 Task: Find connections with filter location Clacton-on-Sea with filter topic  #socialnetworkingwith filter profile language Potuguese with filter current company Trilegal with filter school Jadavpur University, Kolkata with filter industry Strategic Management Services with filter service category Bankruptcy Law with filter keywords title Travel Writer
Action: Mouse moved to (636, 92)
Screenshot: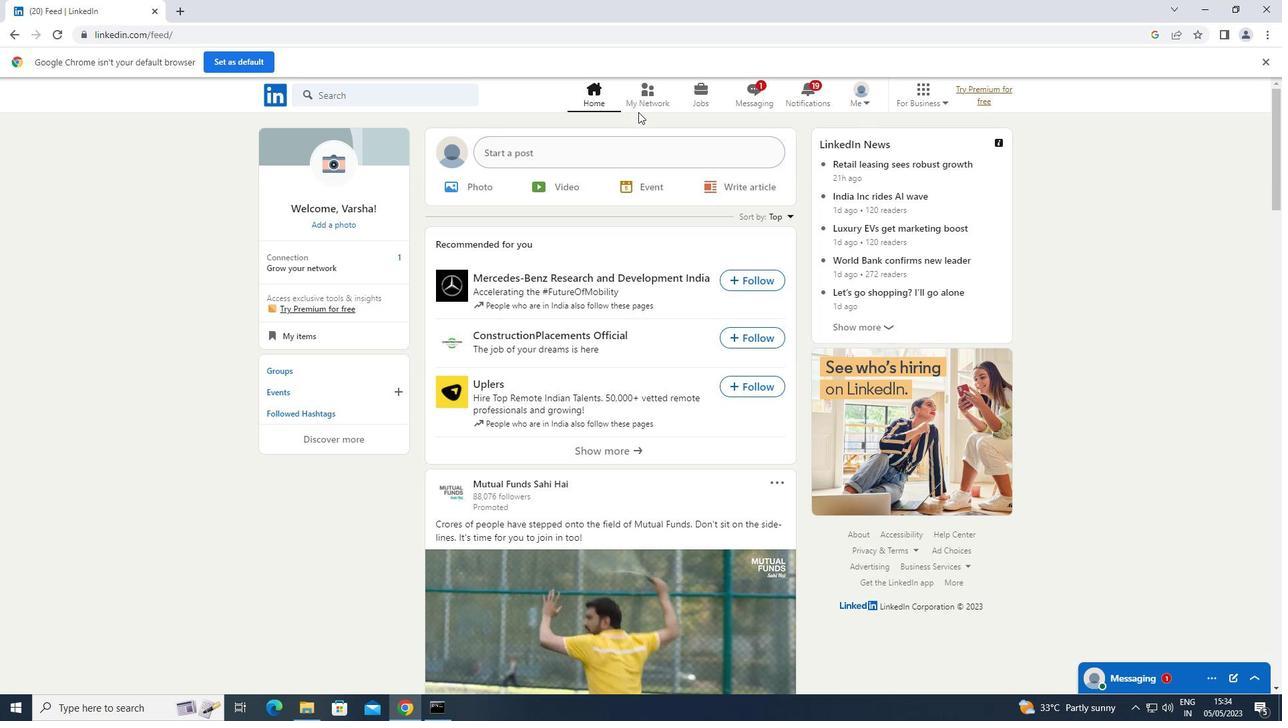 
Action: Mouse pressed left at (636, 92)
Screenshot: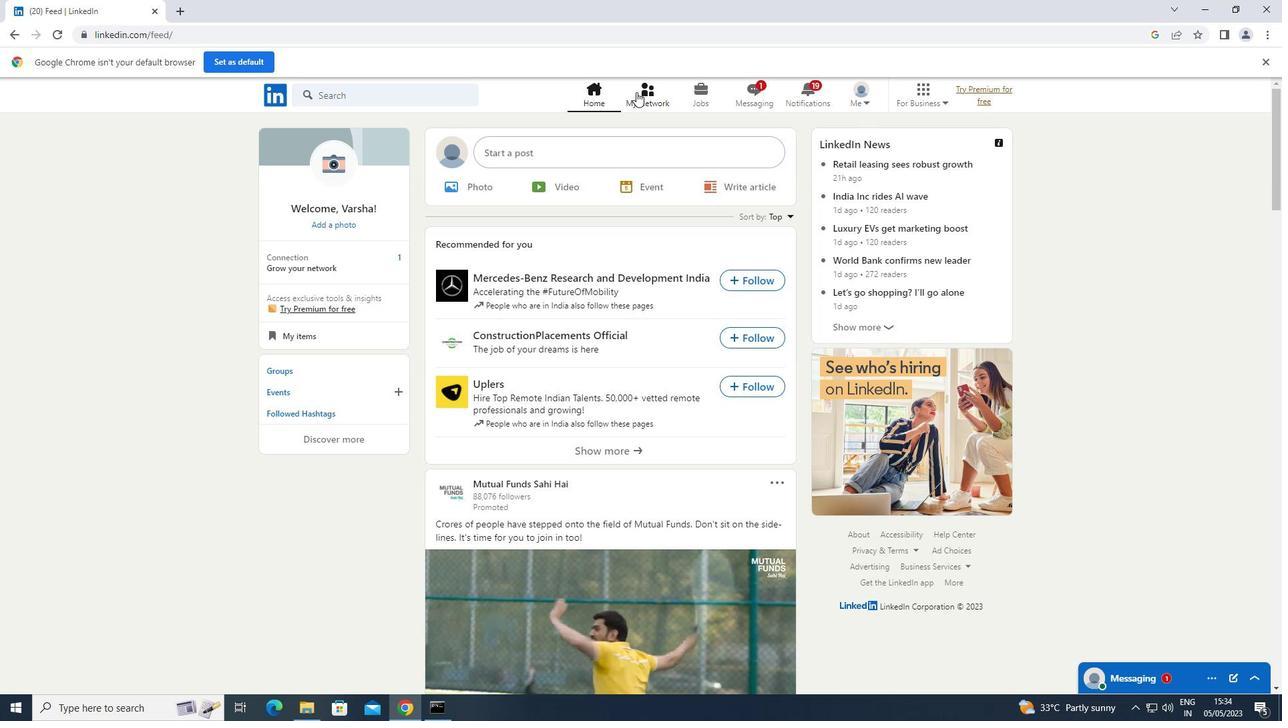 
Action: Mouse moved to (345, 166)
Screenshot: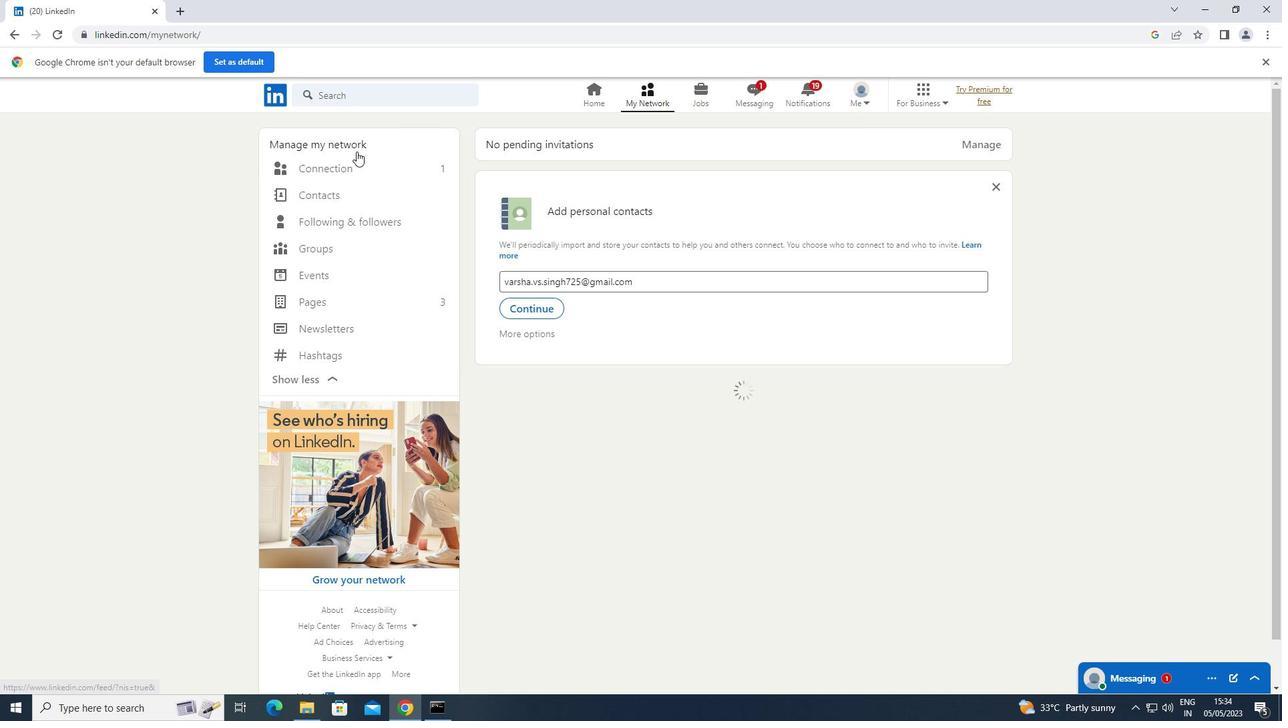 
Action: Mouse pressed left at (345, 166)
Screenshot: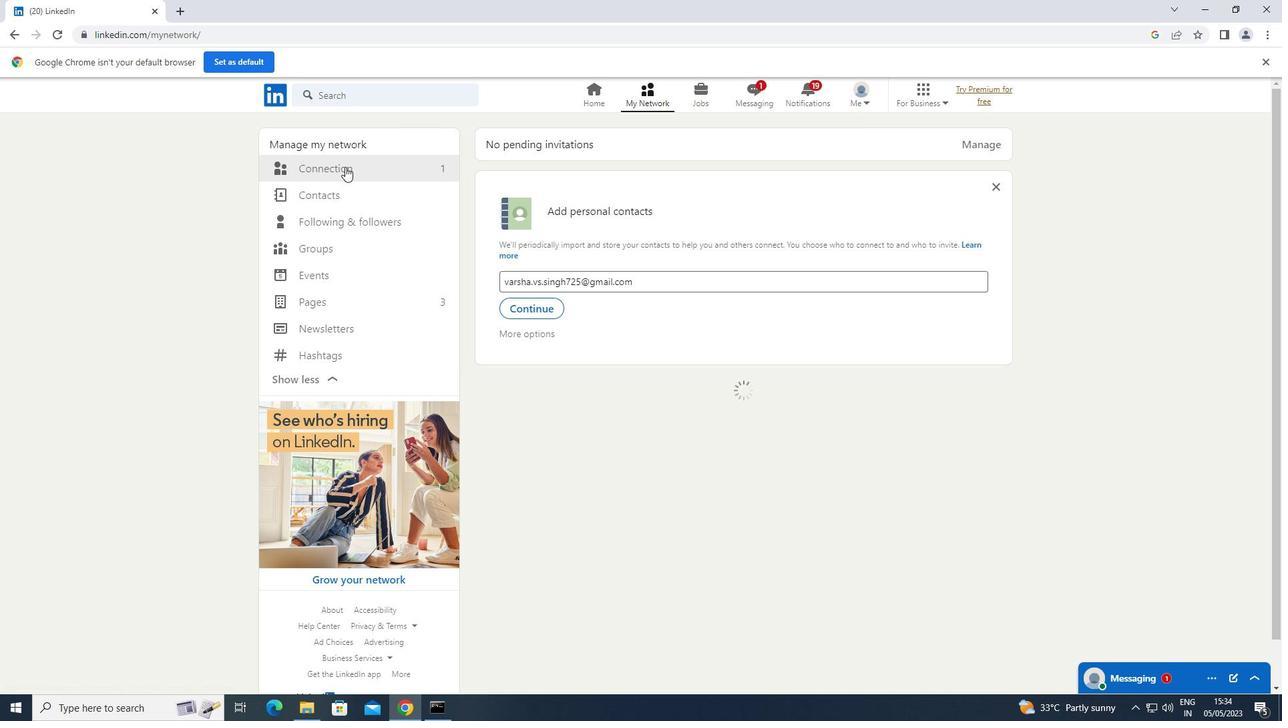 
Action: Mouse moved to (746, 163)
Screenshot: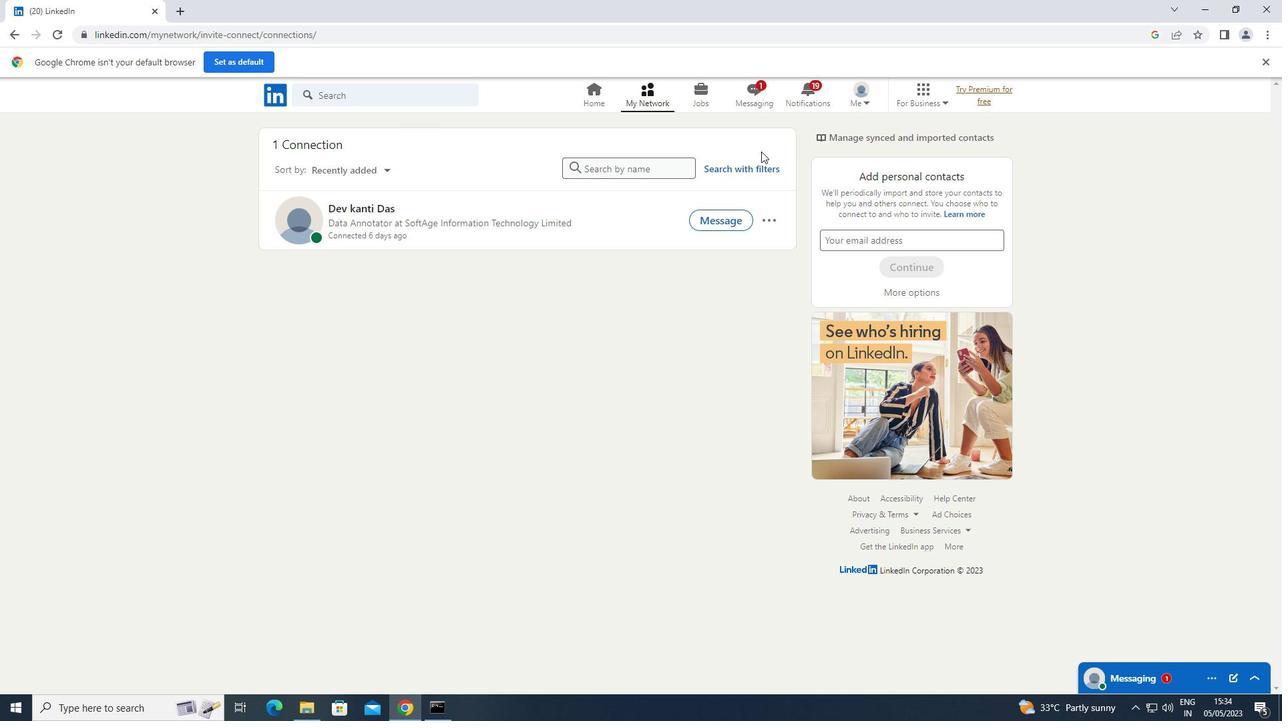 
Action: Mouse pressed left at (746, 163)
Screenshot: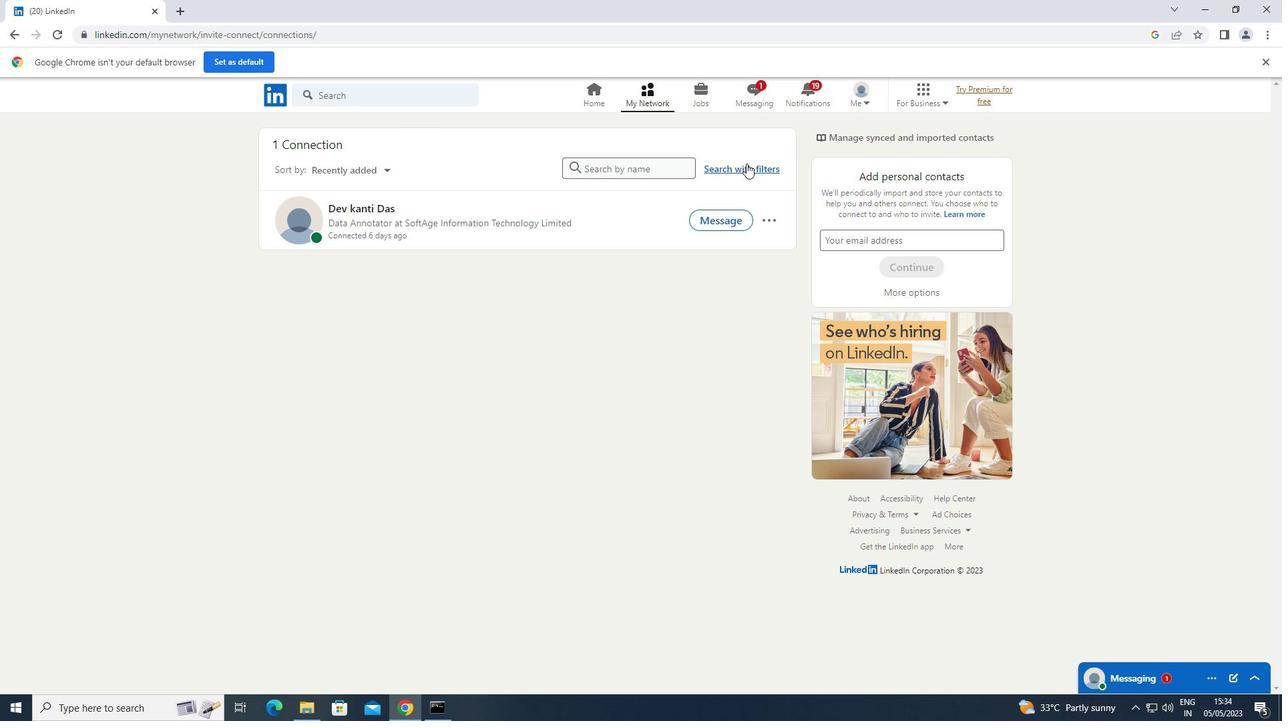 
Action: Mouse moved to (683, 128)
Screenshot: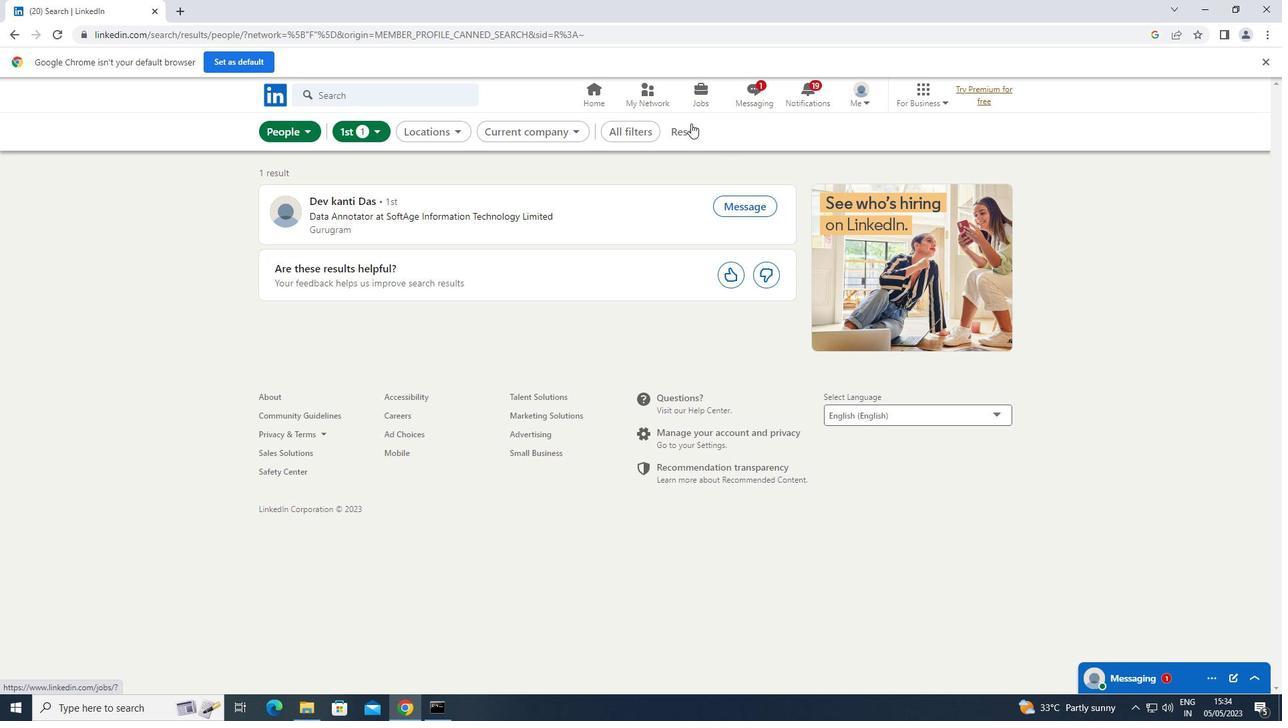 
Action: Mouse pressed left at (683, 128)
Screenshot: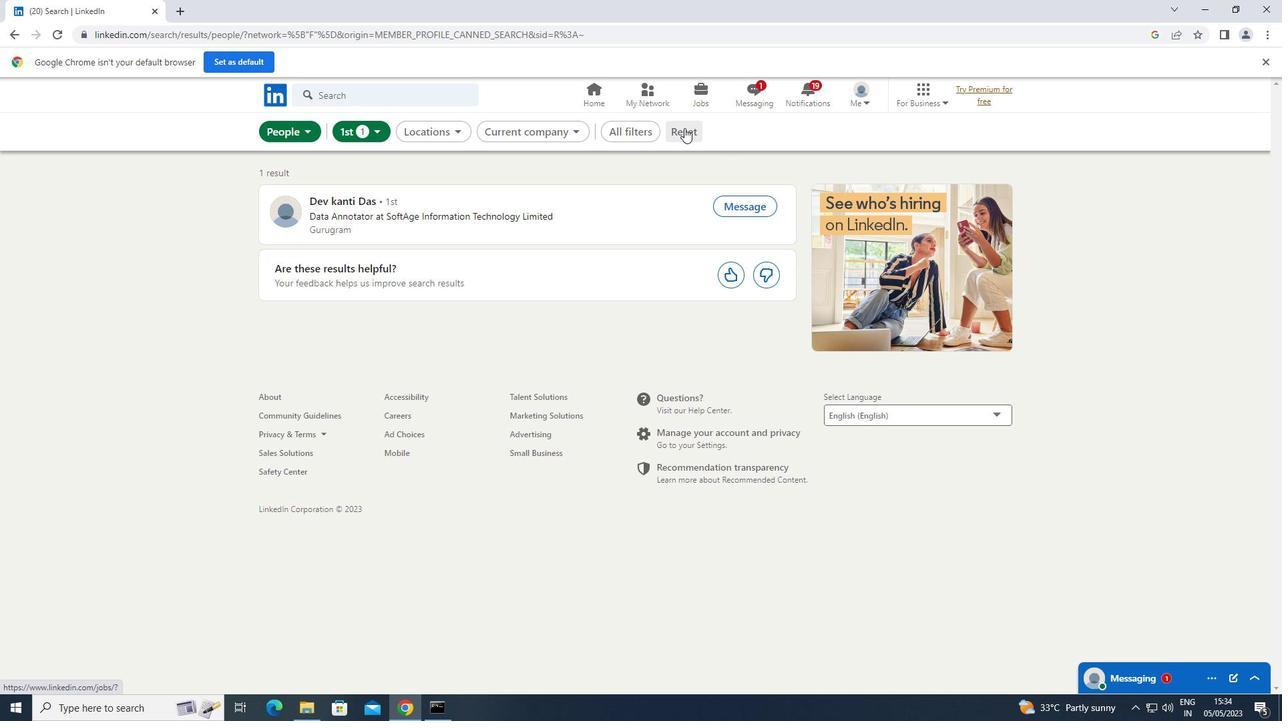 
Action: Mouse moved to (658, 129)
Screenshot: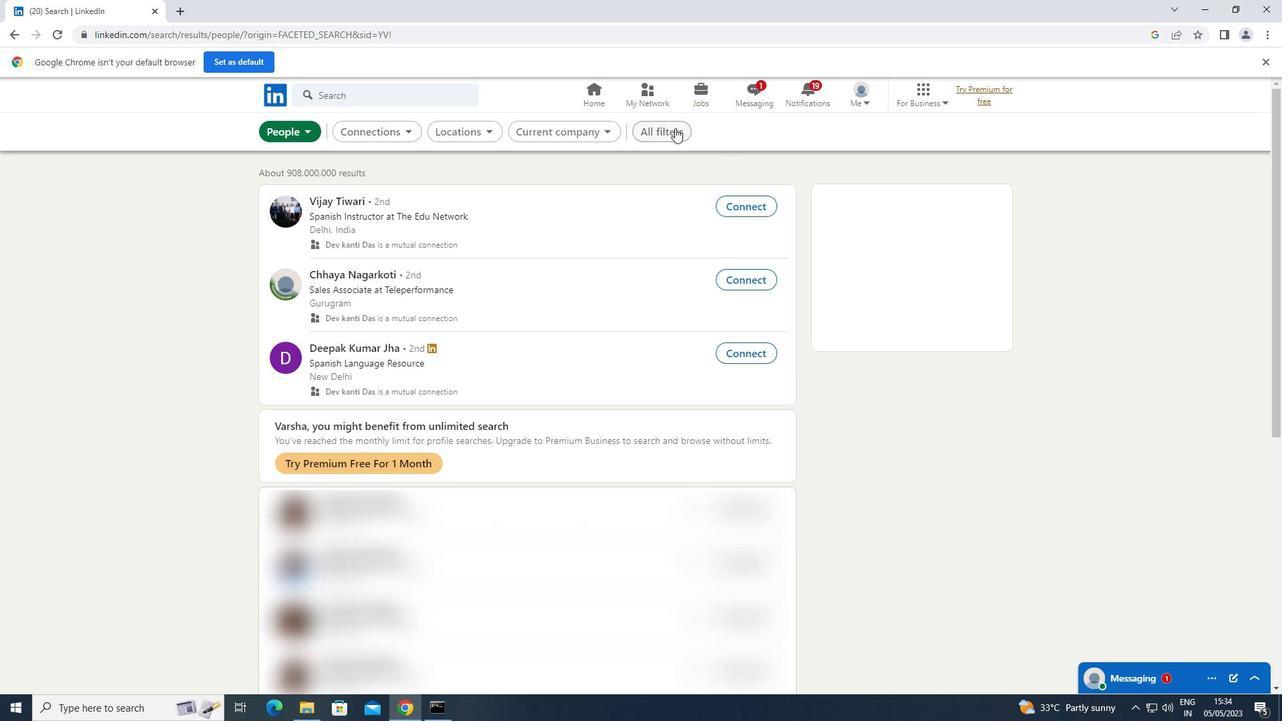 
Action: Mouse pressed left at (658, 129)
Screenshot: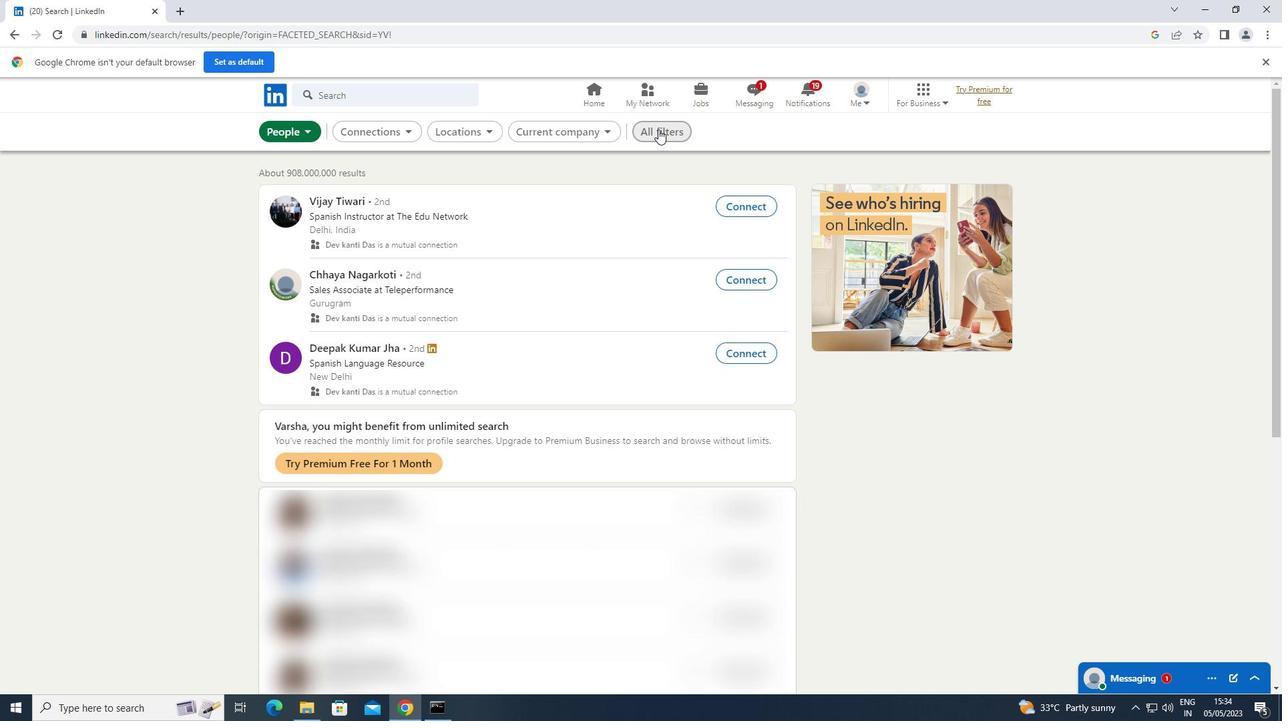 
Action: Mouse moved to (976, 306)
Screenshot: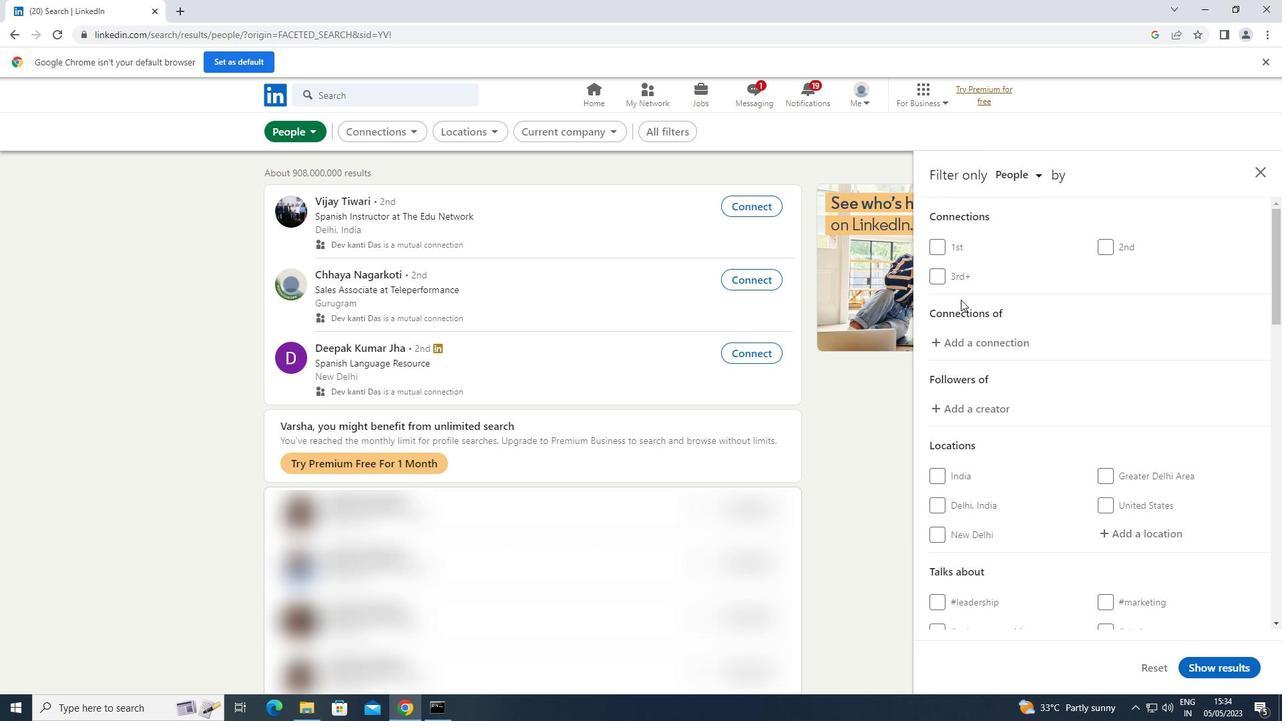 
Action: Mouse scrolled (976, 305) with delta (0, 0)
Screenshot: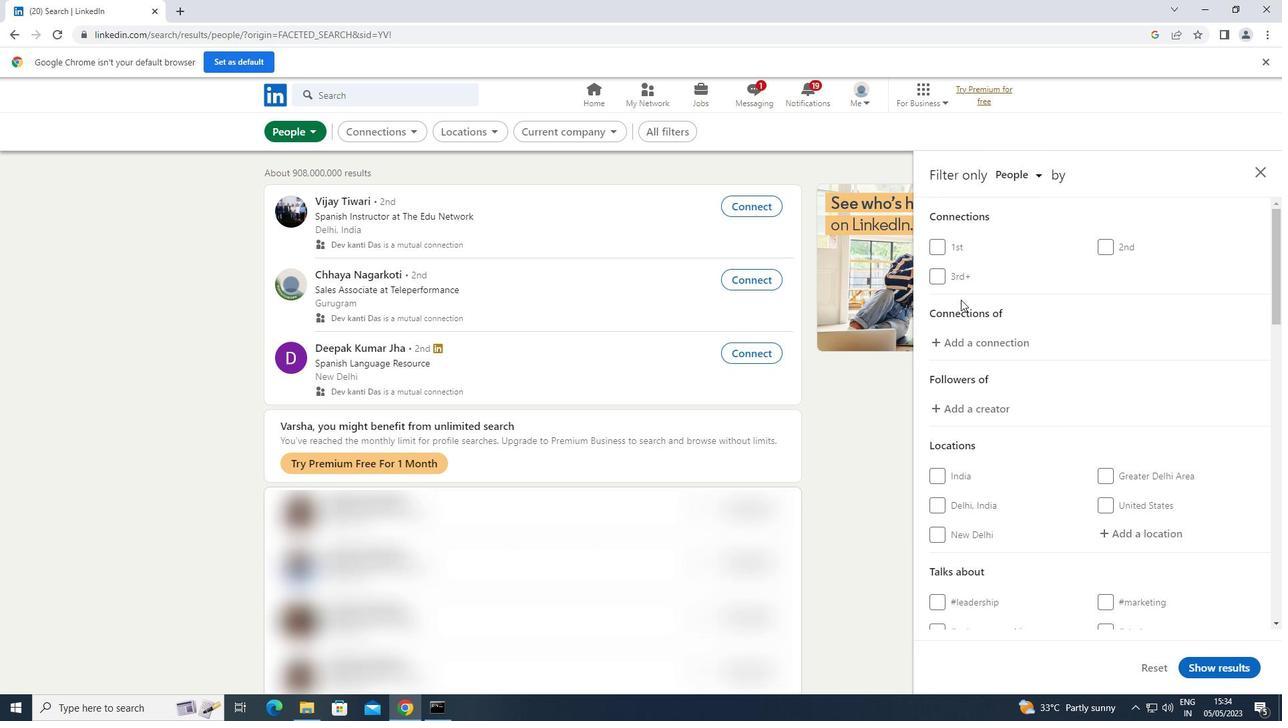 
Action: Mouse moved to (978, 308)
Screenshot: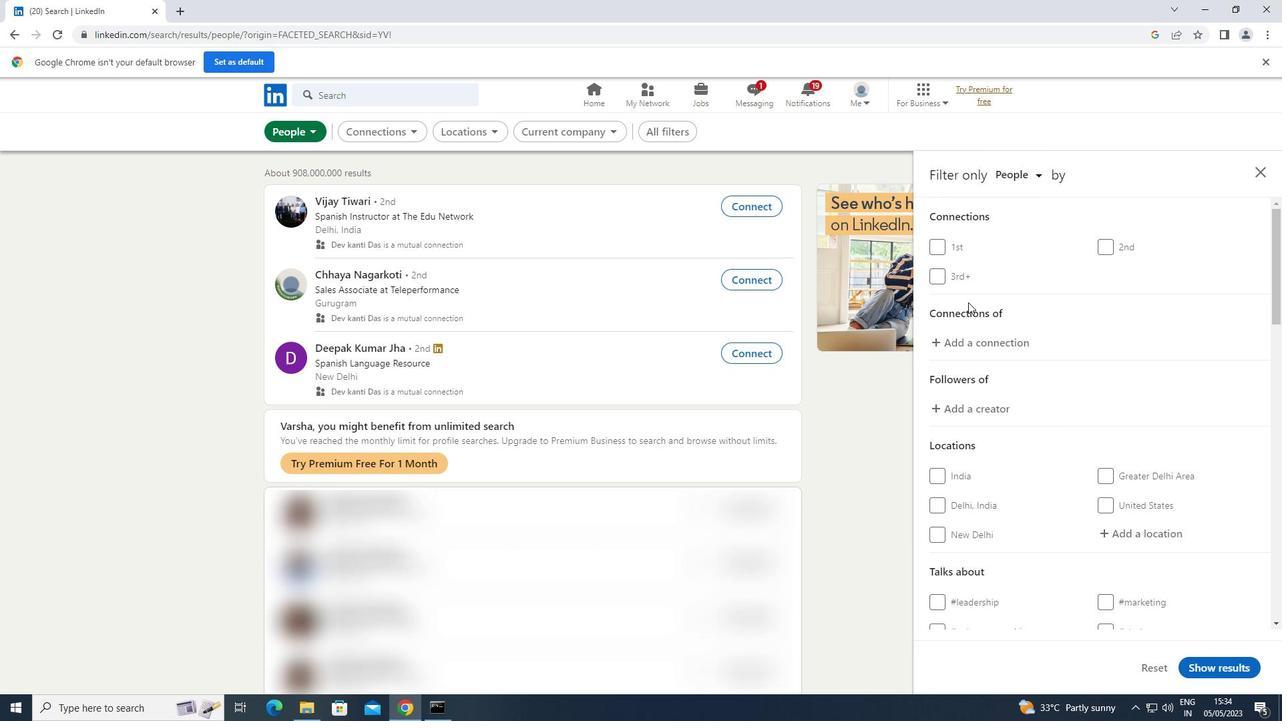 
Action: Mouse scrolled (978, 307) with delta (0, 0)
Screenshot: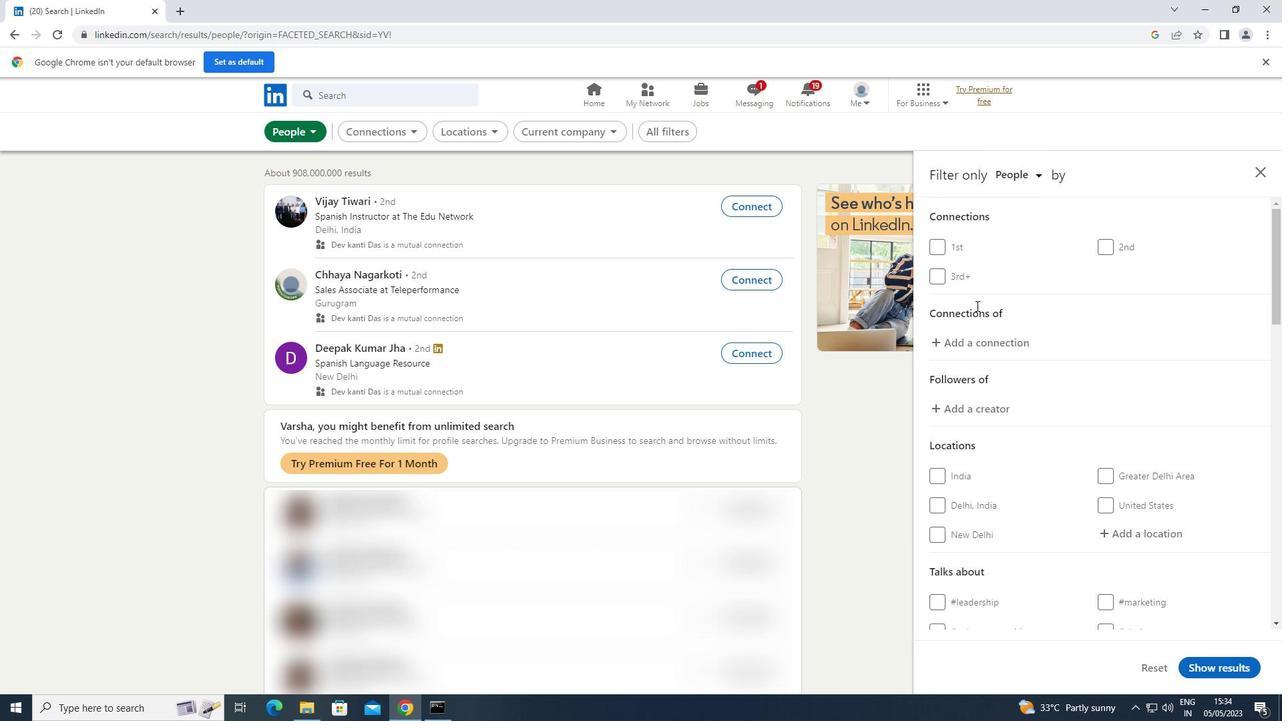 
Action: Mouse moved to (1113, 387)
Screenshot: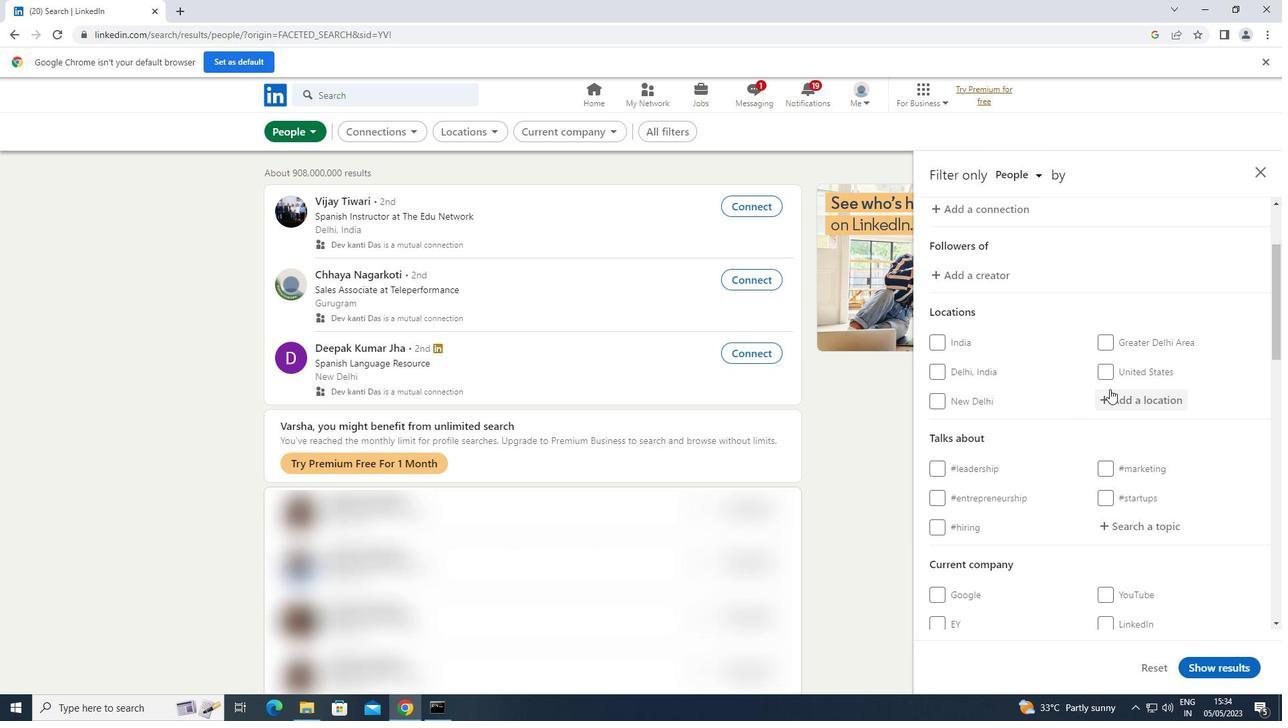 
Action: Mouse pressed left at (1113, 387)
Screenshot: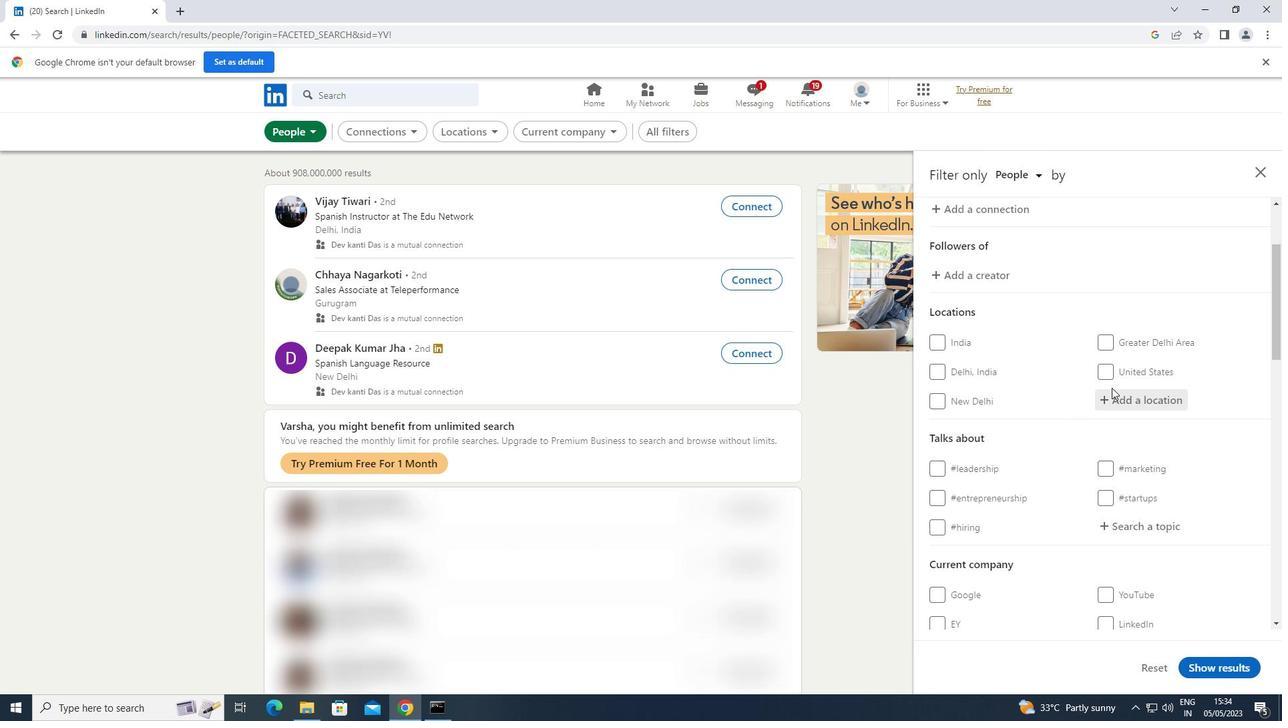
Action: Mouse moved to (1113, 391)
Screenshot: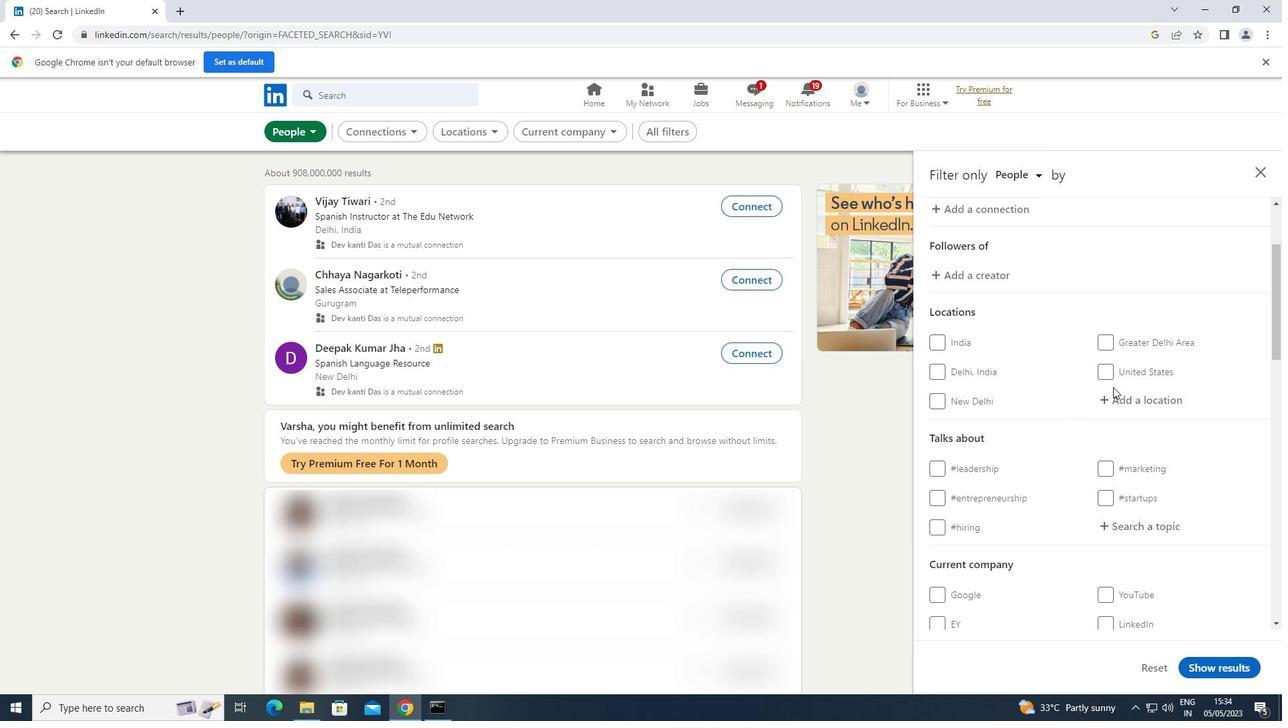
Action: Mouse pressed left at (1113, 391)
Screenshot: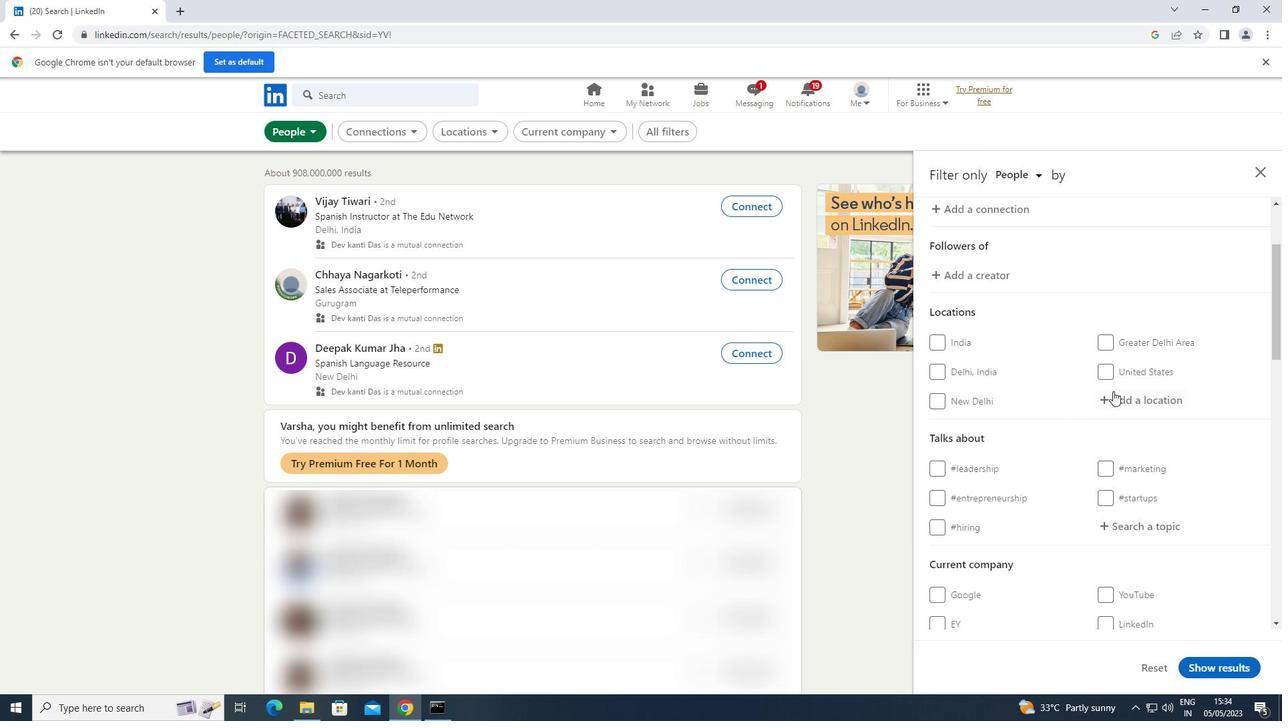 
Action: Key pressed <Key.shift>CLACTON-ON-<Key.shift>SEA
Screenshot: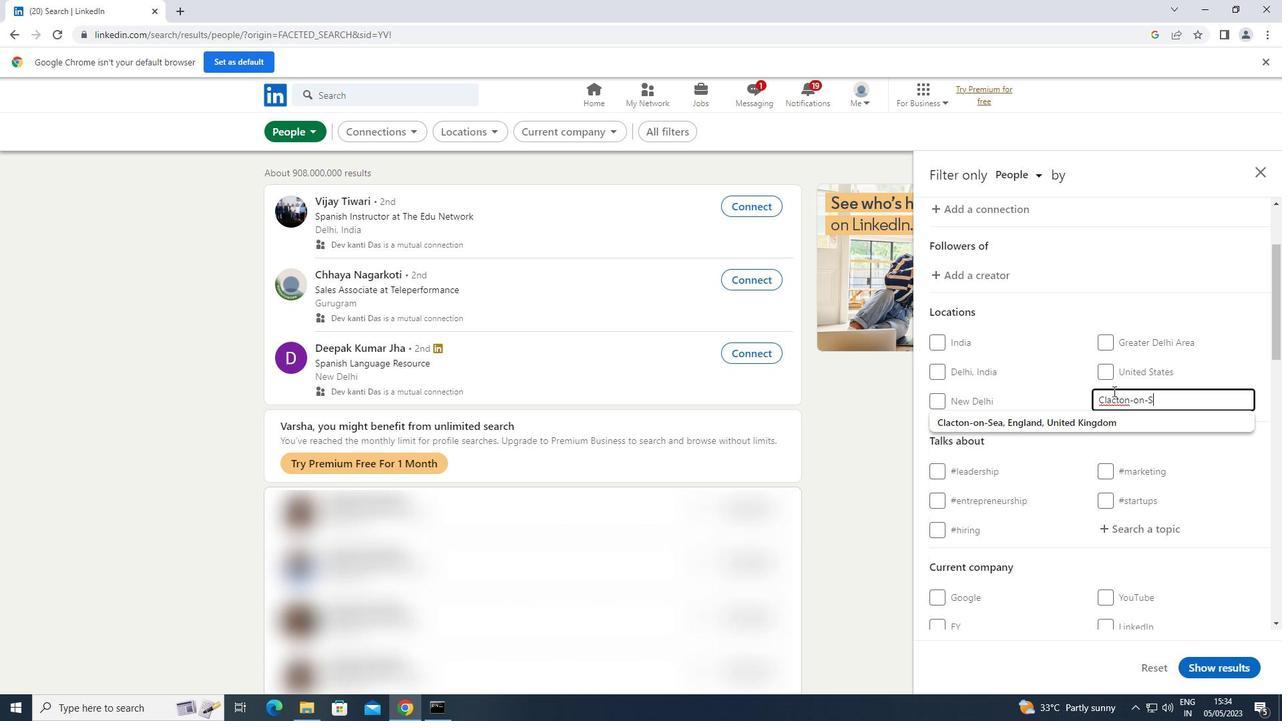 
Action: Mouse moved to (1157, 529)
Screenshot: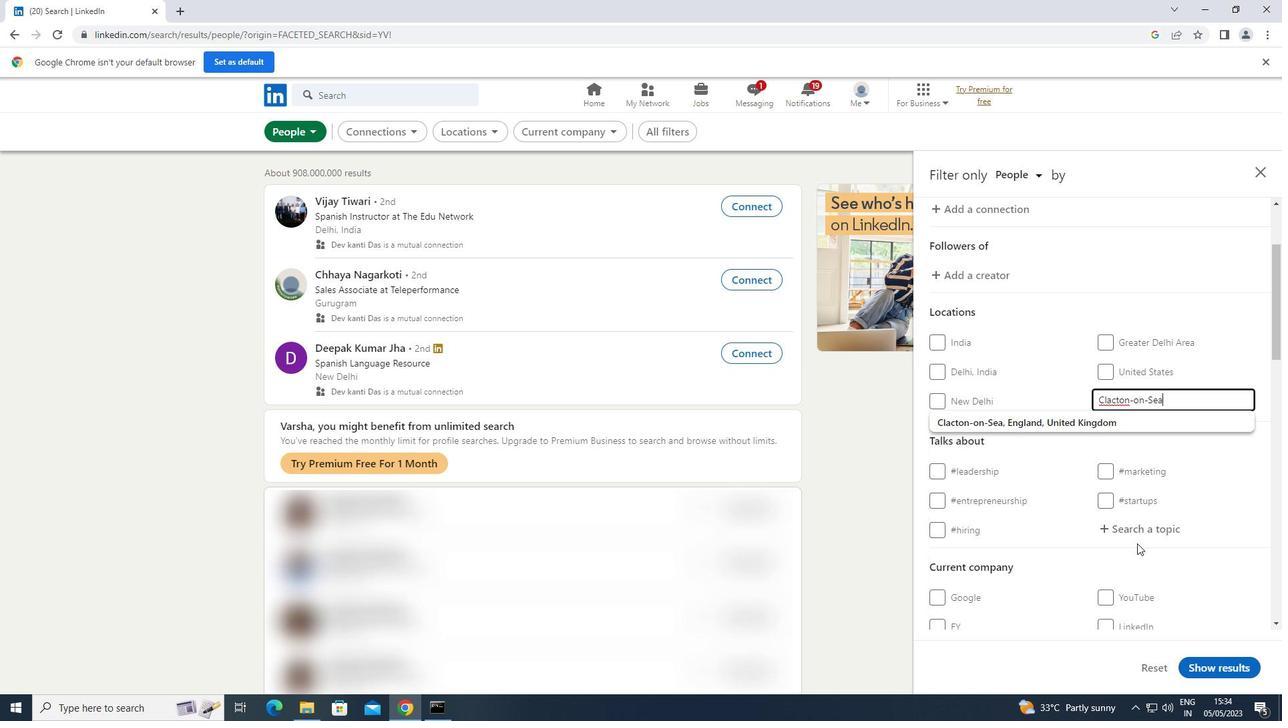 
Action: Mouse pressed left at (1157, 529)
Screenshot: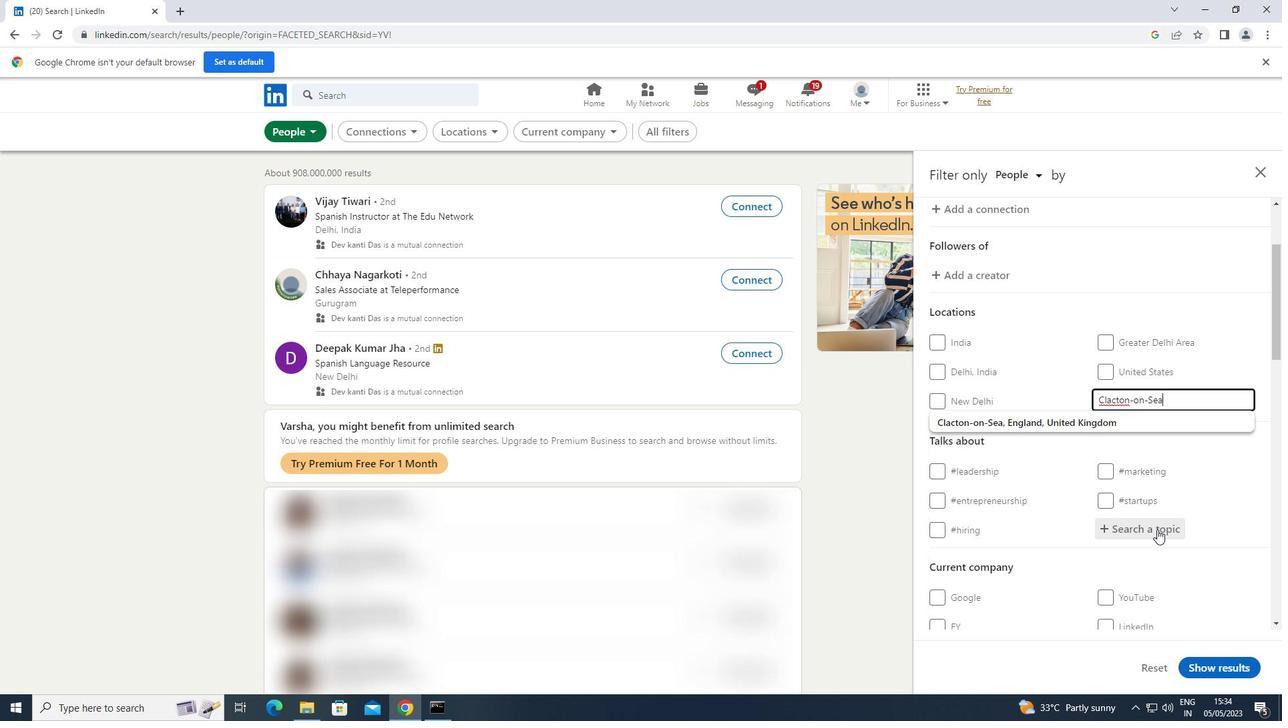 
Action: Key pressed SOCIALNET
Screenshot: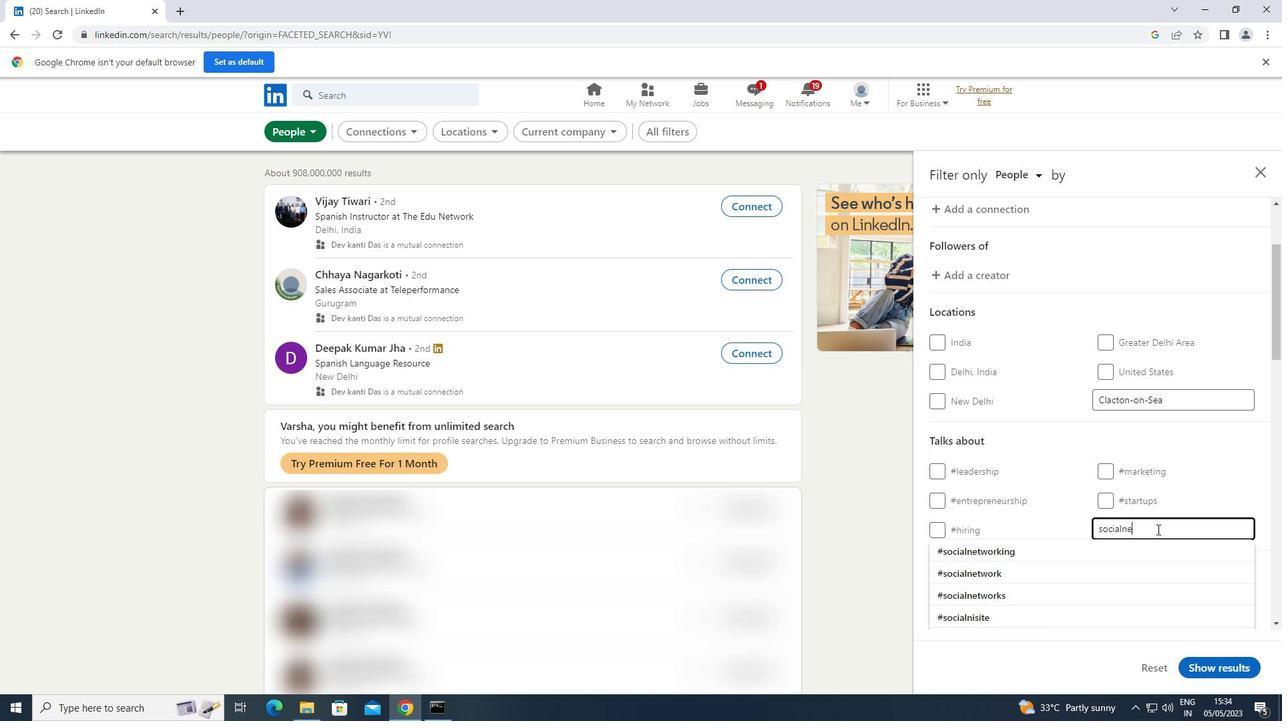 
Action: Mouse moved to (1055, 553)
Screenshot: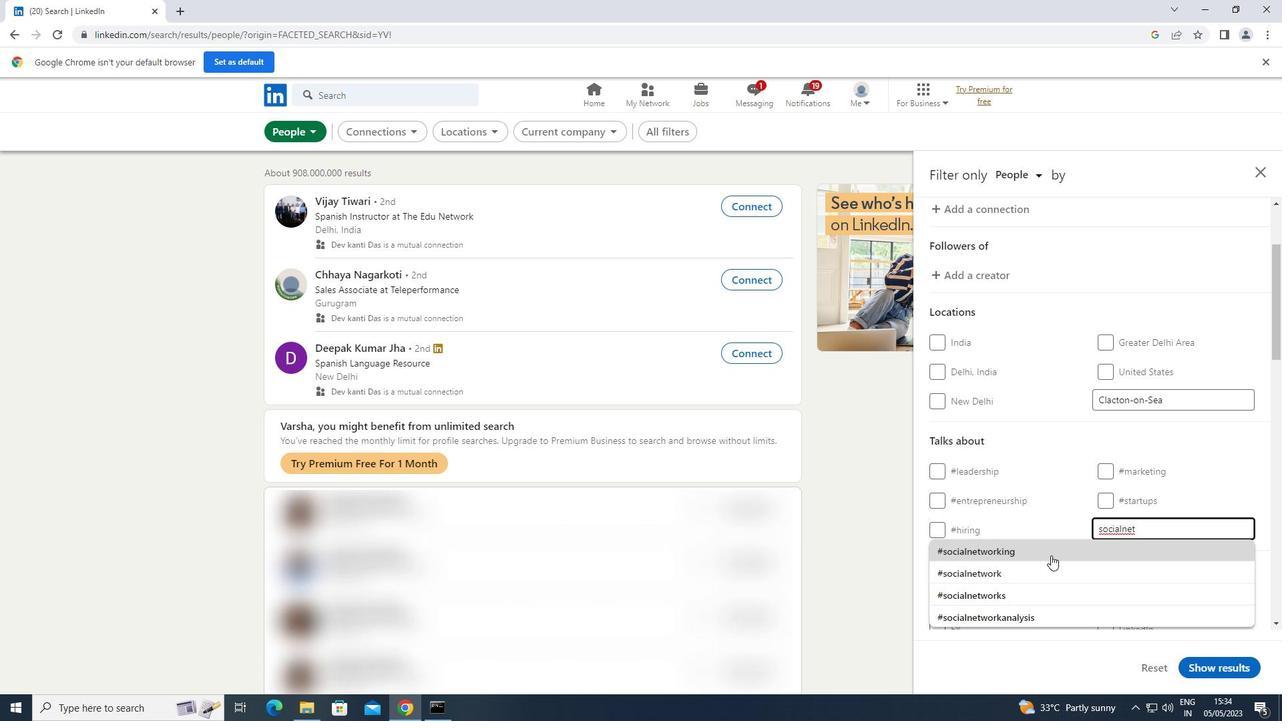 
Action: Mouse pressed left at (1055, 553)
Screenshot: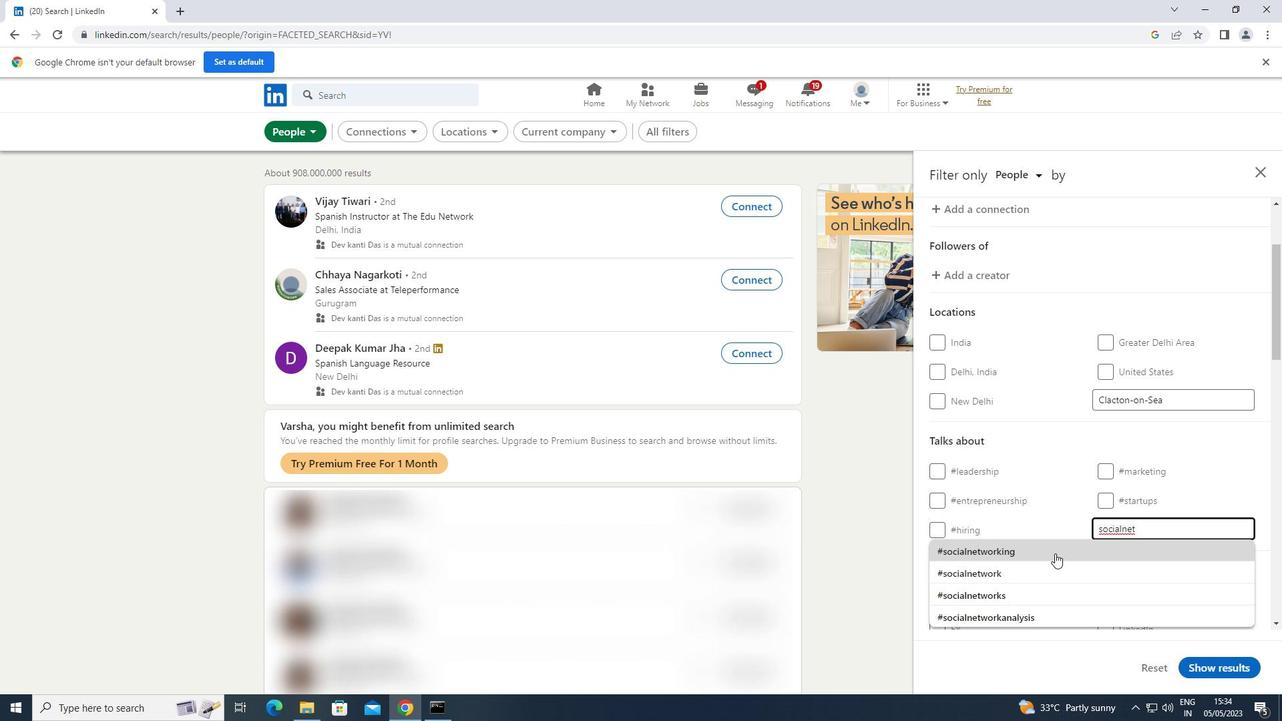 
Action: Mouse moved to (1060, 553)
Screenshot: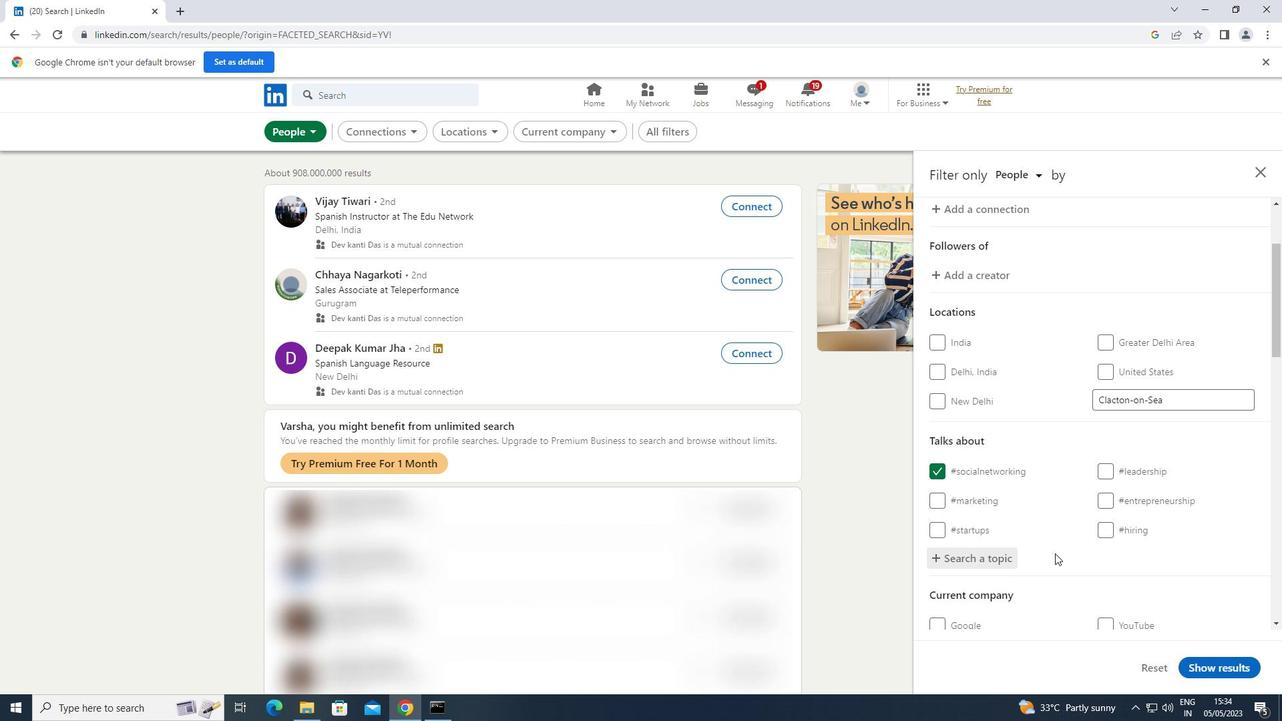 
Action: Mouse scrolled (1060, 552) with delta (0, 0)
Screenshot: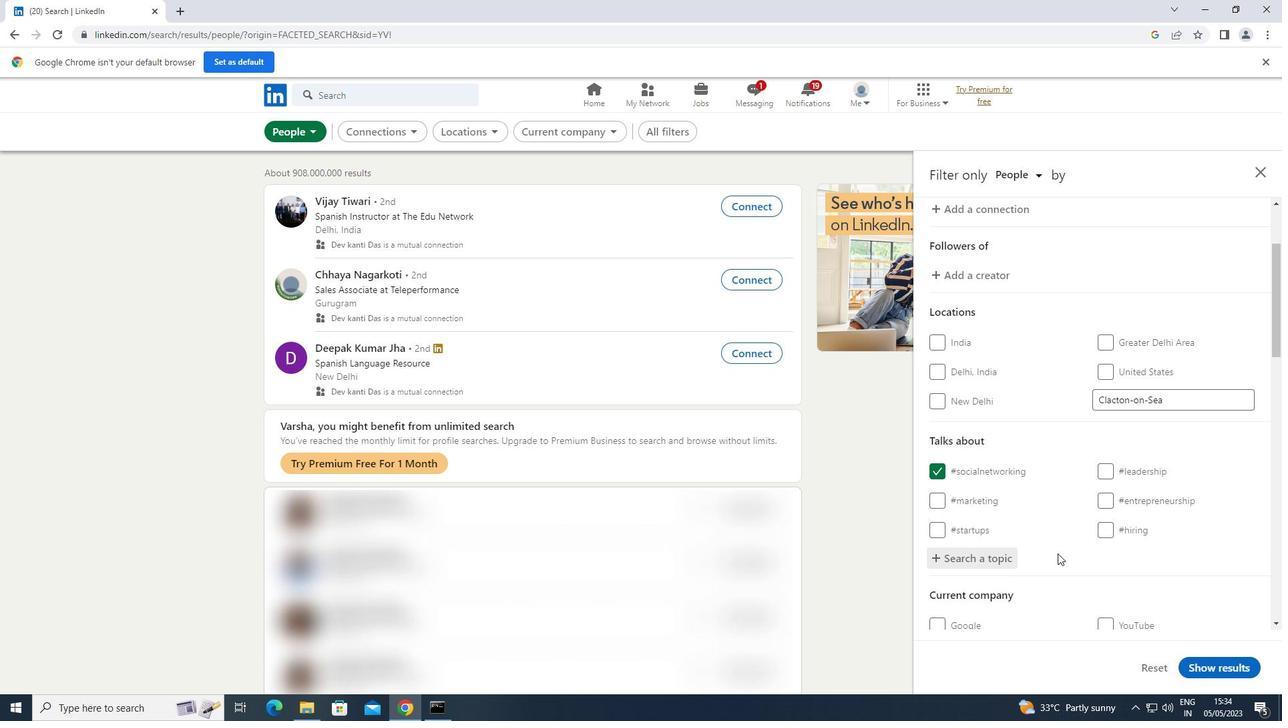 
Action: Mouse scrolled (1060, 552) with delta (0, 0)
Screenshot: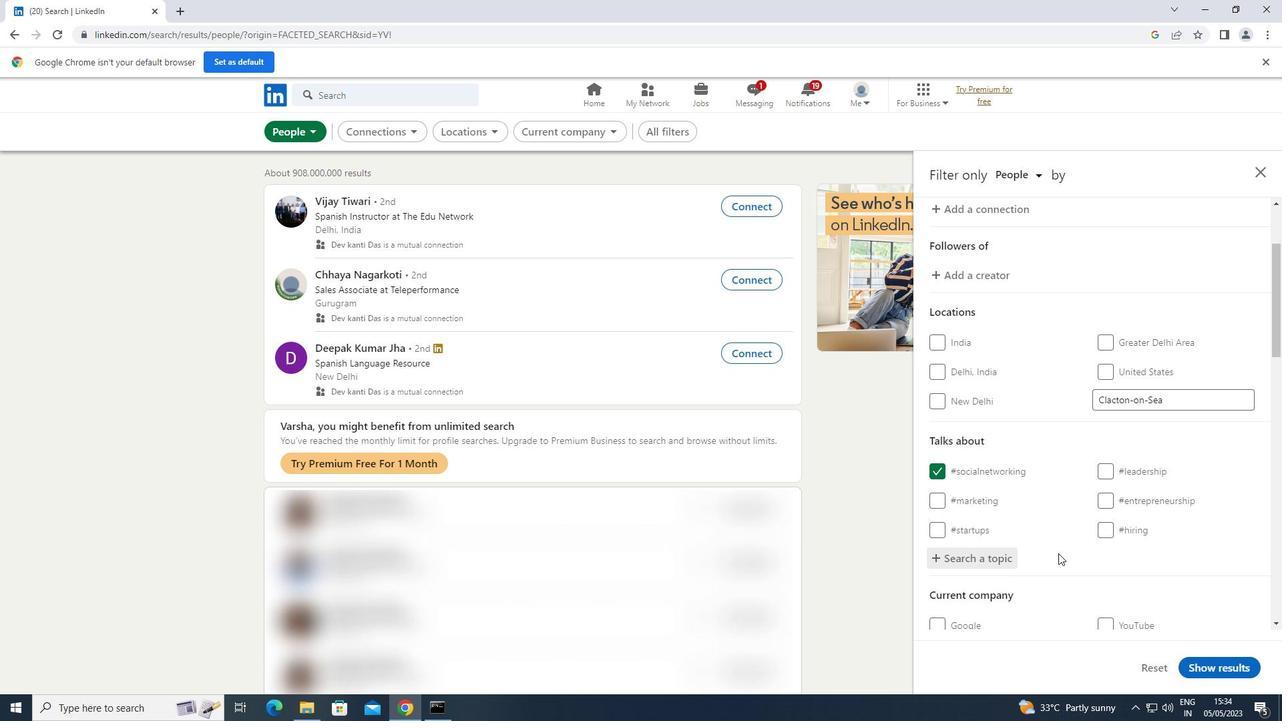 
Action: Mouse scrolled (1060, 552) with delta (0, 0)
Screenshot: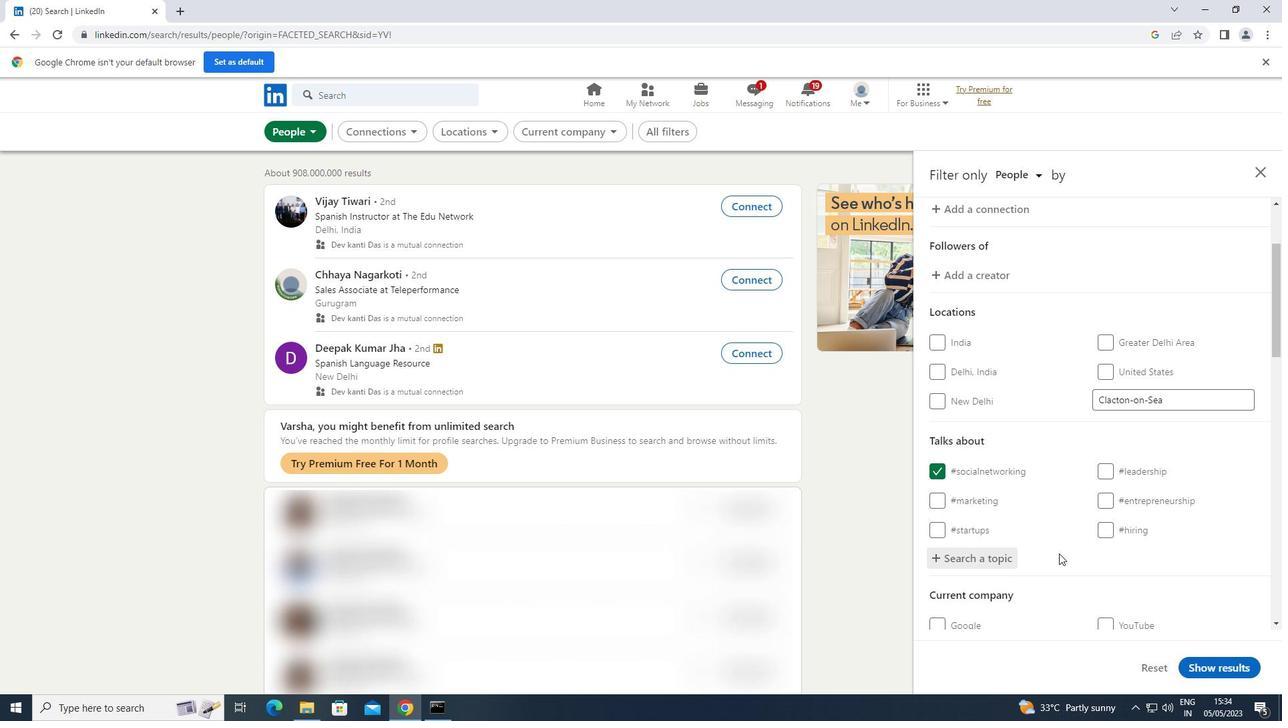 
Action: Mouse scrolled (1060, 552) with delta (0, 0)
Screenshot: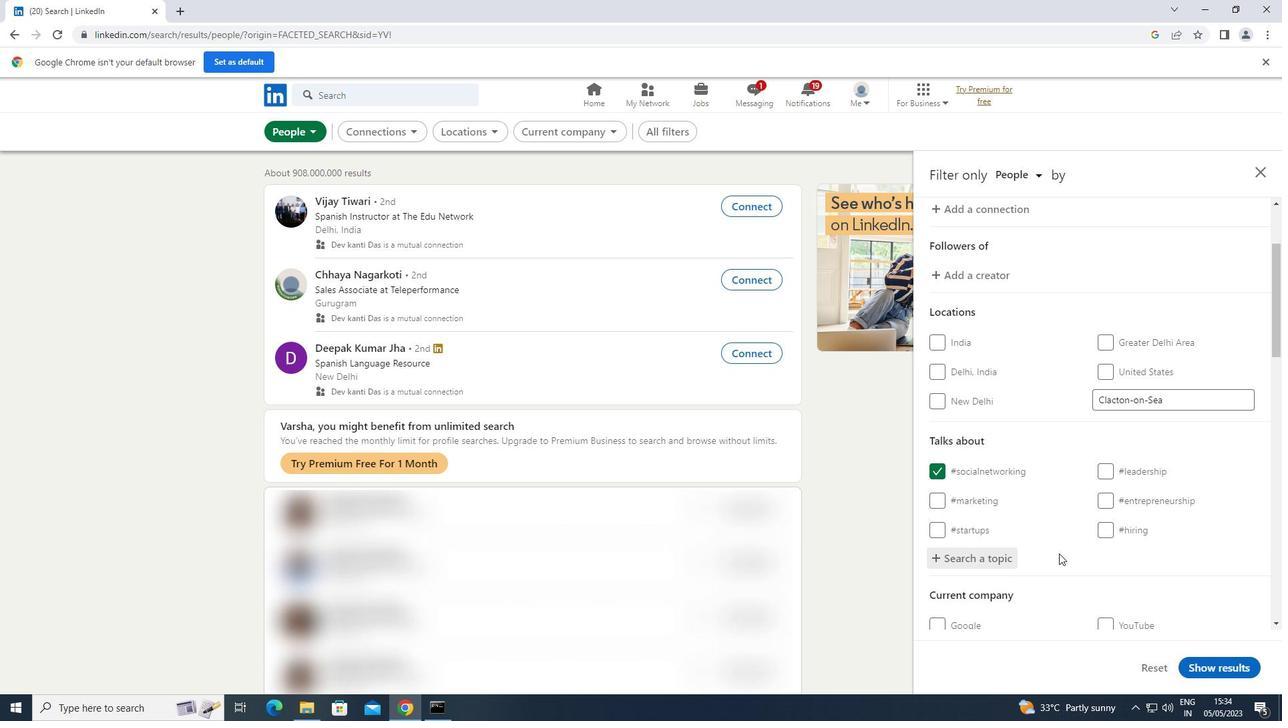 
Action: Mouse scrolled (1060, 552) with delta (0, 0)
Screenshot: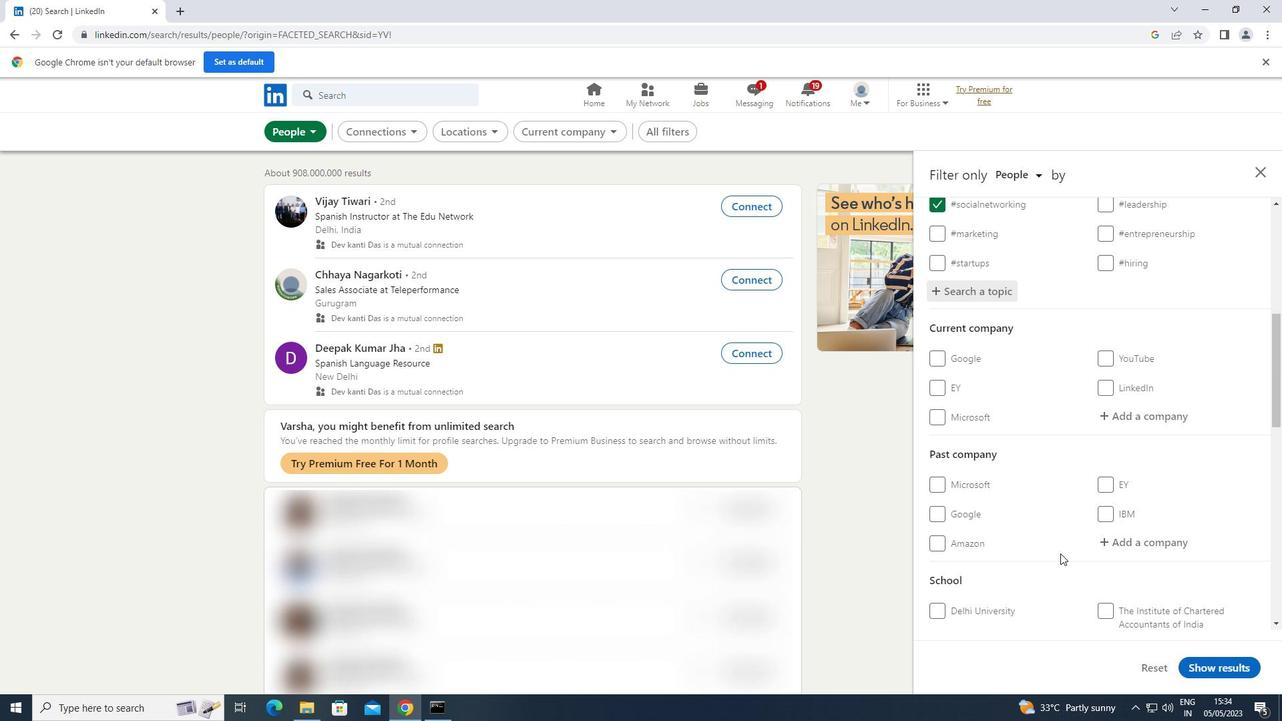 
Action: Mouse scrolled (1060, 552) with delta (0, 0)
Screenshot: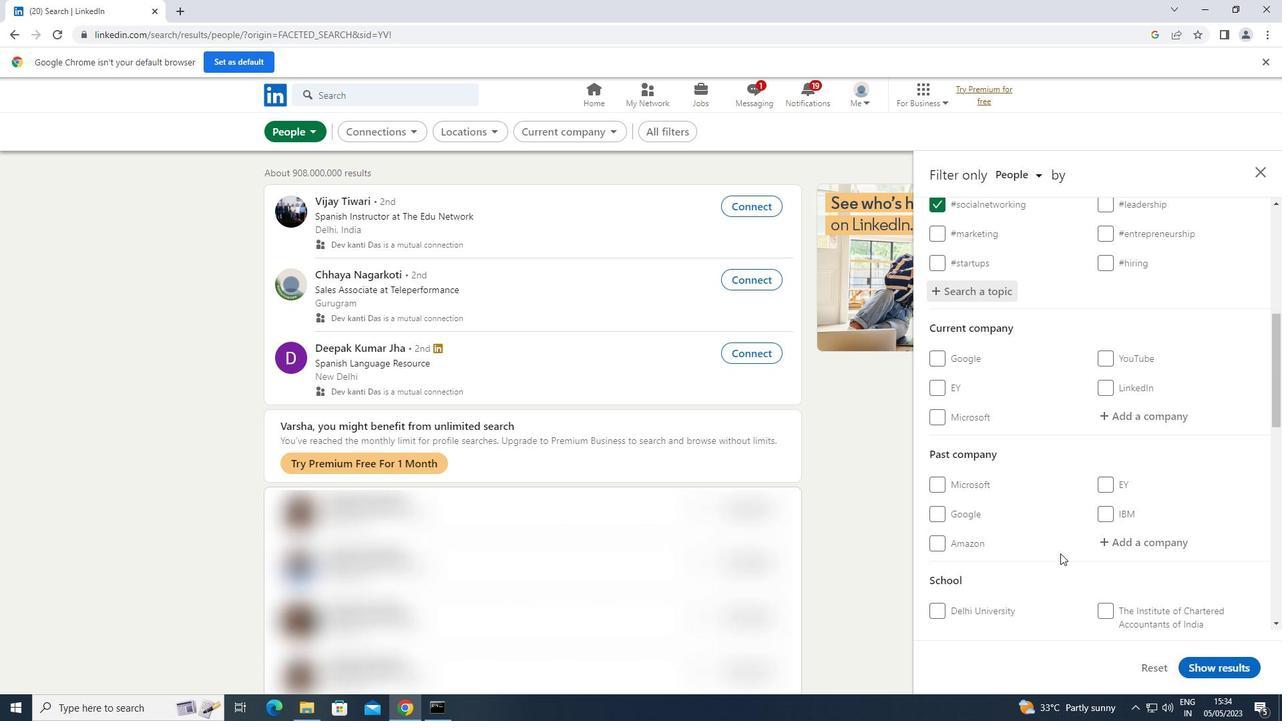 
Action: Mouse scrolled (1060, 552) with delta (0, 0)
Screenshot: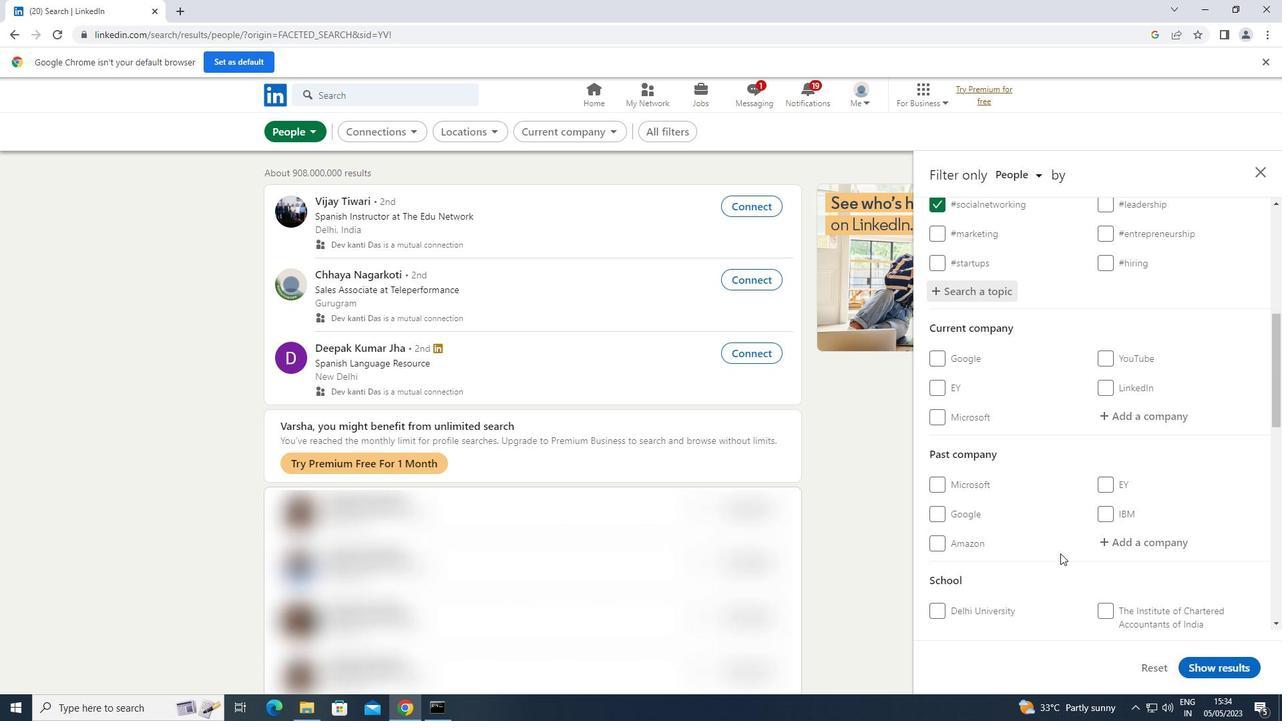 
Action: Mouse scrolled (1060, 552) with delta (0, 0)
Screenshot: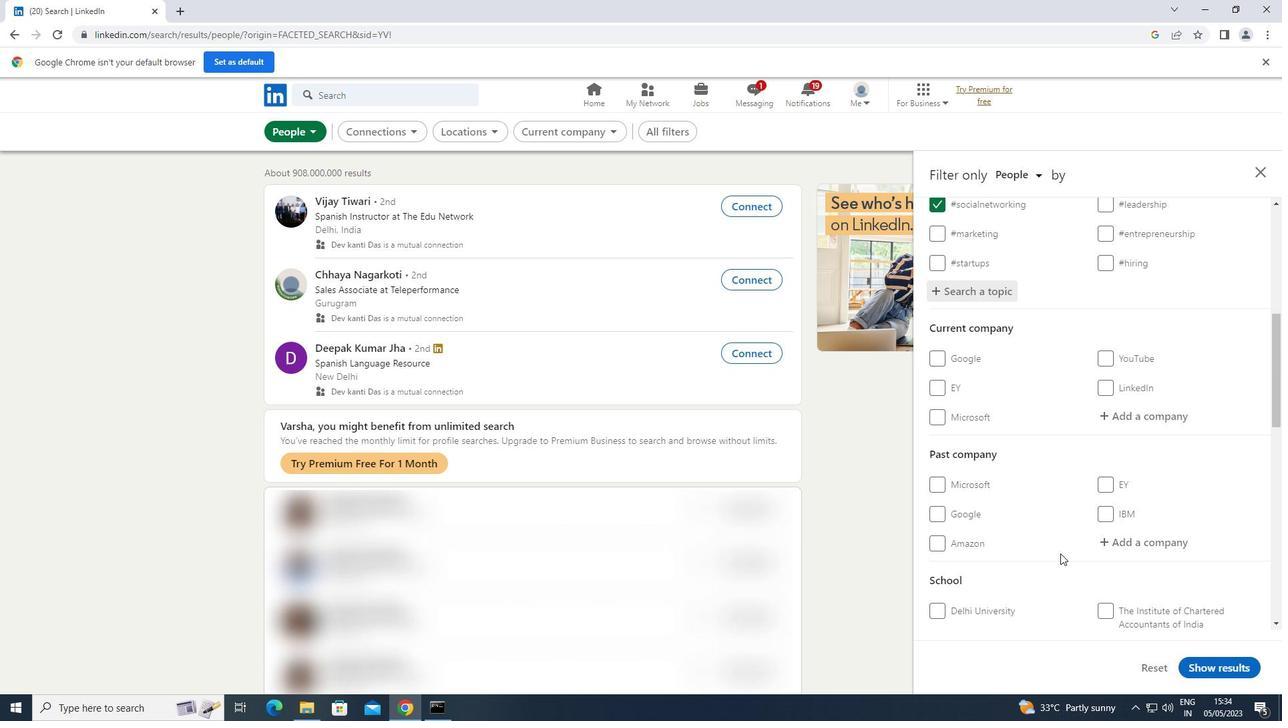 
Action: Mouse scrolled (1060, 552) with delta (0, 0)
Screenshot: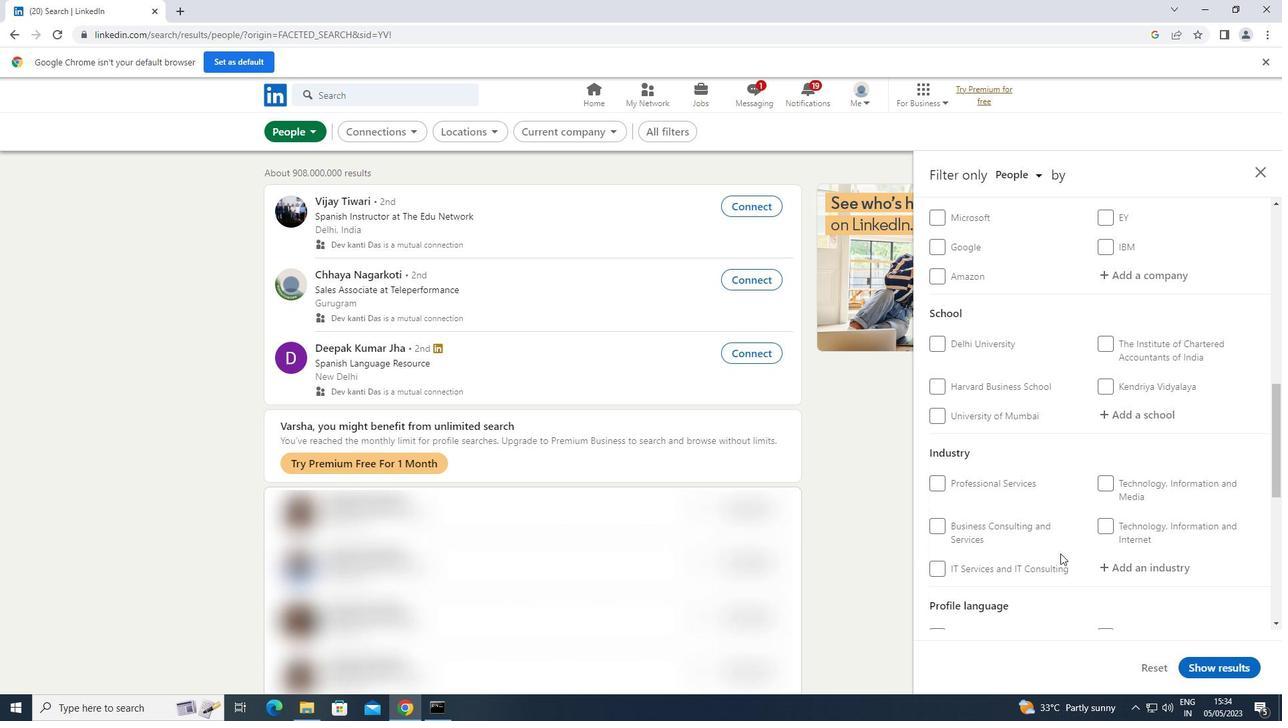 
Action: Mouse scrolled (1060, 552) with delta (0, 0)
Screenshot: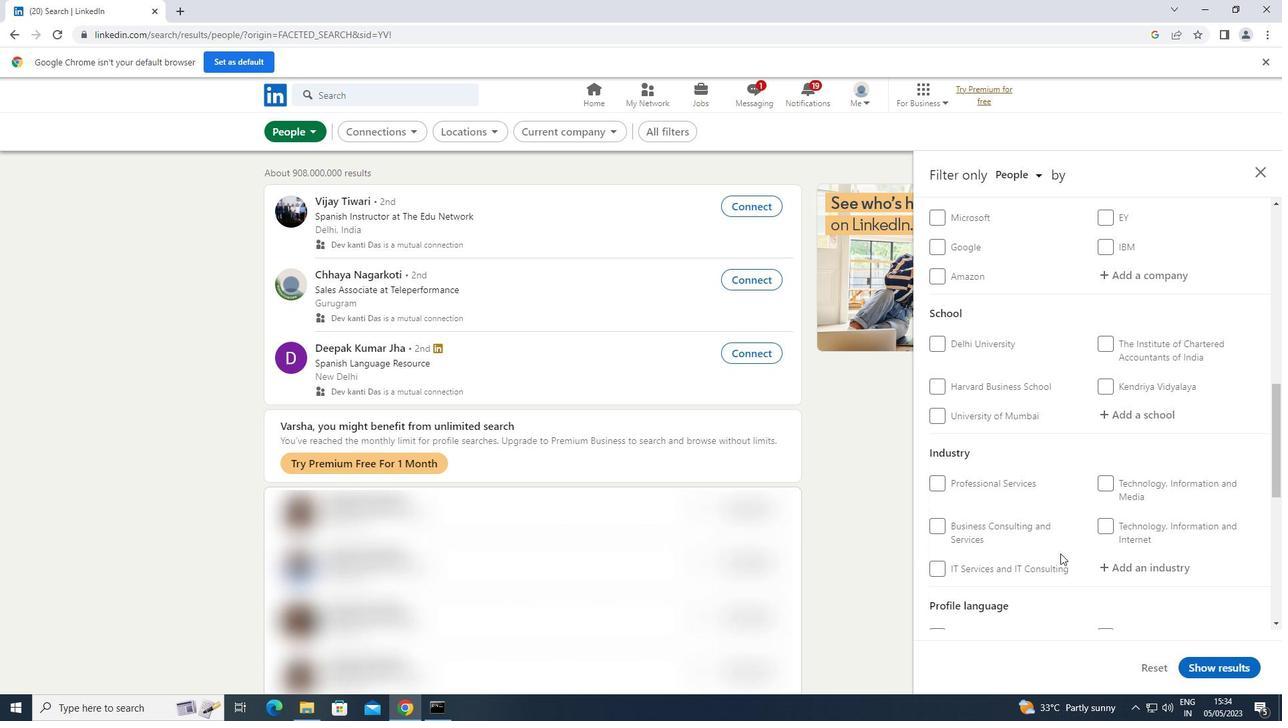 
Action: Mouse moved to (1111, 523)
Screenshot: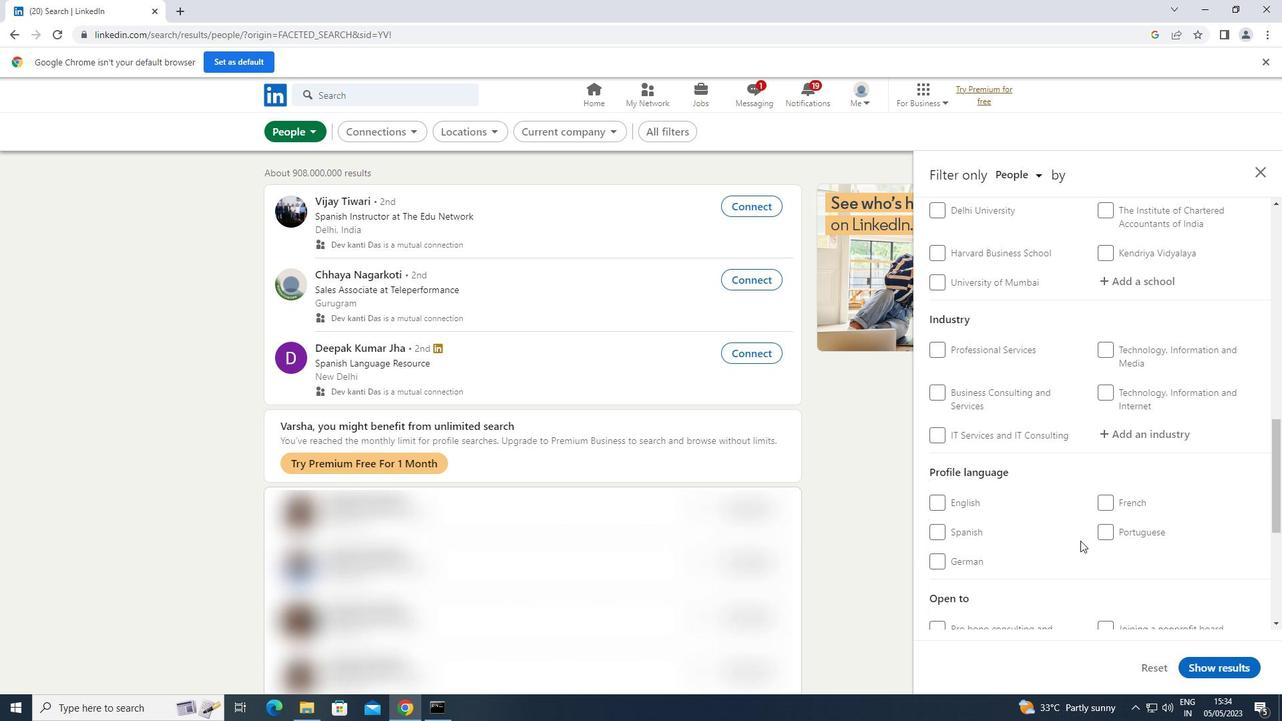 
Action: Mouse pressed left at (1111, 523)
Screenshot: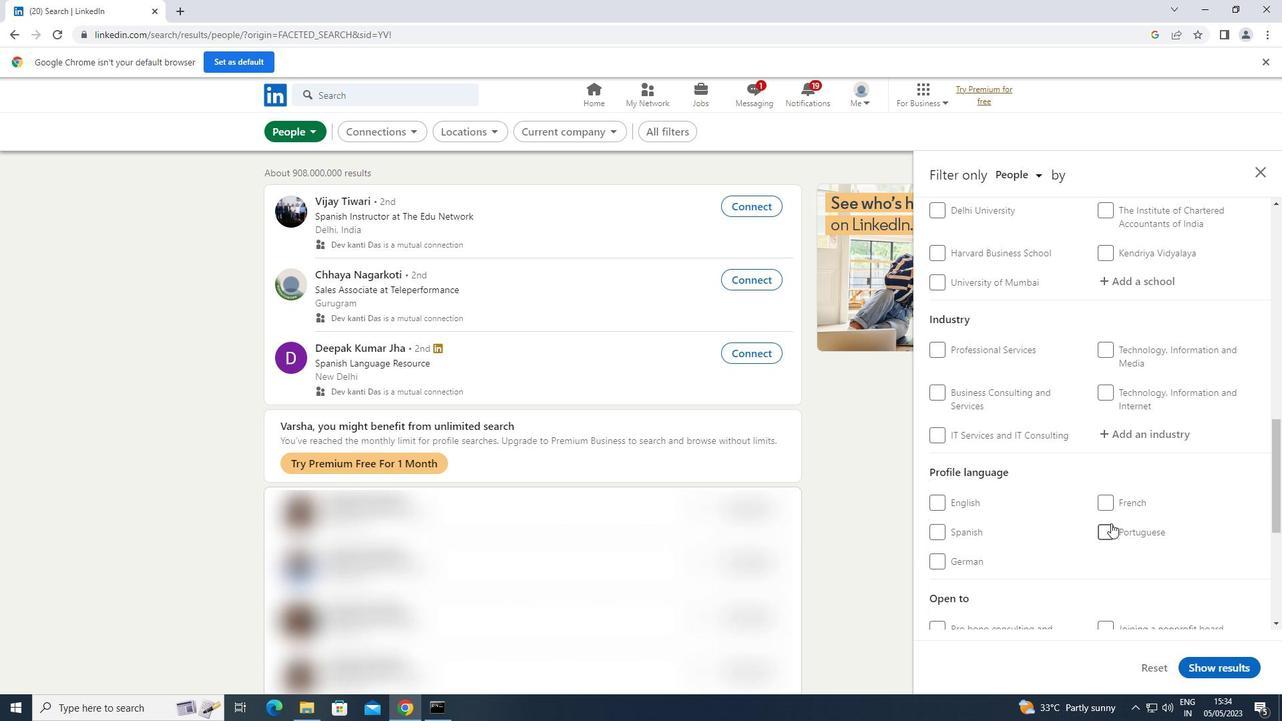 
Action: Mouse scrolled (1111, 524) with delta (0, 0)
Screenshot: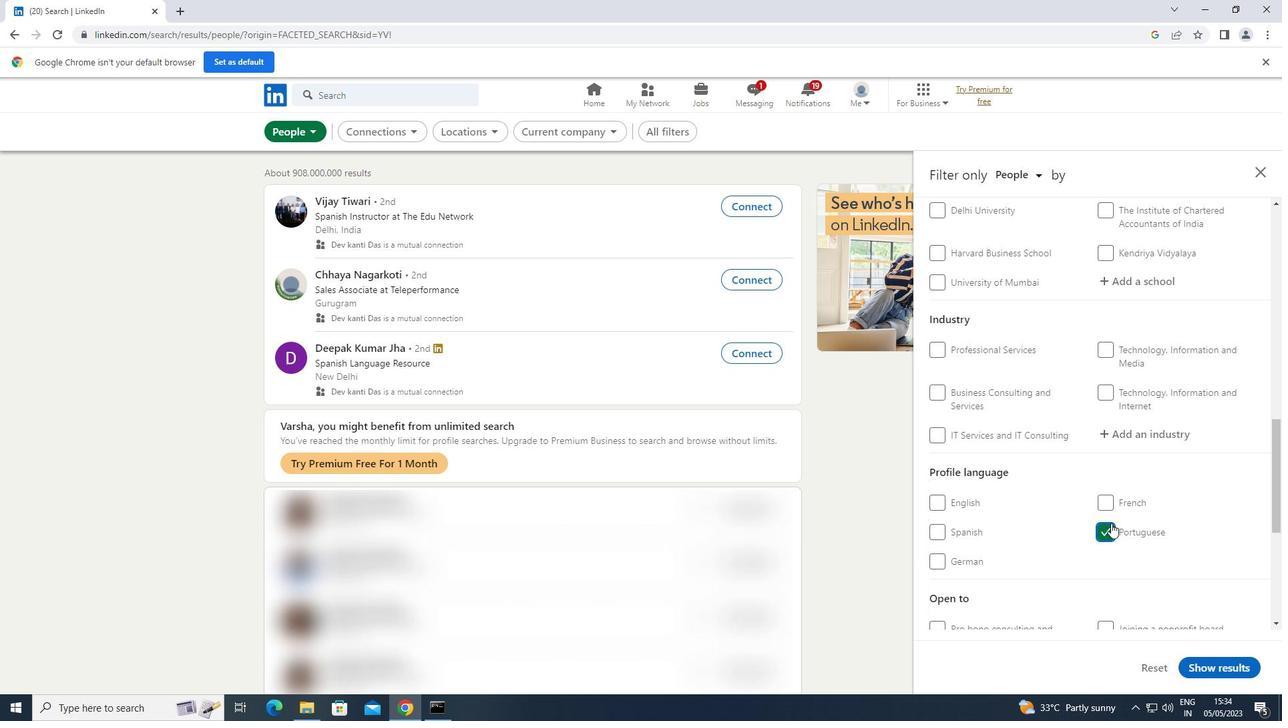 
Action: Mouse scrolled (1111, 524) with delta (0, 0)
Screenshot: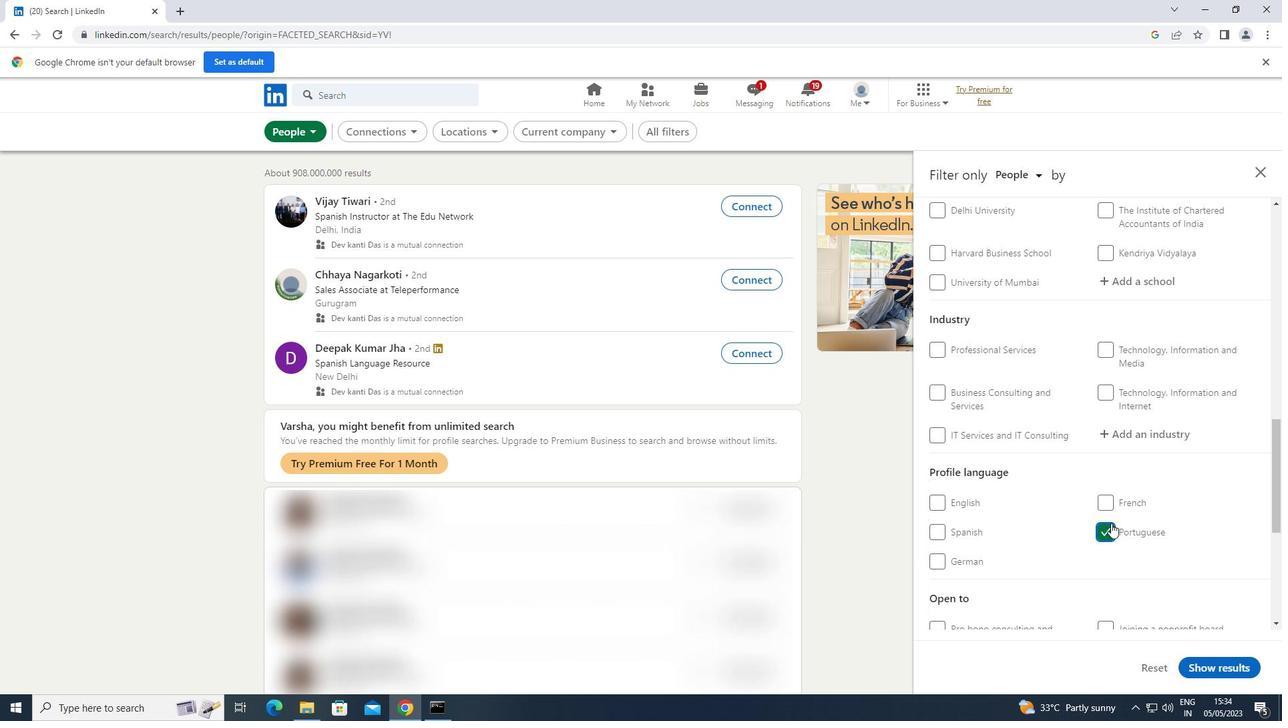 
Action: Mouse scrolled (1111, 524) with delta (0, 0)
Screenshot: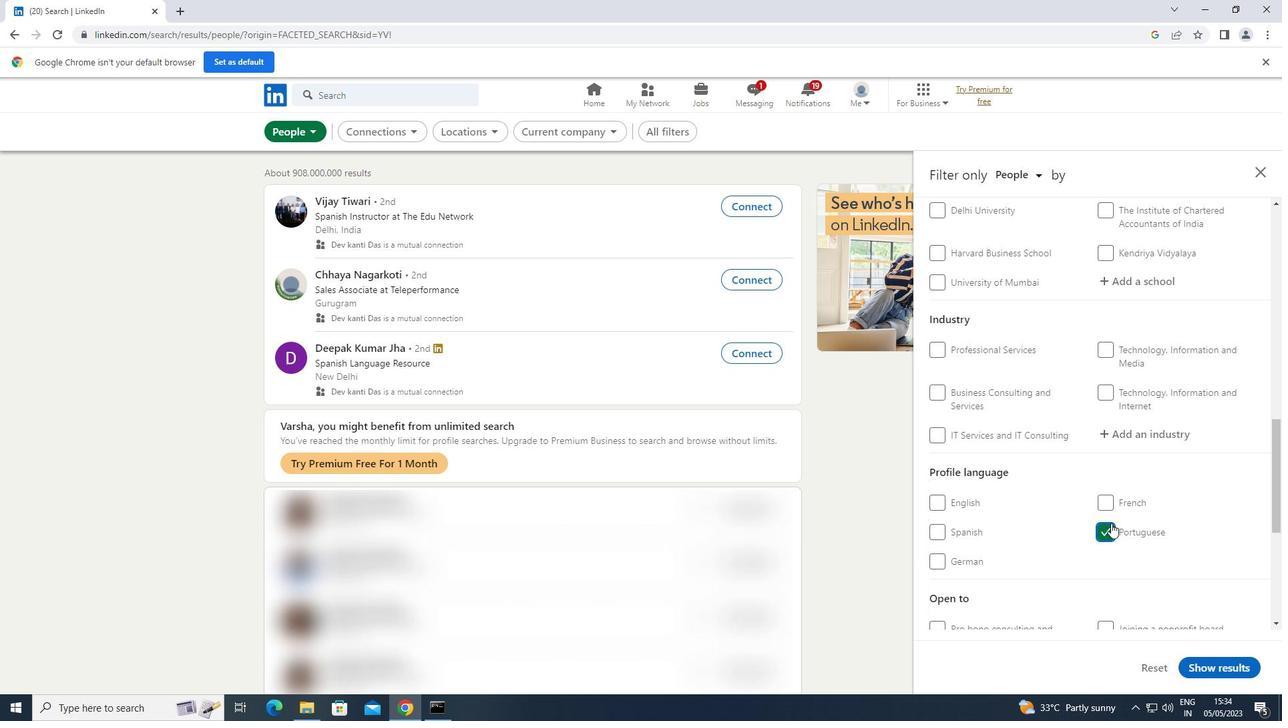 
Action: Mouse scrolled (1111, 524) with delta (0, 0)
Screenshot: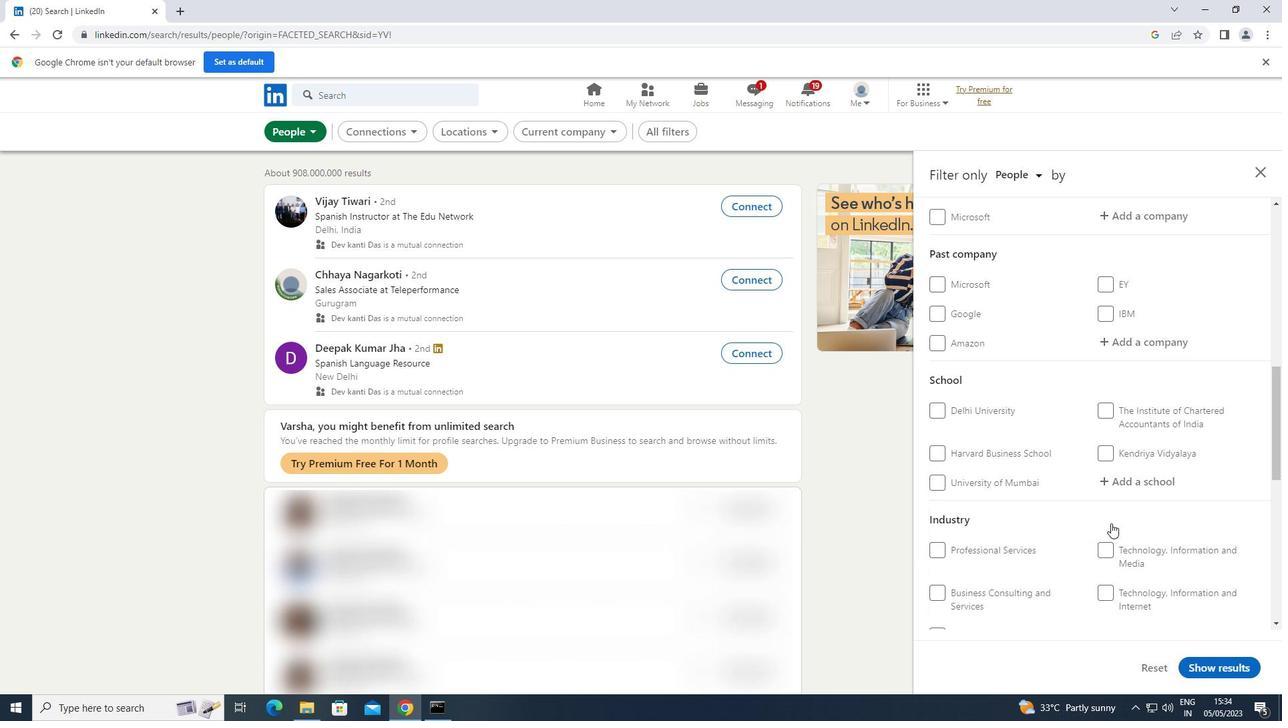 
Action: Mouse scrolled (1111, 524) with delta (0, 0)
Screenshot: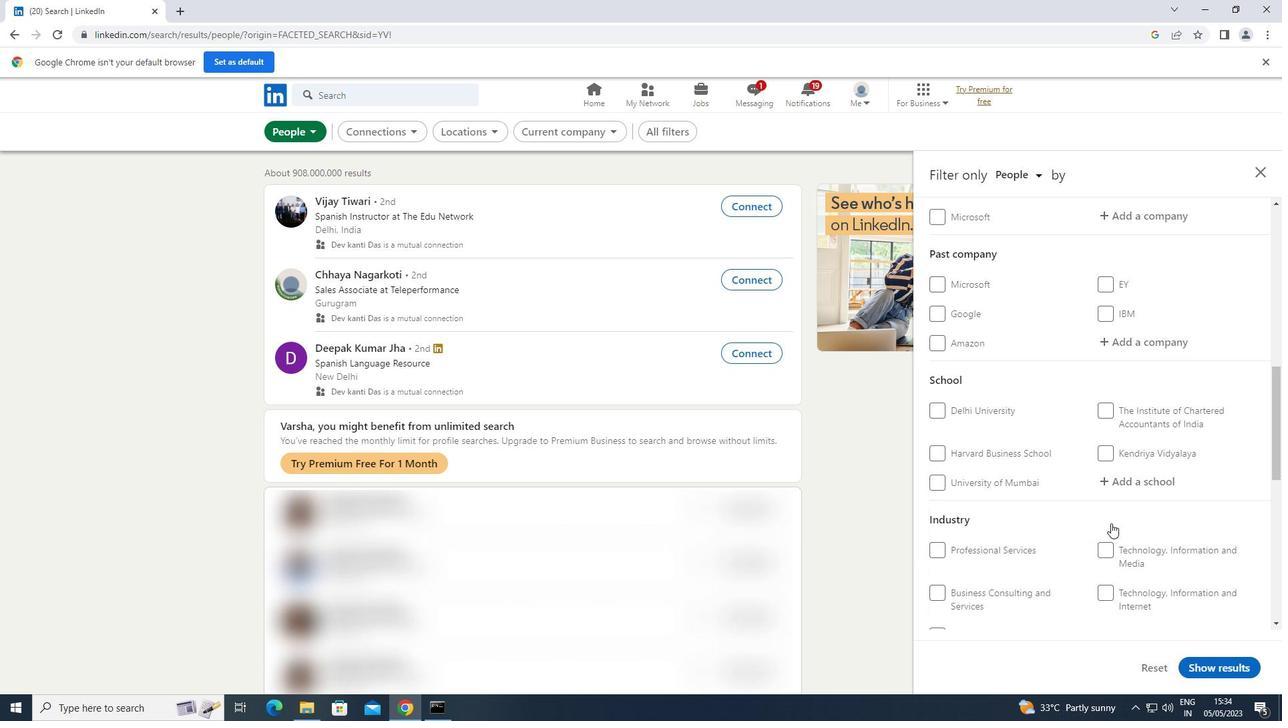 
Action: Mouse moved to (1167, 347)
Screenshot: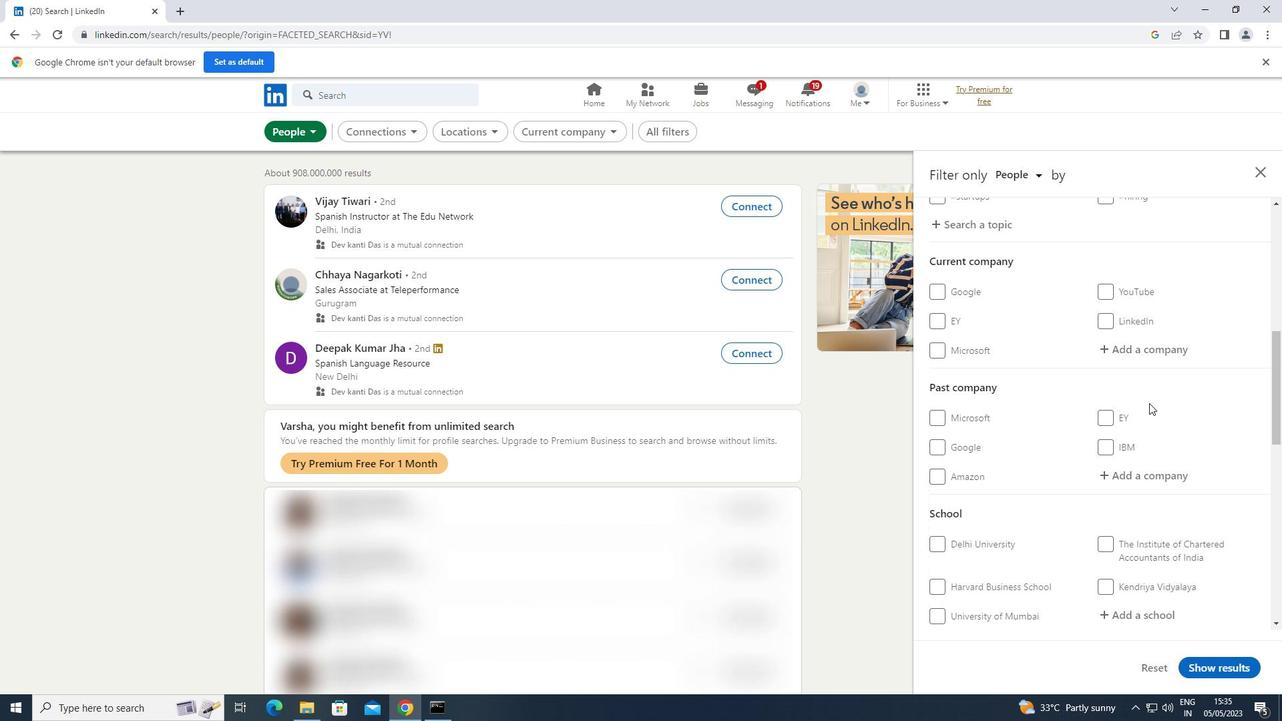 
Action: Mouse pressed left at (1167, 347)
Screenshot: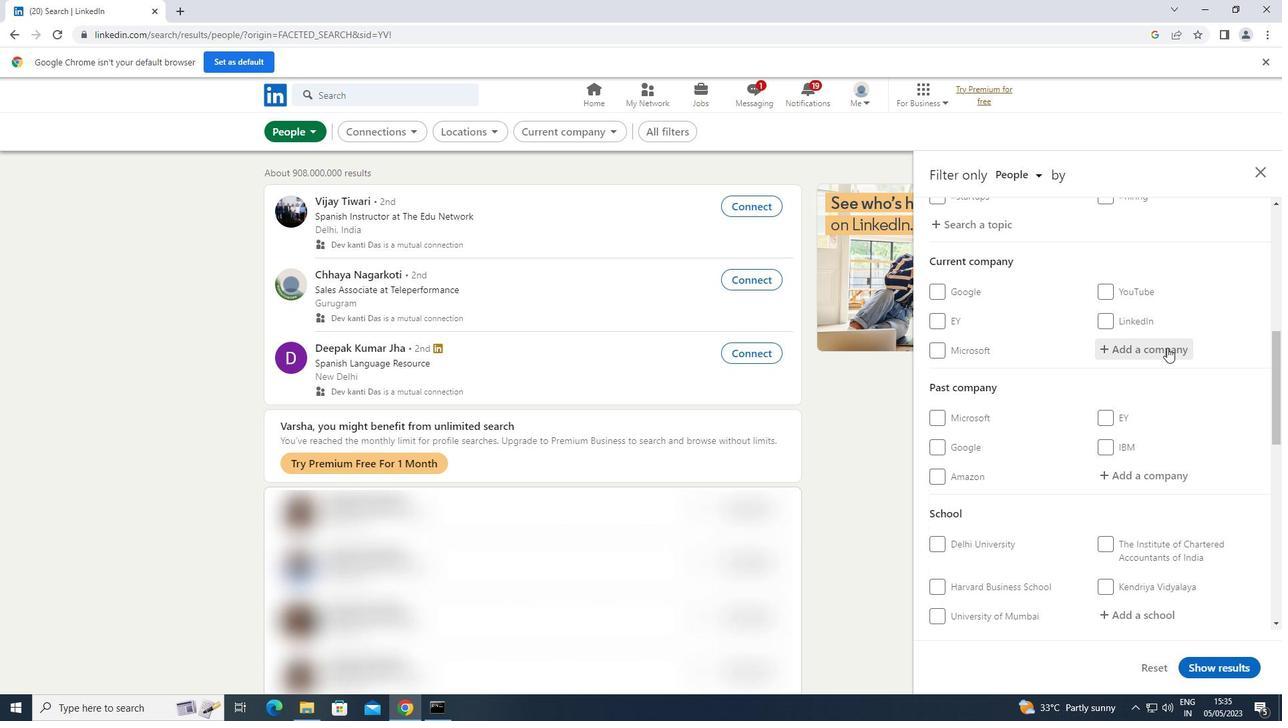 
Action: Key pressed <Key.shift>TRILEGAL
Screenshot: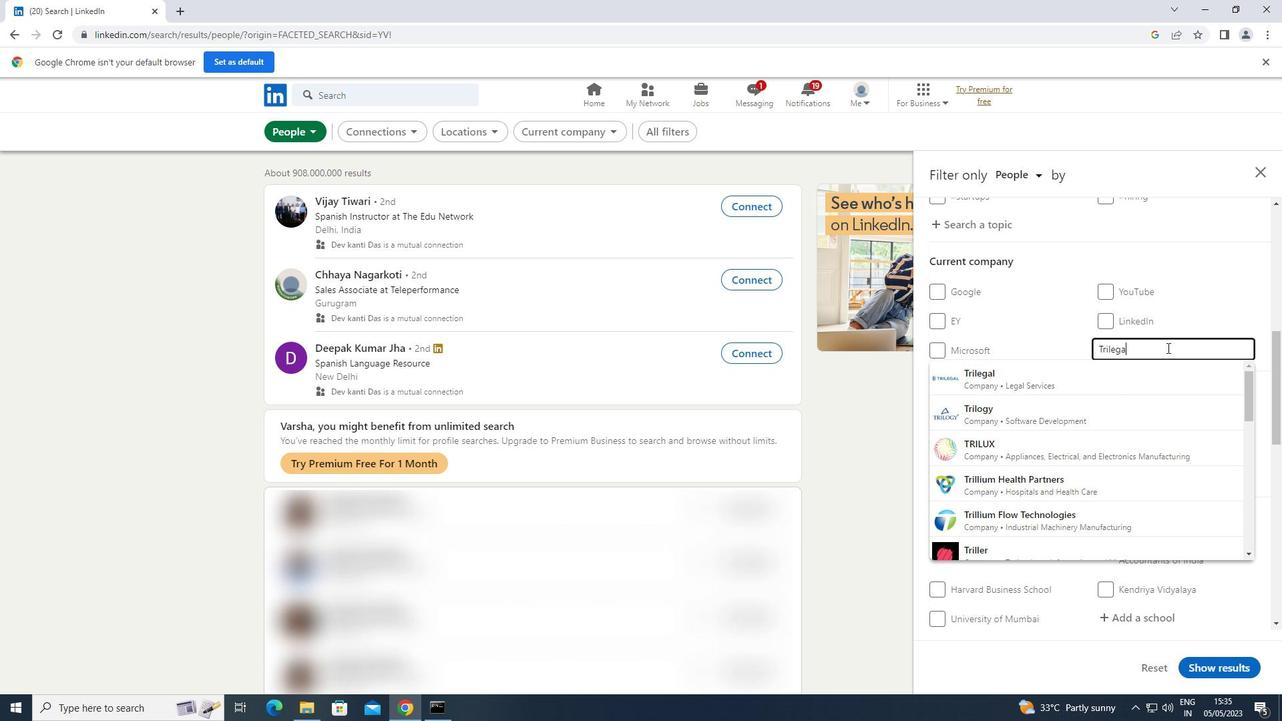 
Action: Mouse moved to (1071, 383)
Screenshot: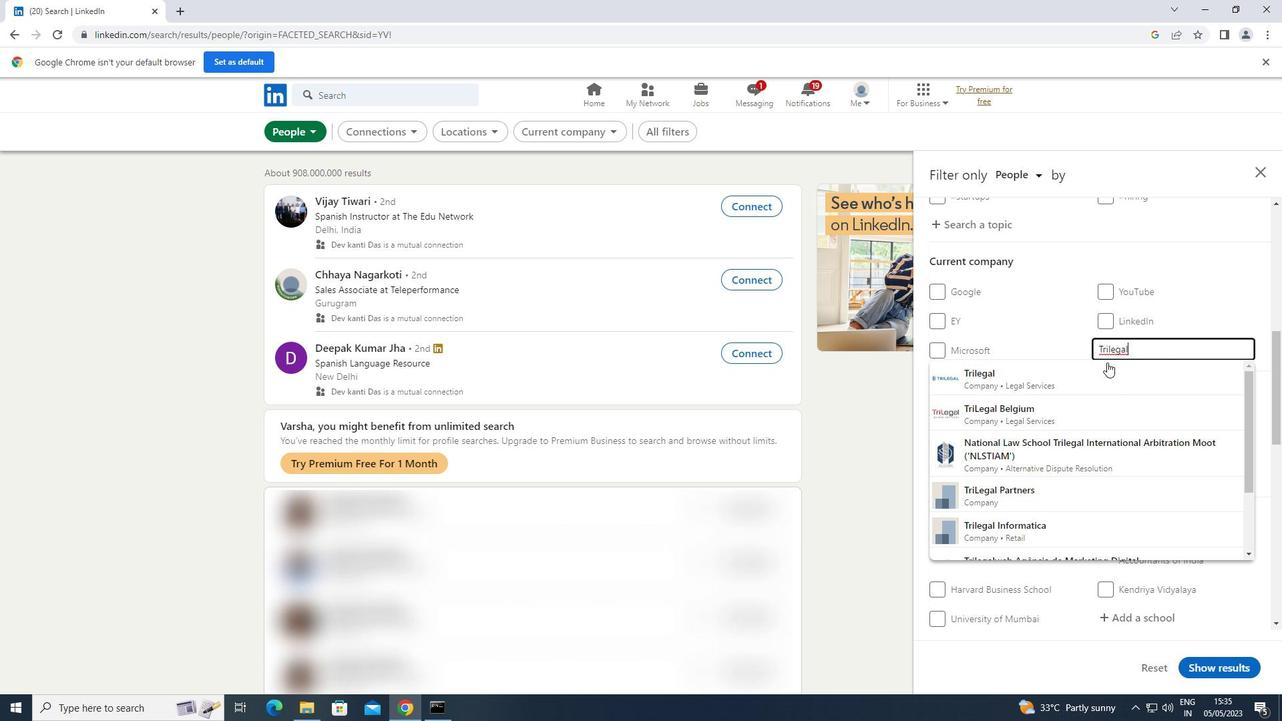 
Action: Mouse pressed left at (1071, 383)
Screenshot: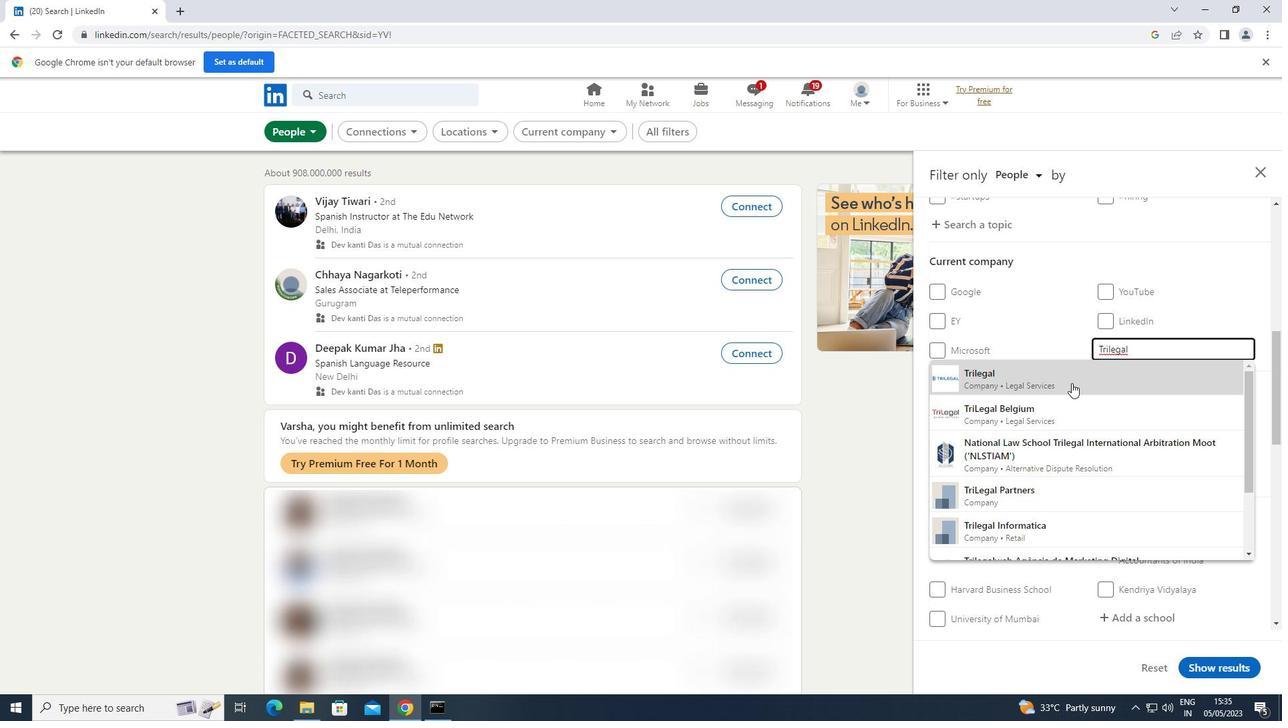 
Action: Mouse scrolled (1071, 382) with delta (0, 0)
Screenshot: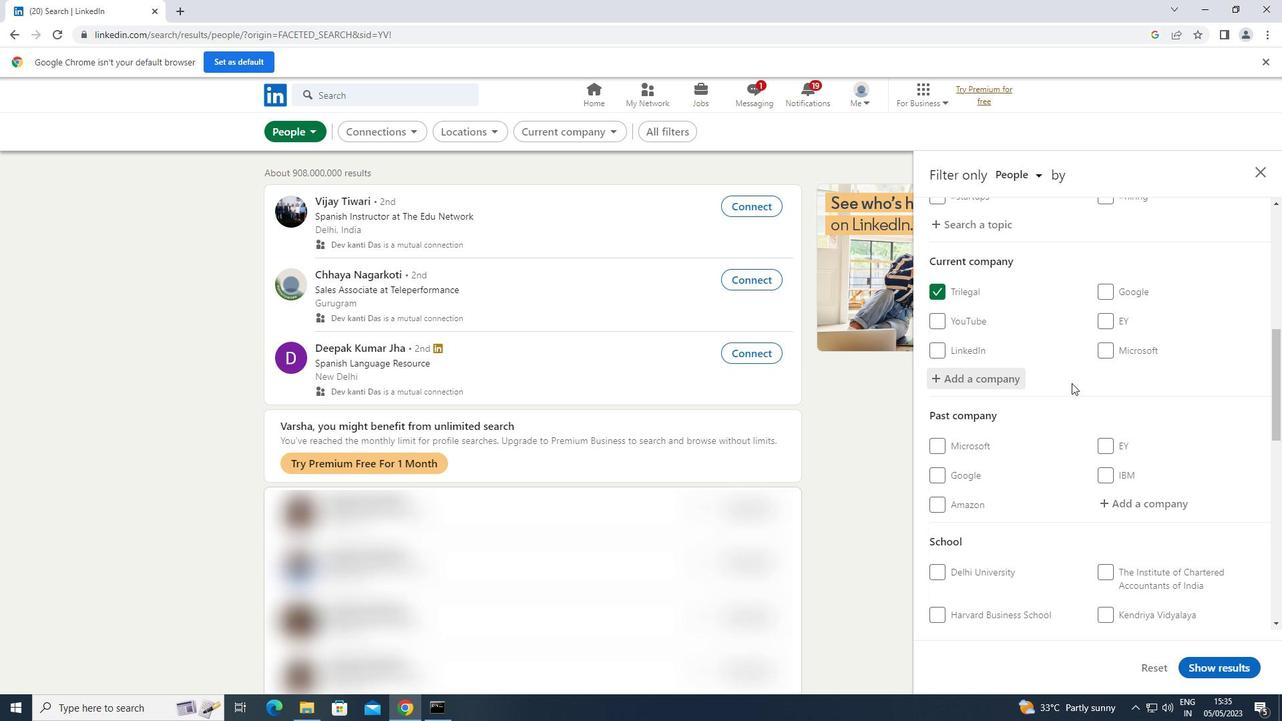 
Action: Mouse scrolled (1071, 382) with delta (0, 0)
Screenshot: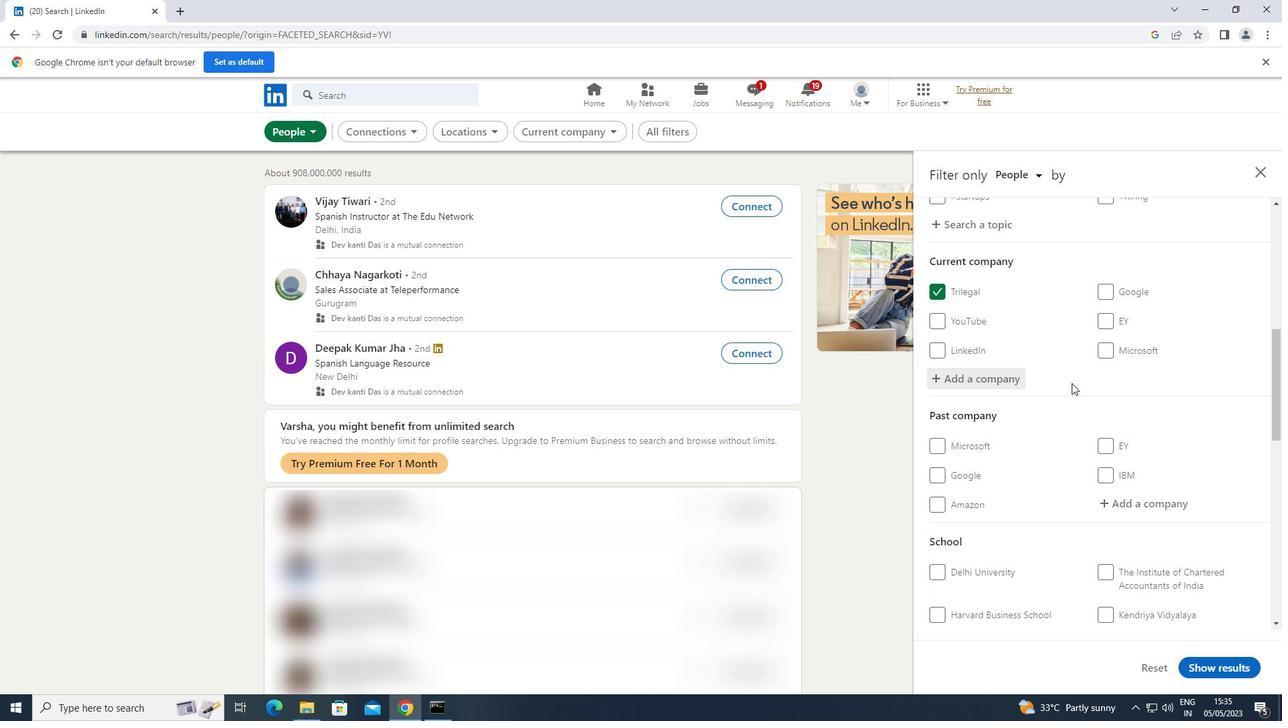 
Action: Mouse moved to (1146, 514)
Screenshot: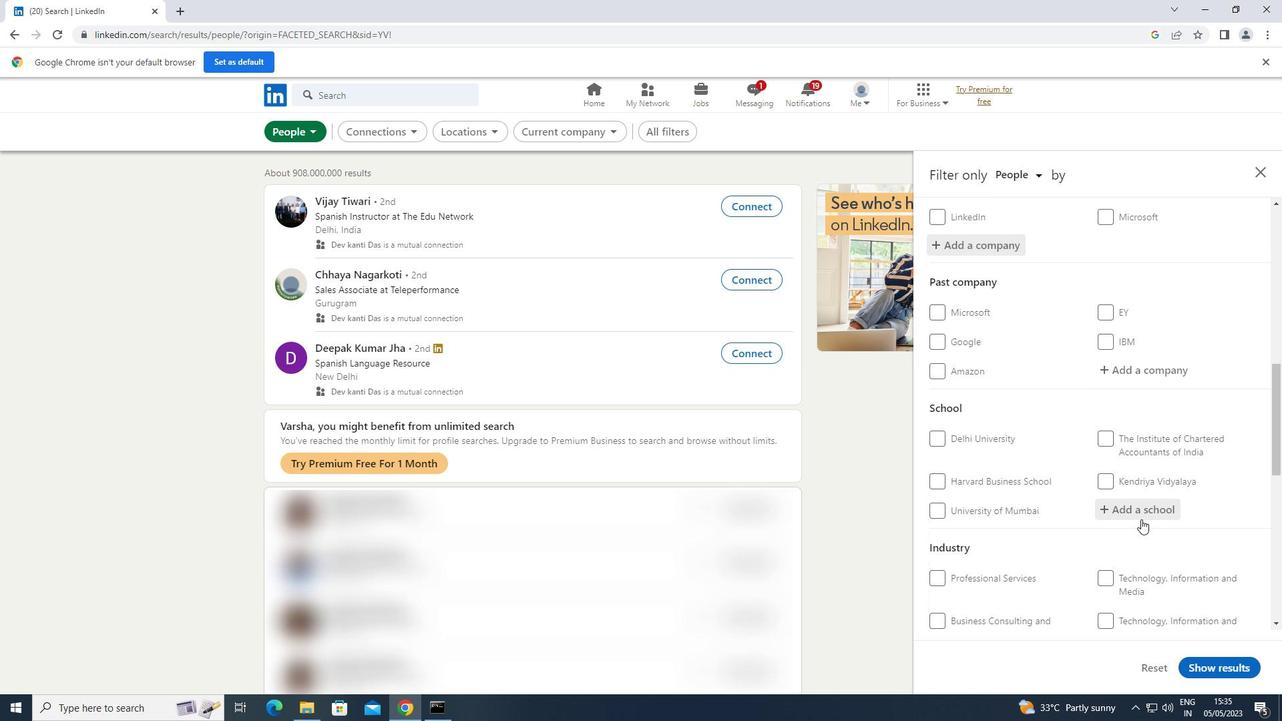 
Action: Mouse pressed left at (1146, 514)
Screenshot: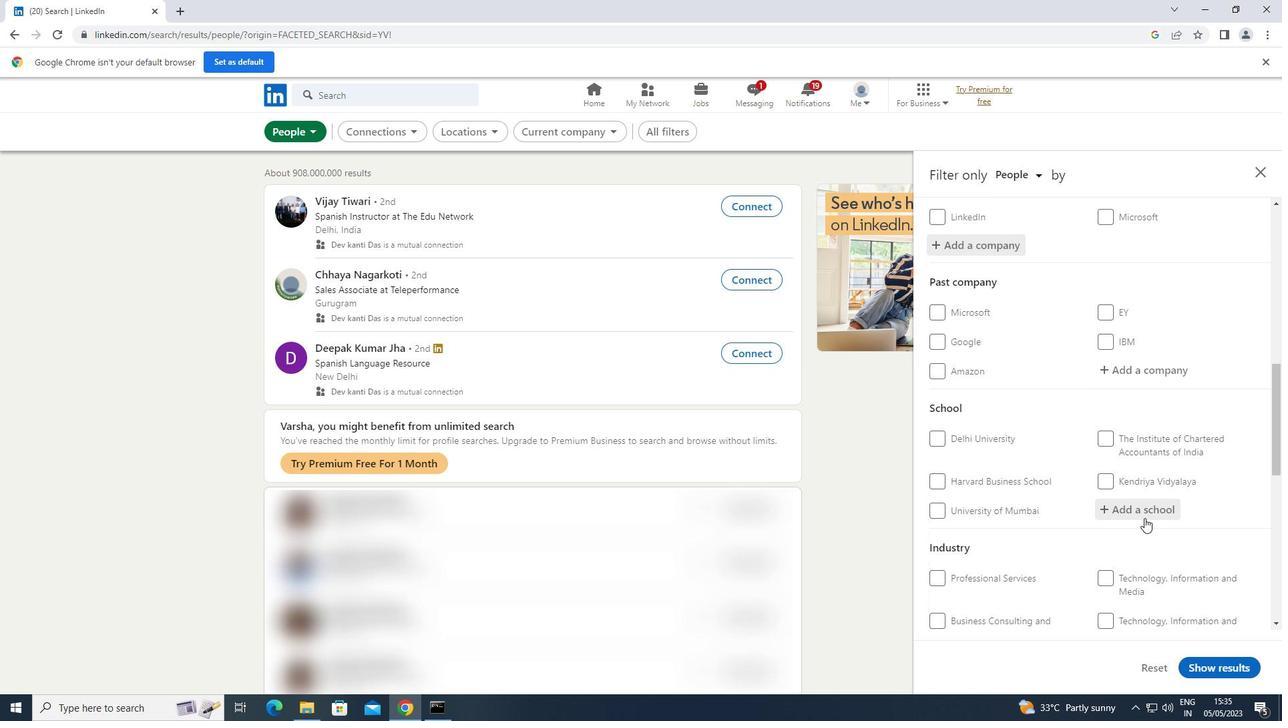 
Action: Key pressed <Key.shift>JADAVPUR
Screenshot: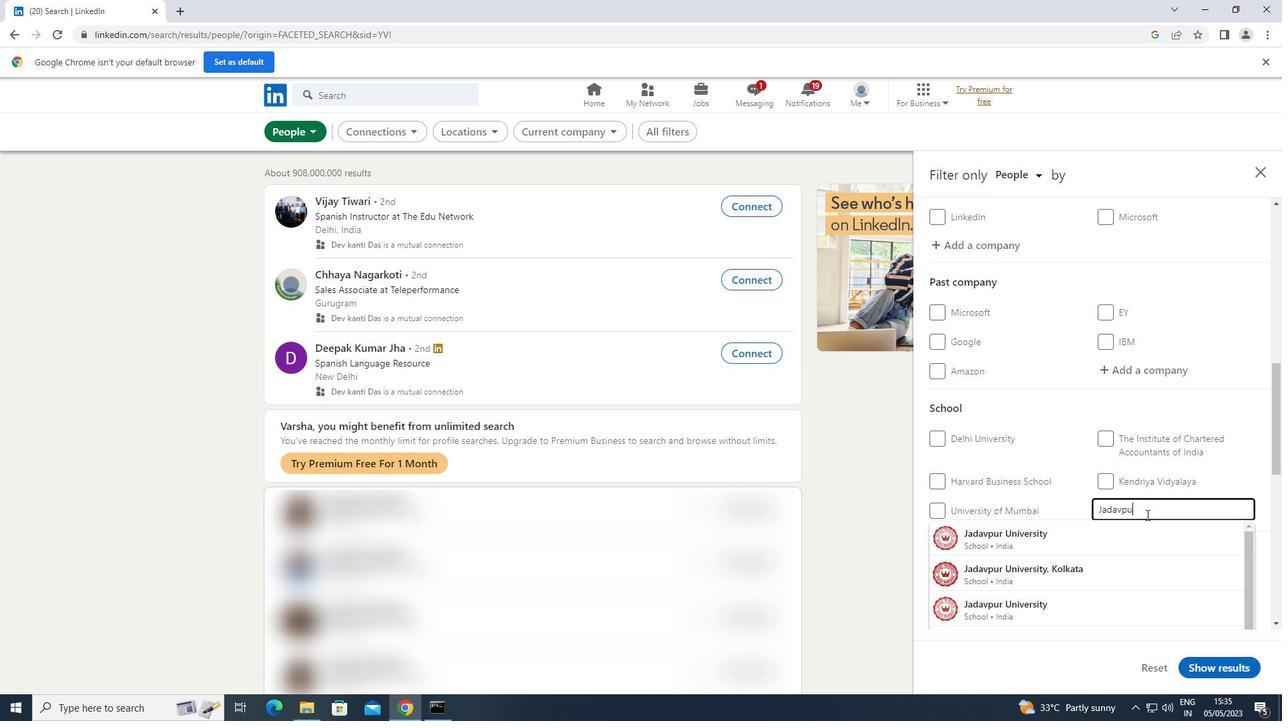 
Action: Mouse moved to (1071, 564)
Screenshot: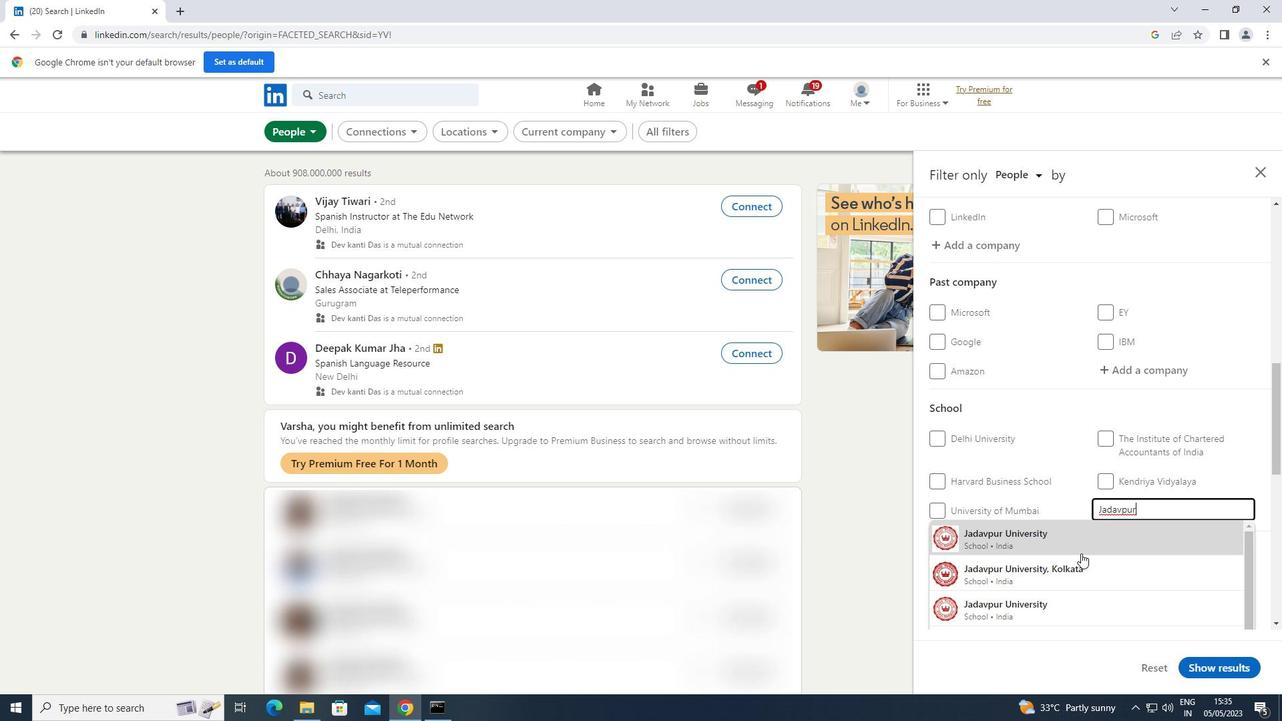 
Action: Mouse pressed left at (1071, 564)
Screenshot: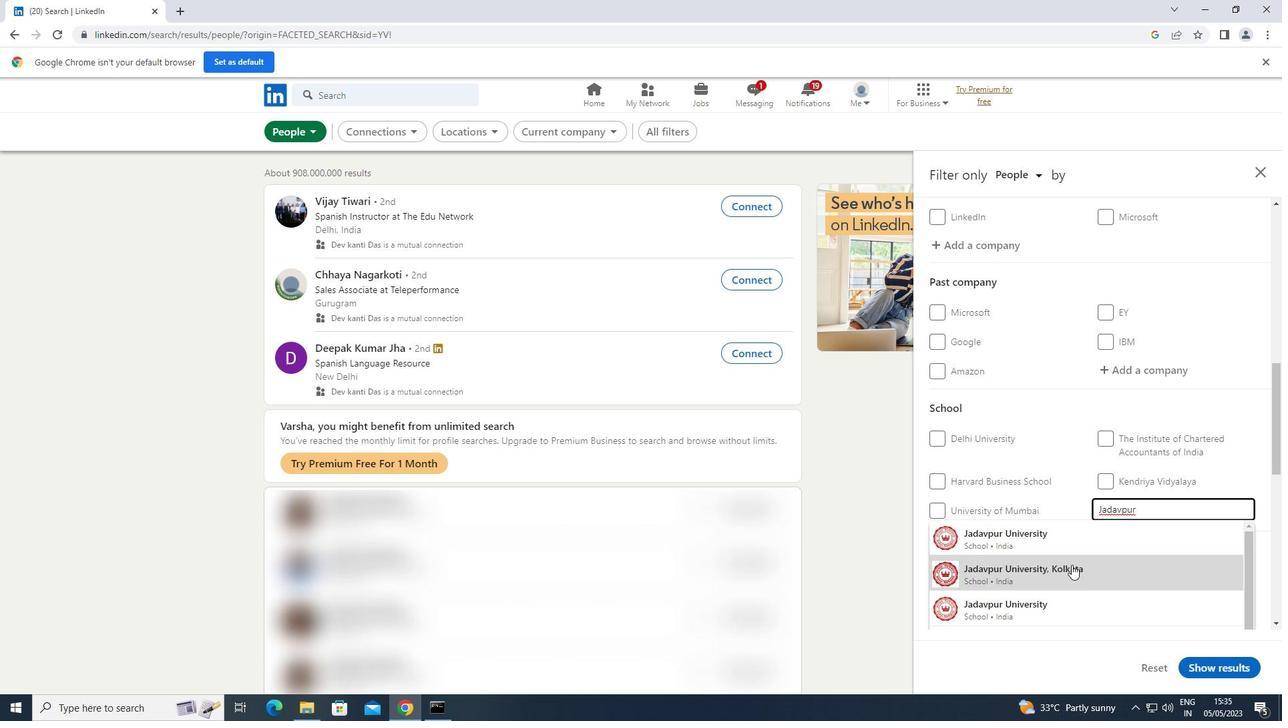 
Action: Mouse moved to (1137, 496)
Screenshot: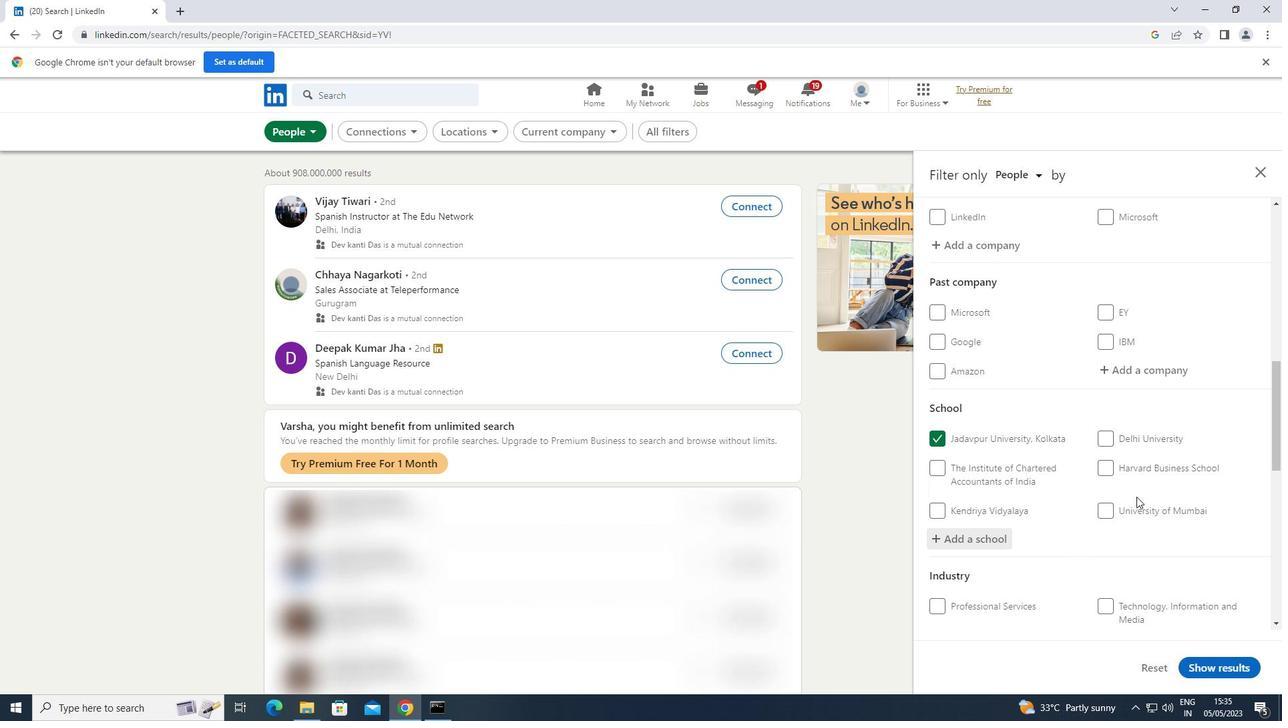 
Action: Mouse scrolled (1137, 495) with delta (0, 0)
Screenshot: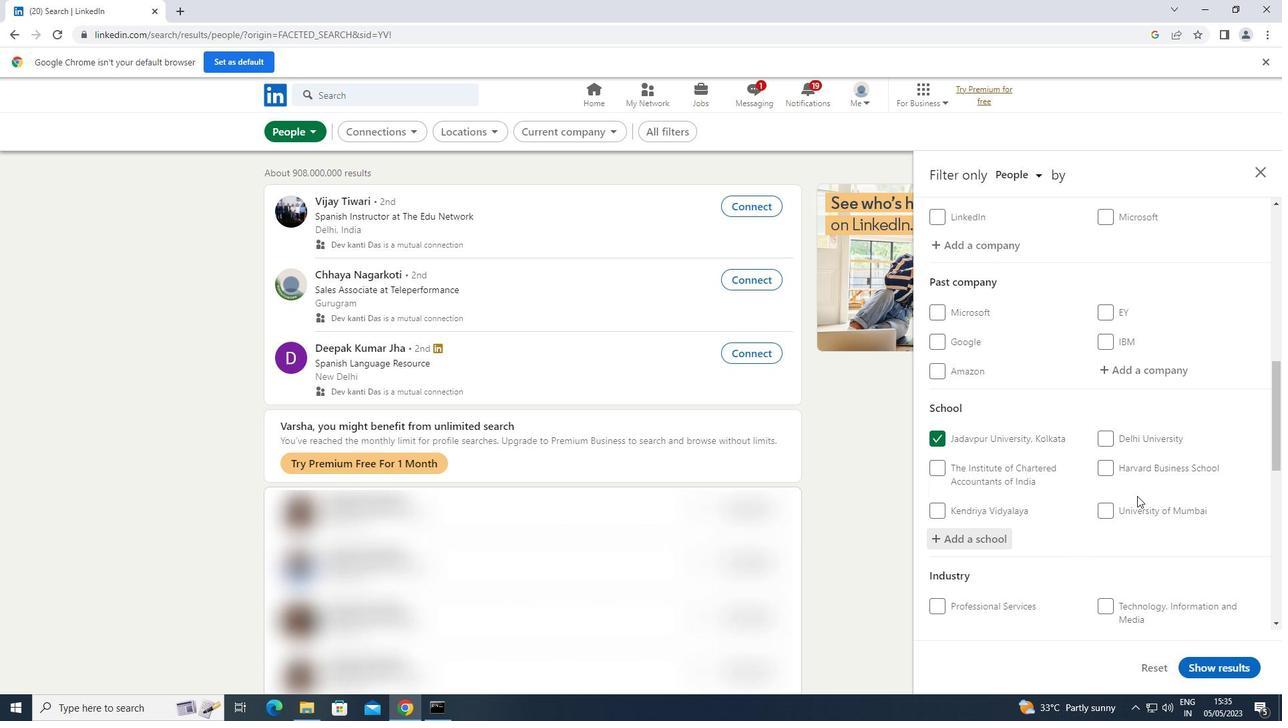 
Action: Mouse scrolled (1137, 495) with delta (0, 0)
Screenshot: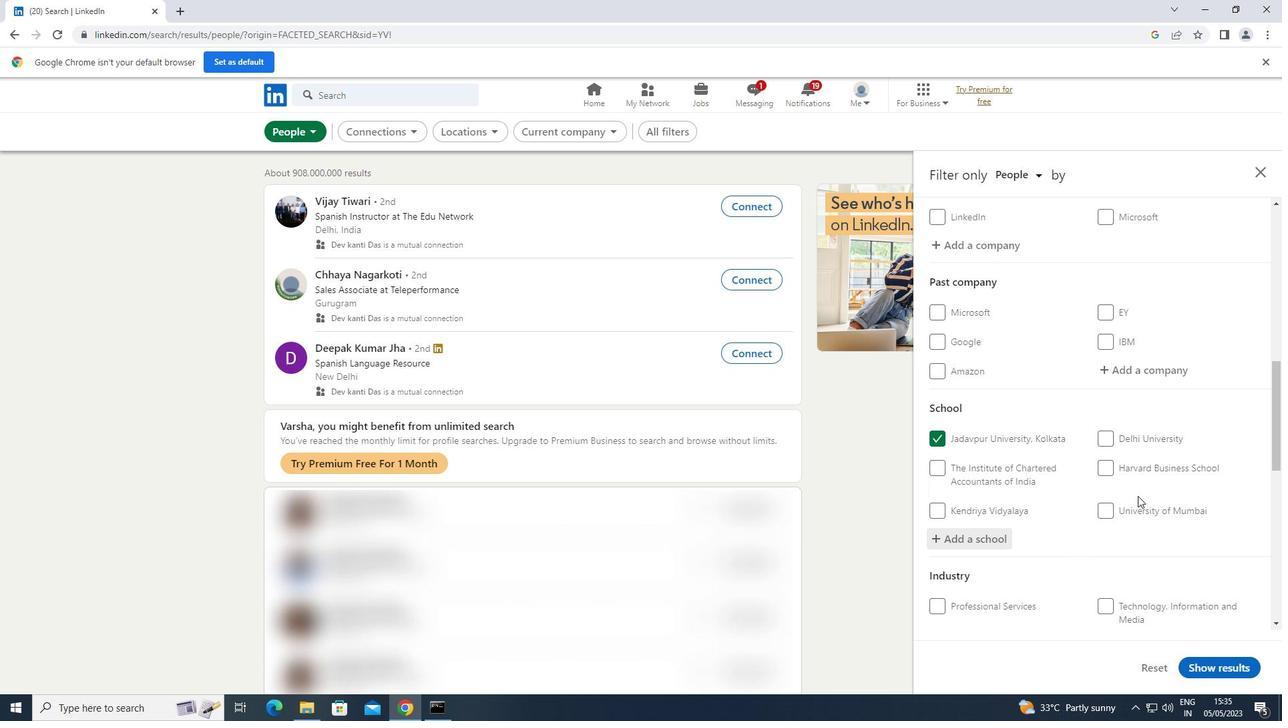 
Action: Mouse scrolled (1137, 495) with delta (0, 0)
Screenshot: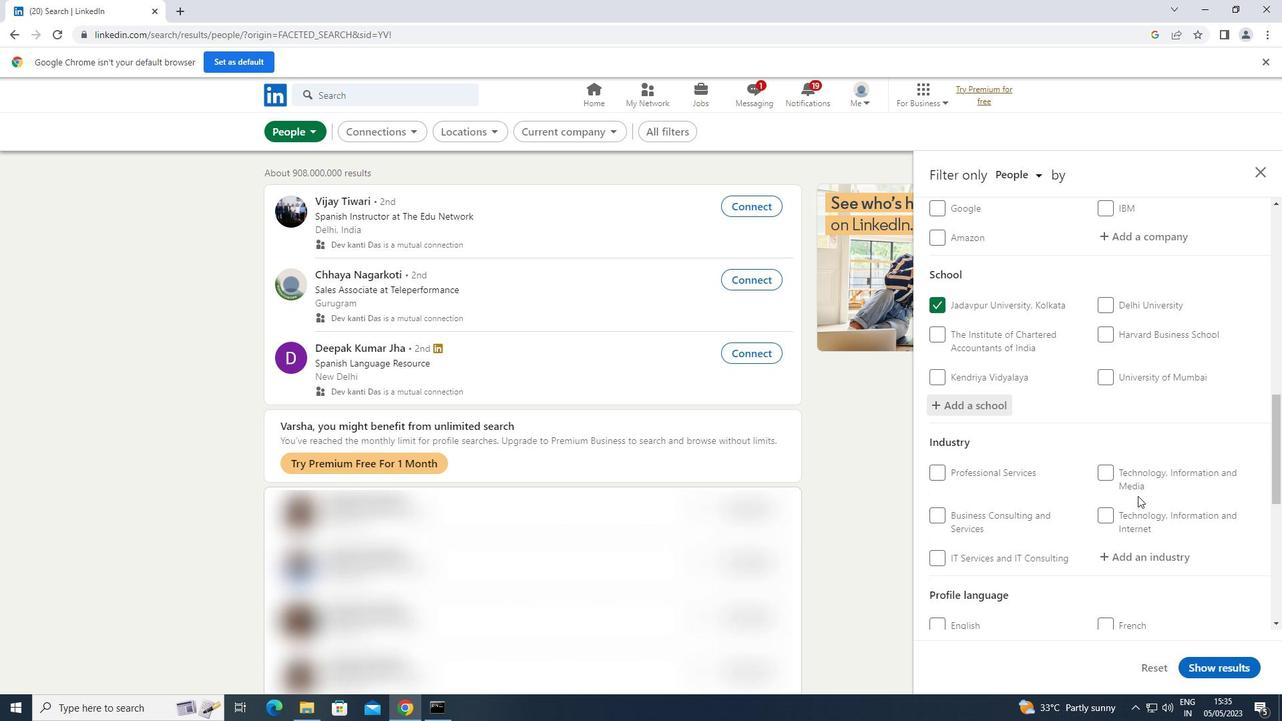 
Action: Mouse scrolled (1137, 495) with delta (0, 0)
Screenshot: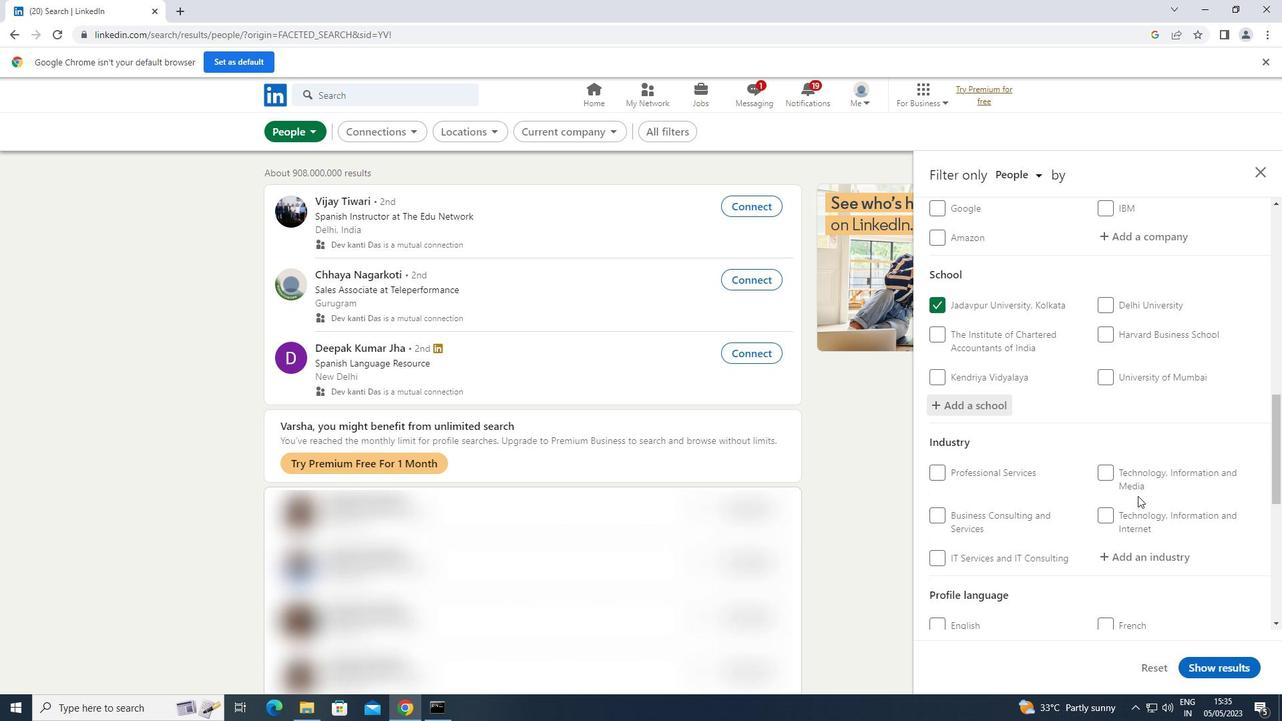 
Action: Mouse scrolled (1137, 495) with delta (0, 0)
Screenshot: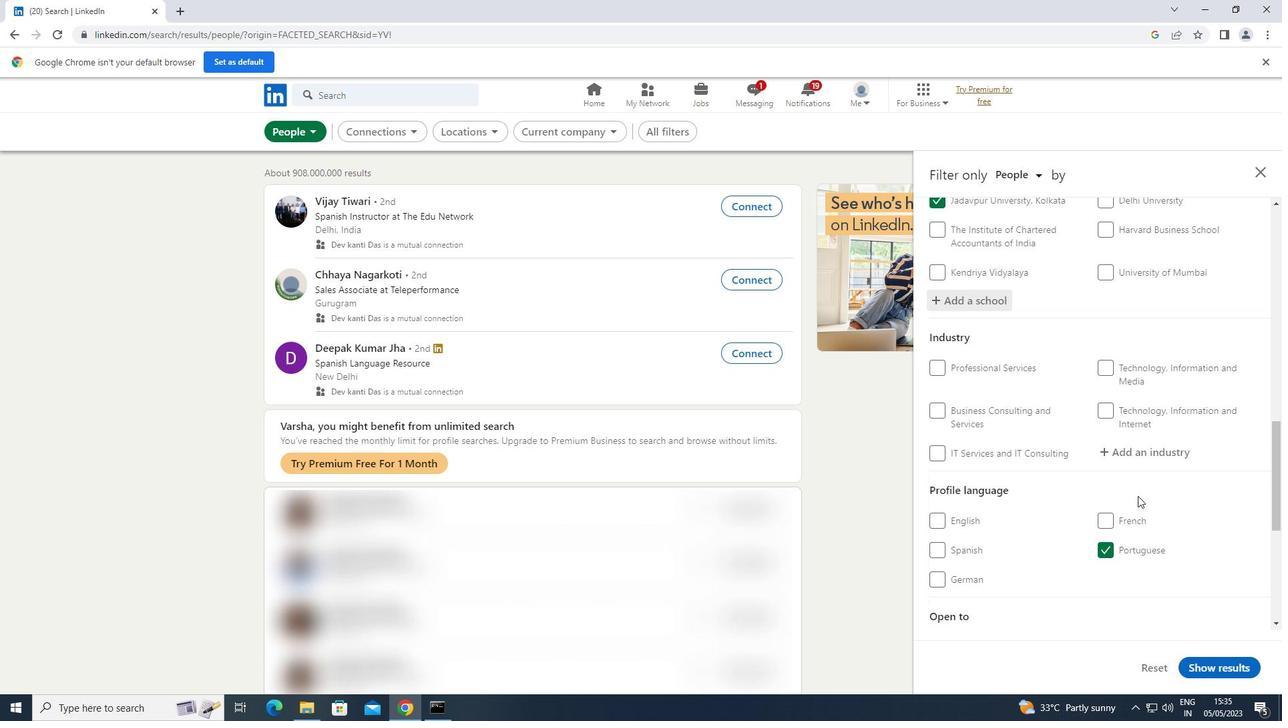 
Action: Mouse scrolled (1137, 496) with delta (0, 0)
Screenshot: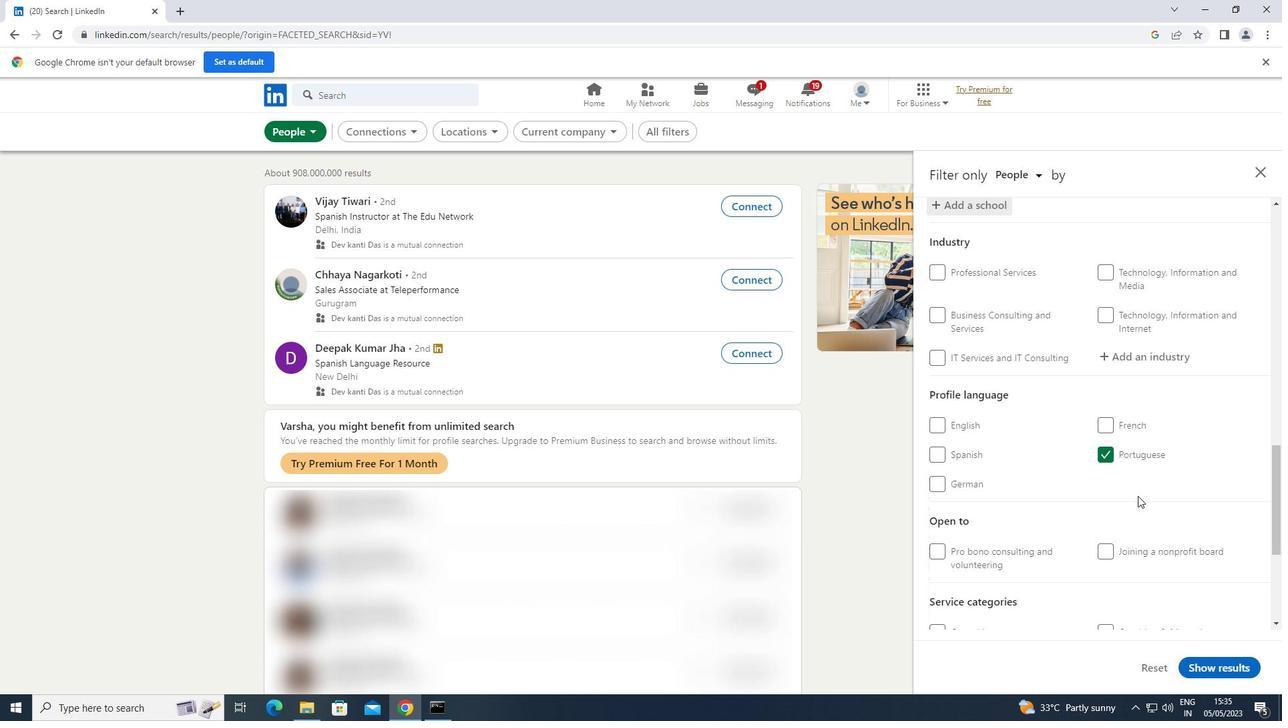 
Action: Mouse scrolled (1137, 496) with delta (0, 0)
Screenshot: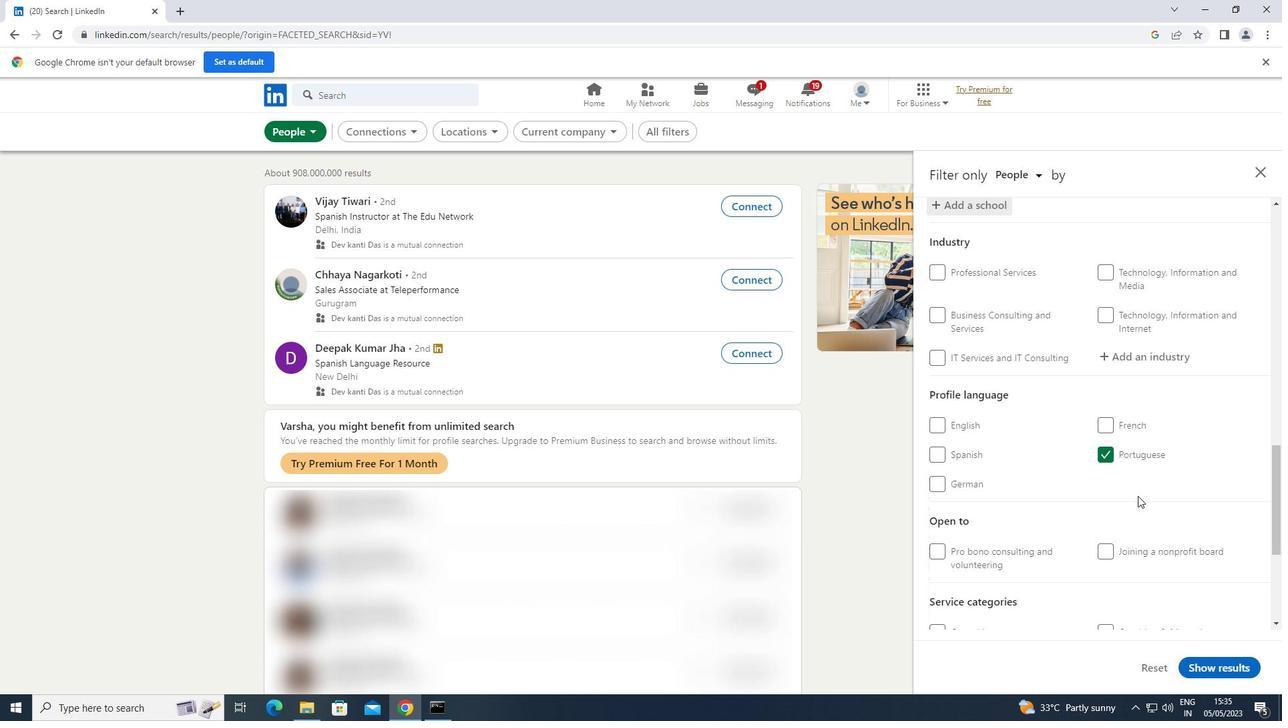 
Action: Mouse moved to (1155, 484)
Screenshot: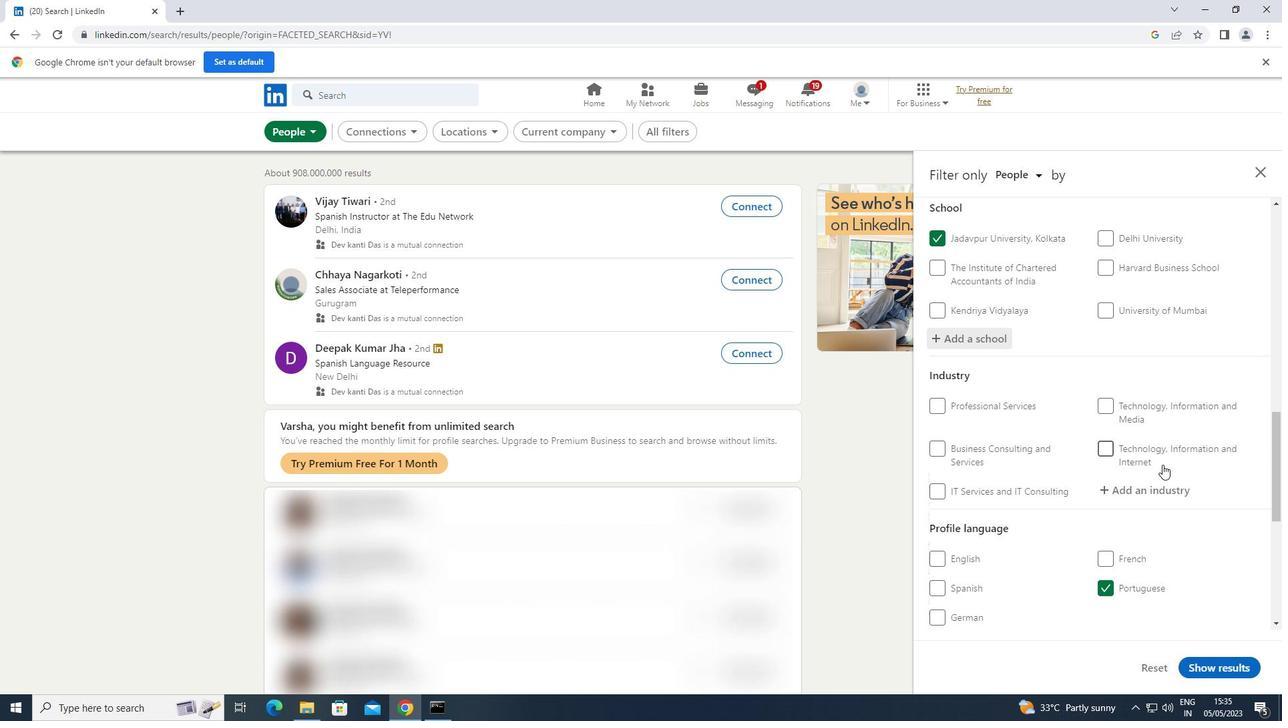 
Action: Mouse pressed left at (1155, 484)
Screenshot: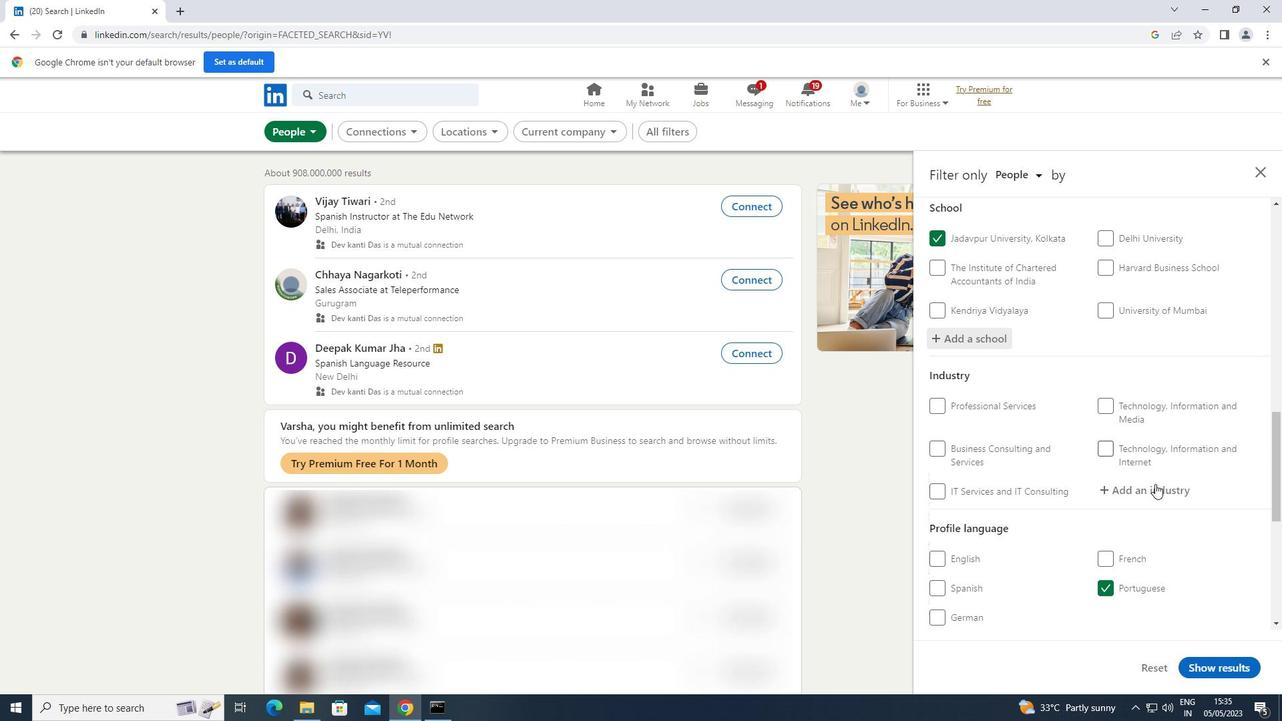 
Action: Key pressed <Key.shift><Key.shift><Key.shift><Key.shift><Key.shift><Key.shift><Key.shift><Key.shift><Key.shift>STRATEGIC
Screenshot: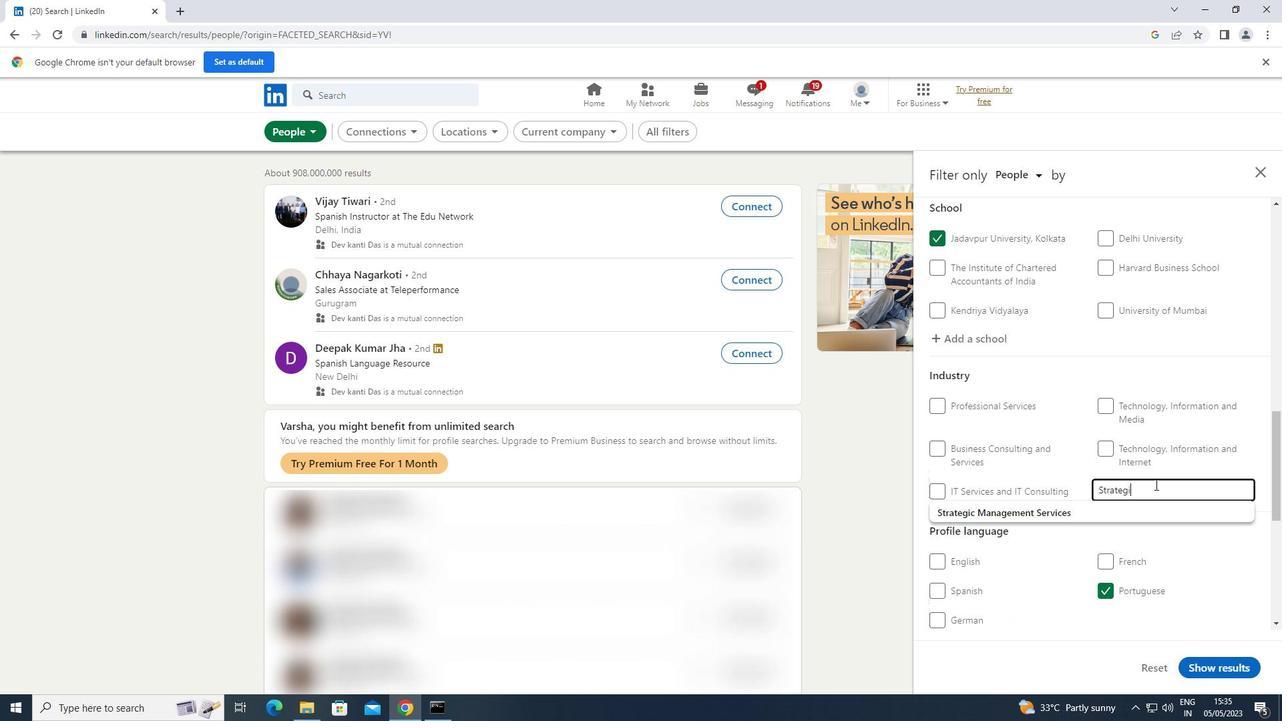 
Action: Mouse moved to (1043, 511)
Screenshot: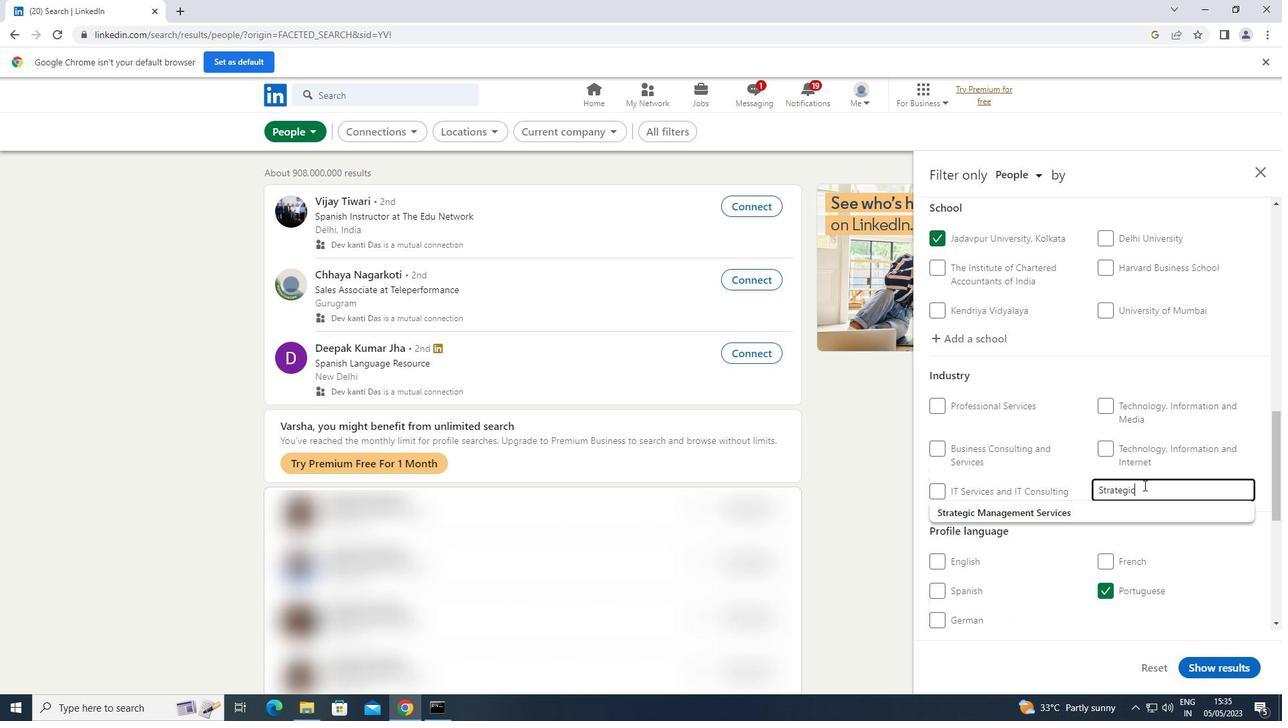 
Action: Mouse pressed left at (1043, 511)
Screenshot: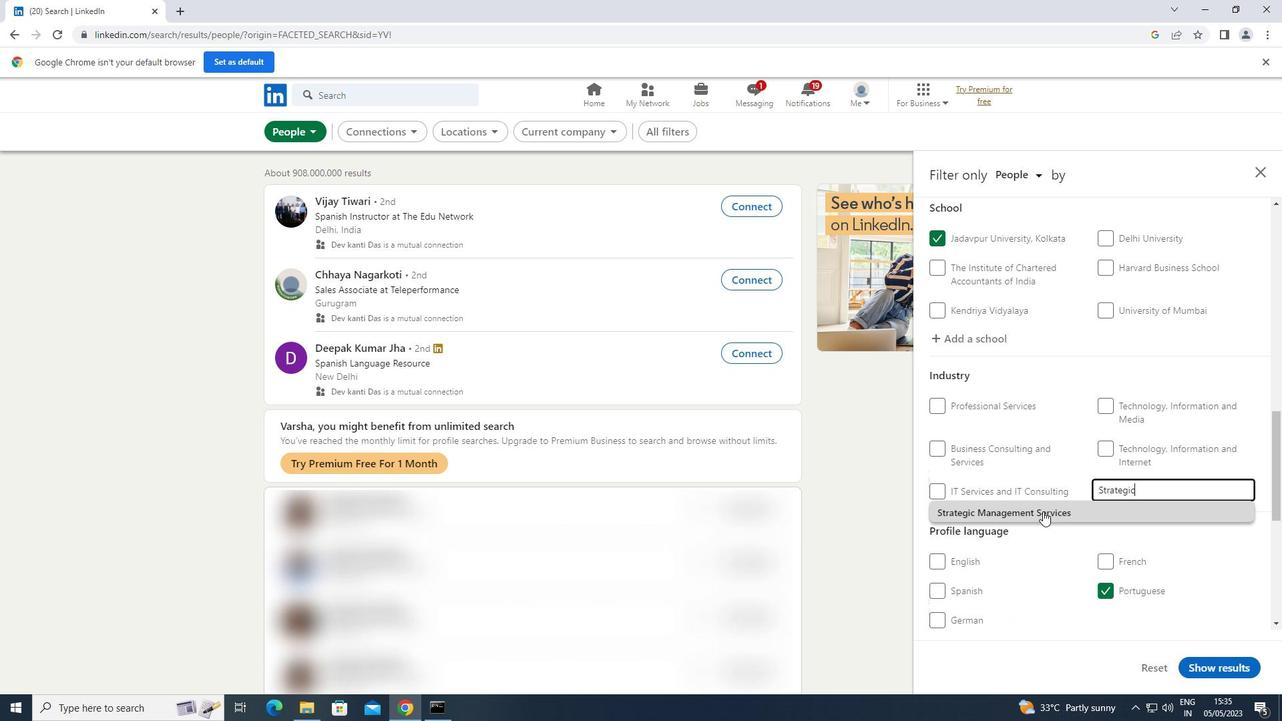 
Action: Mouse scrolled (1043, 510) with delta (0, 0)
Screenshot: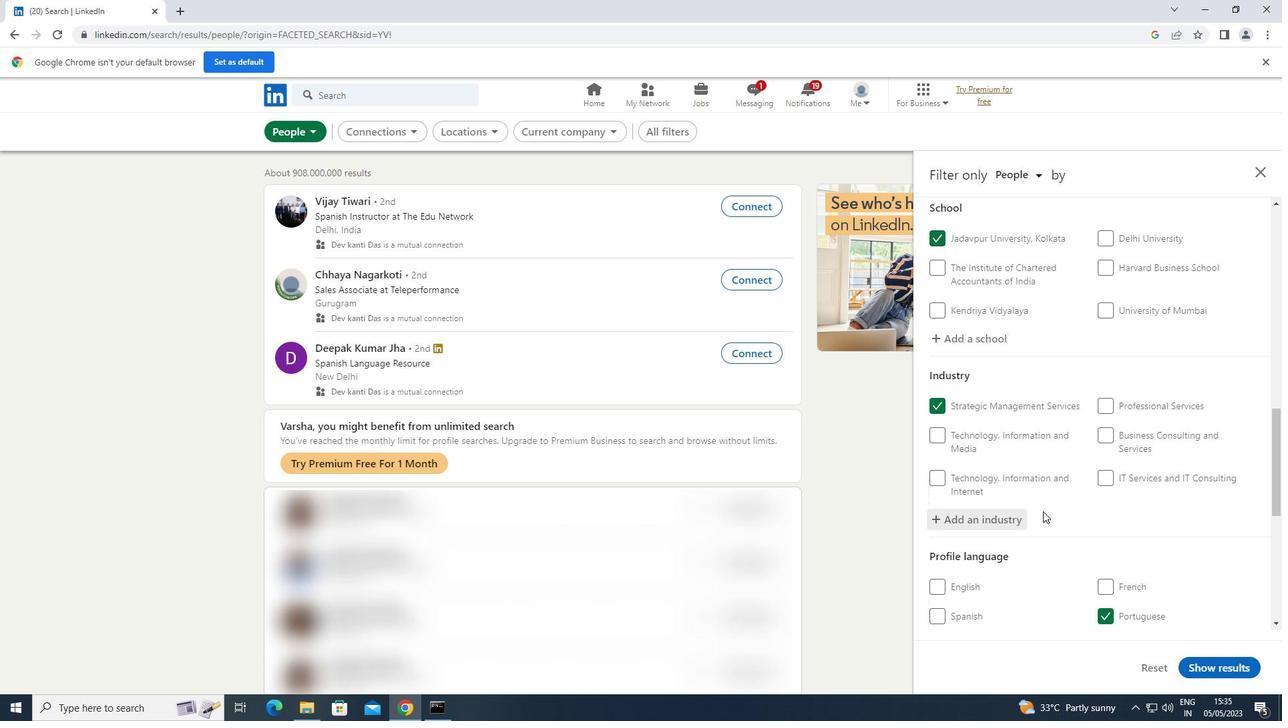 
Action: Mouse moved to (1043, 511)
Screenshot: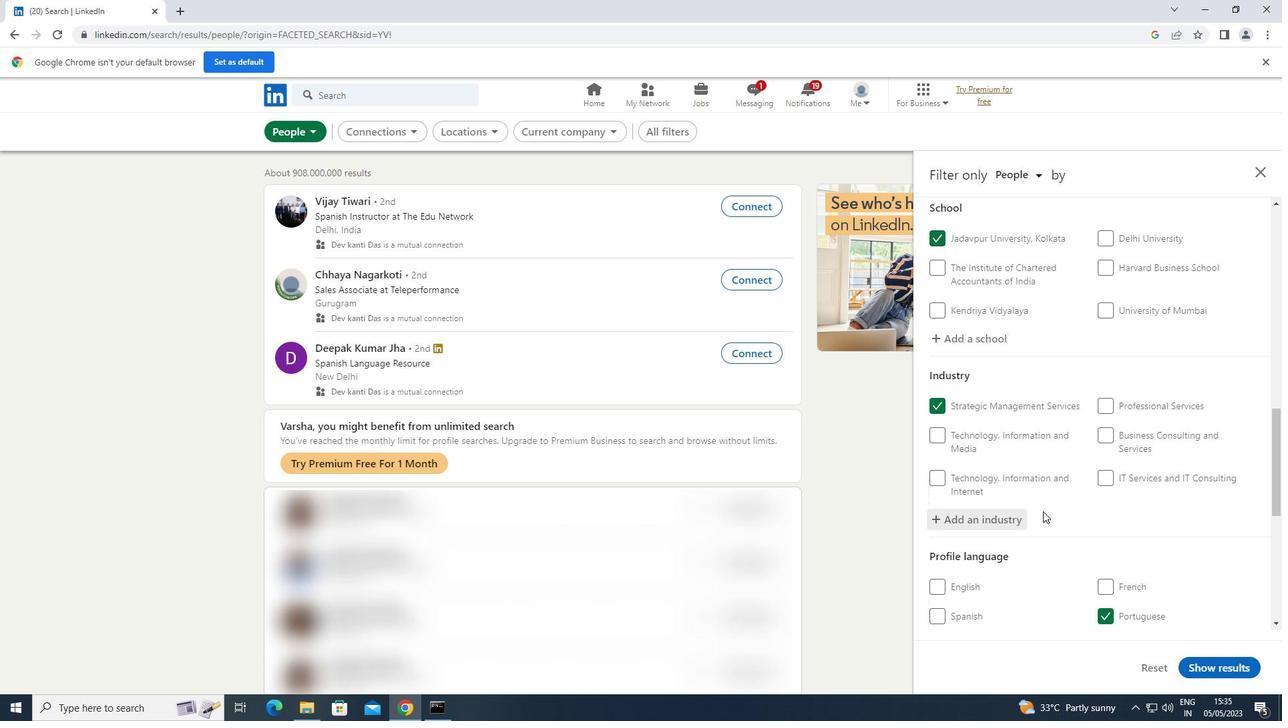 
Action: Mouse scrolled (1043, 510) with delta (0, 0)
Screenshot: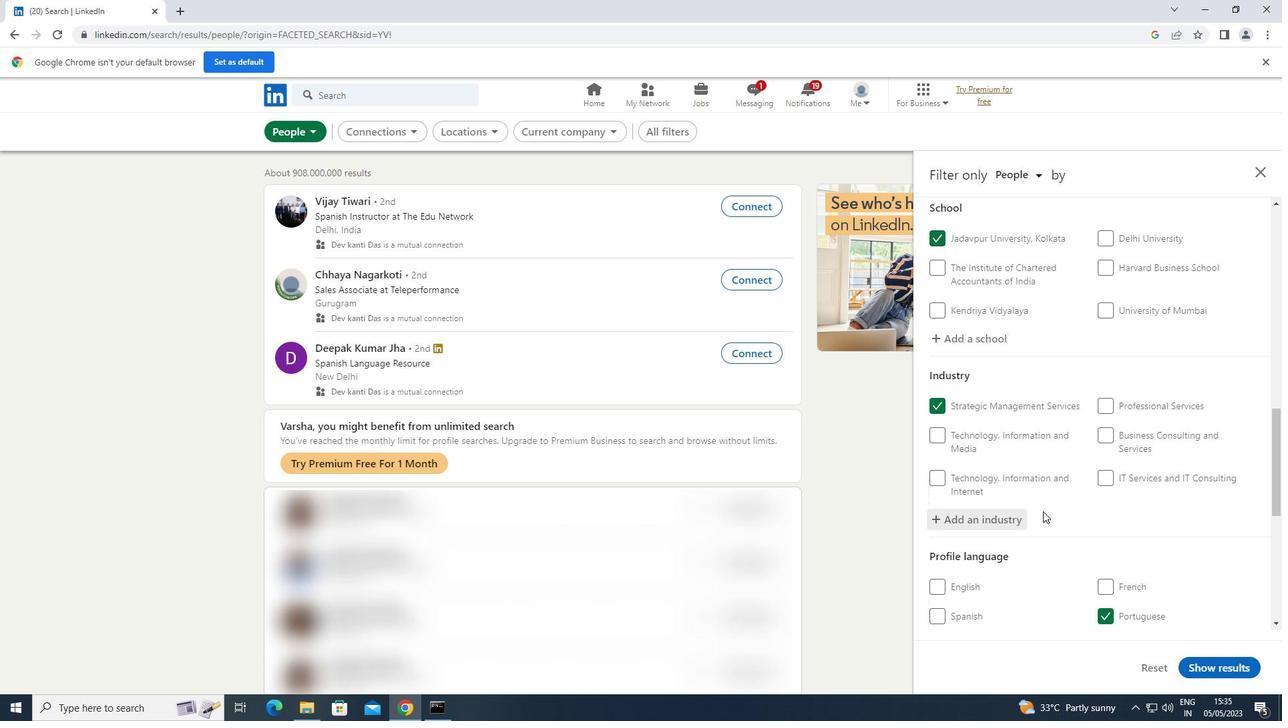 
Action: Mouse scrolled (1043, 510) with delta (0, 0)
Screenshot: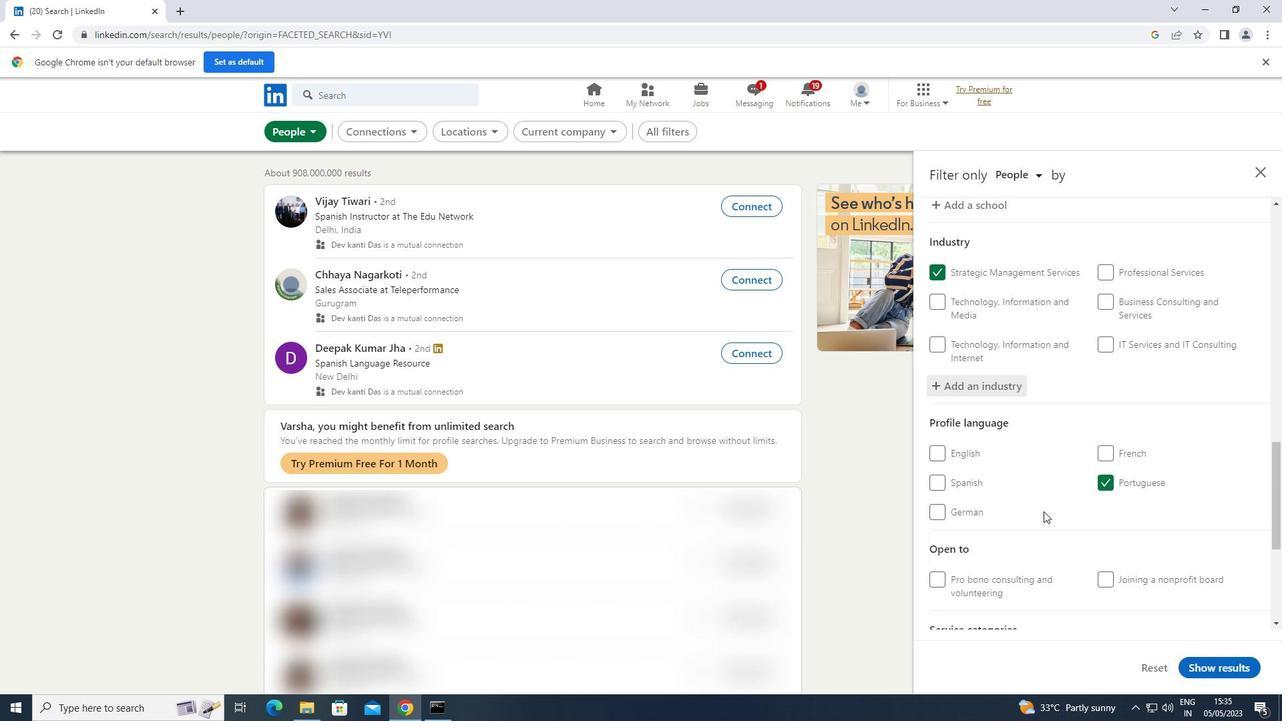 
Action: Mouse scrolled (1043, 510) with delta (0, 0)
Screenshot: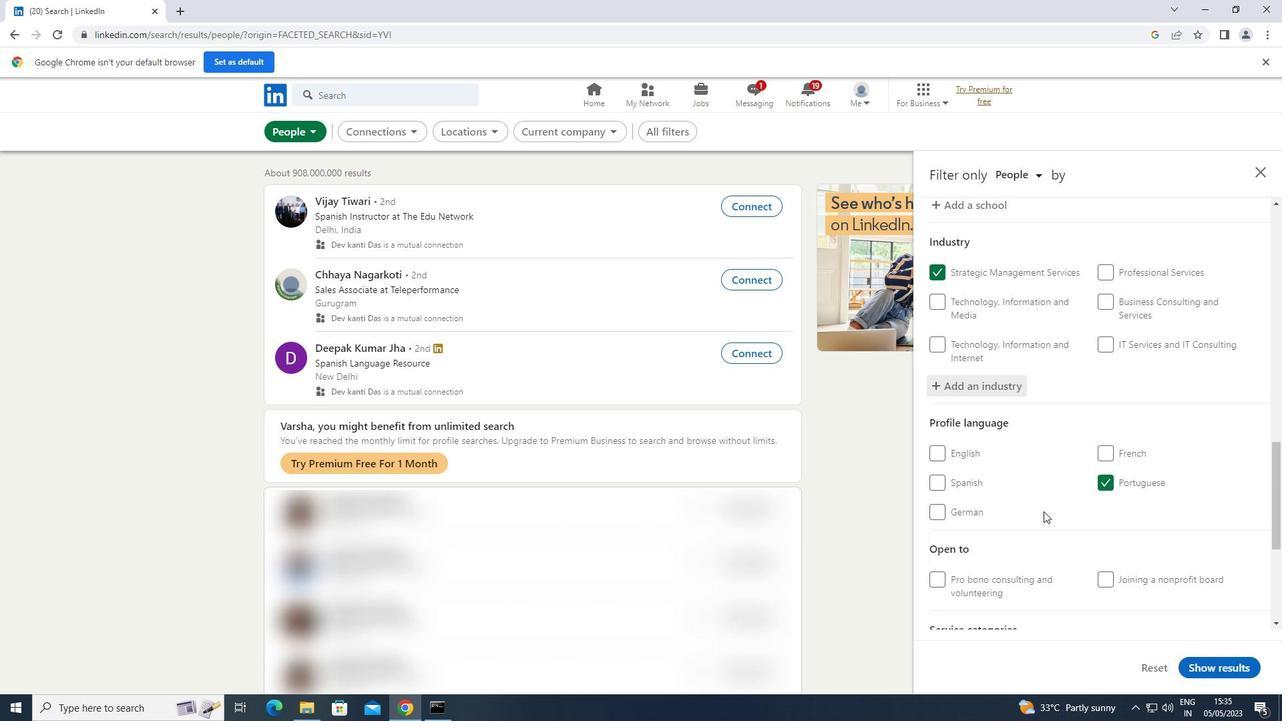 
Action: Mouse moved to (1118, 577)
Screenshot: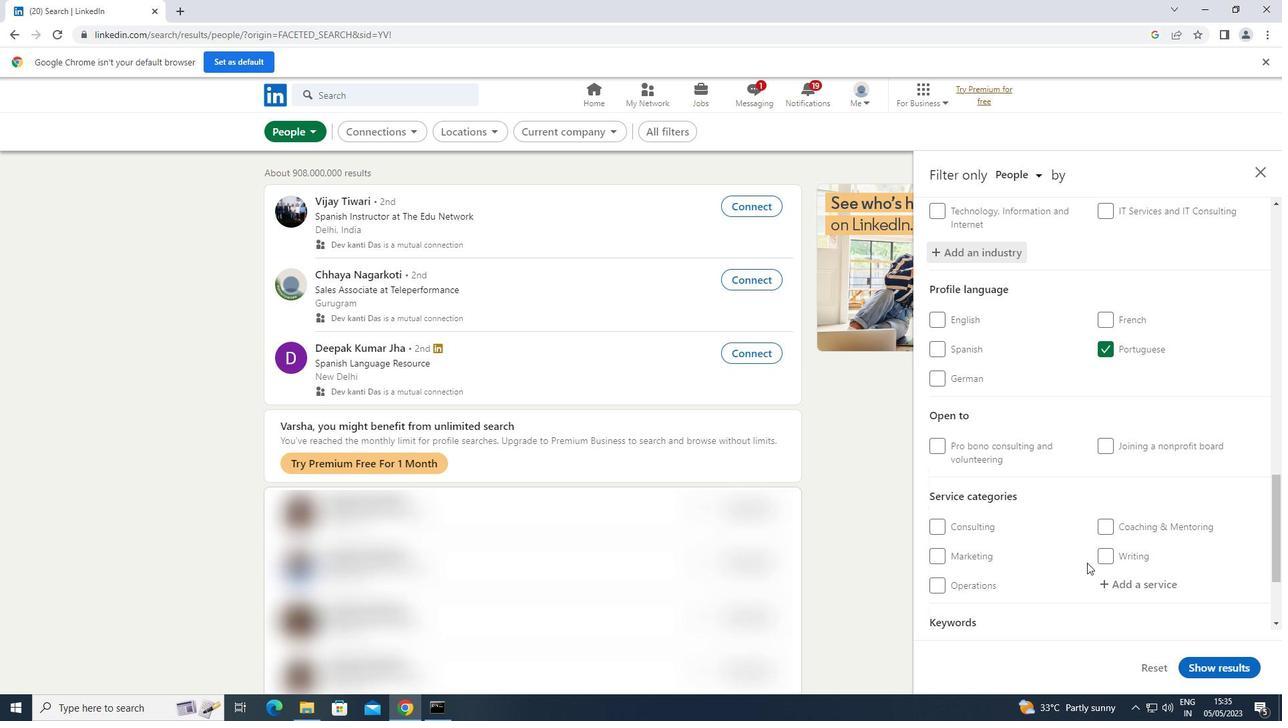 
Action: Mouse pressed left at (1118, 577)
Screenshot: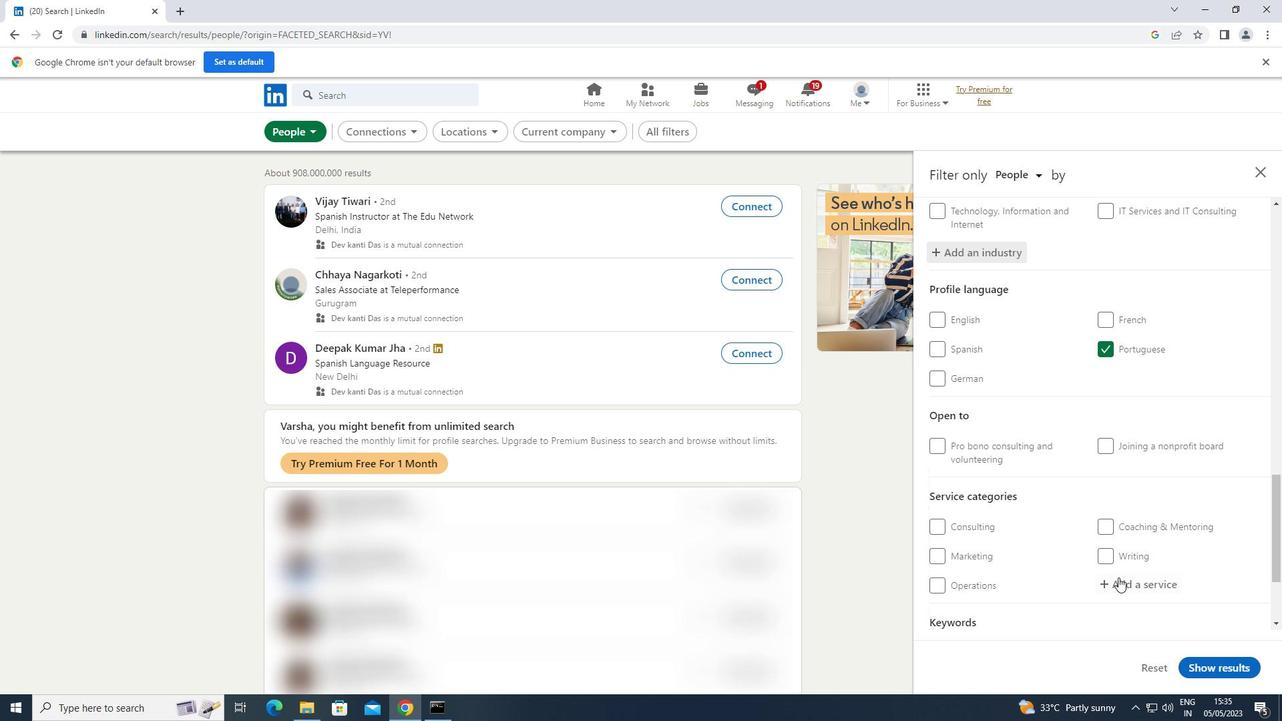 
Action: Key pressed <Key.shift>BANKRUPTCY
Screenshot: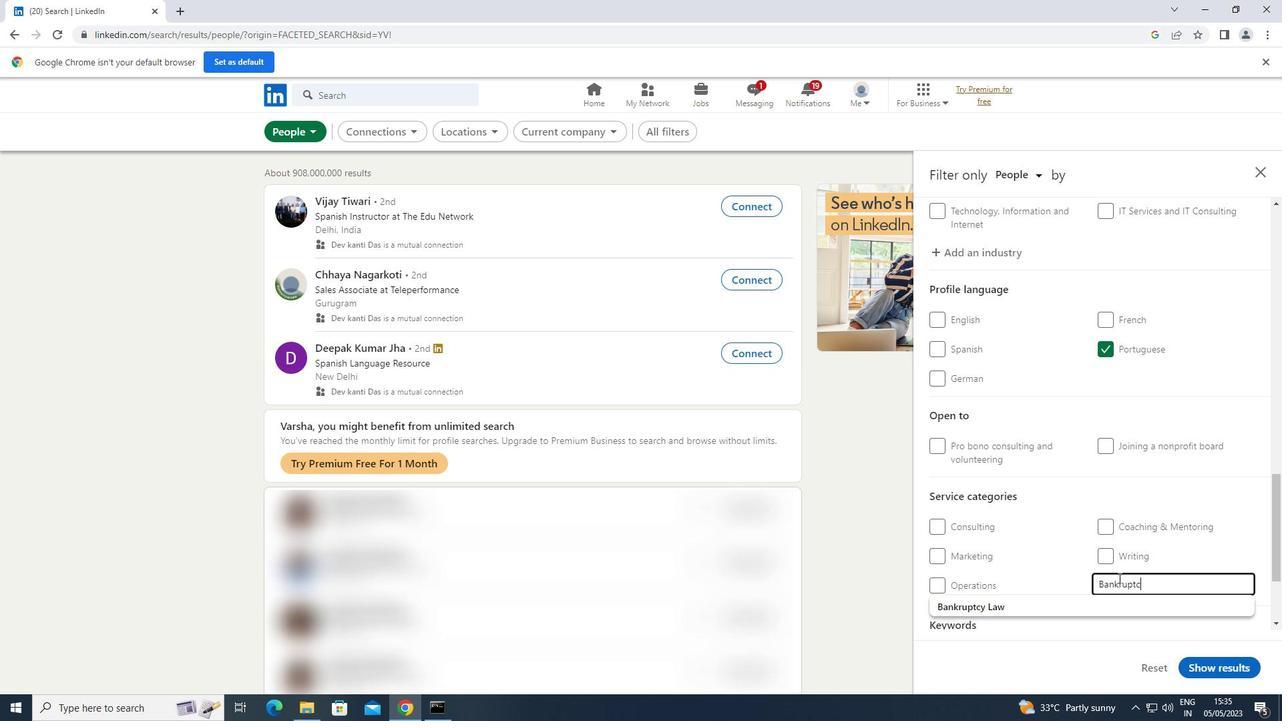 
Action: Mouse moved to (1067, 601)
Screenshot: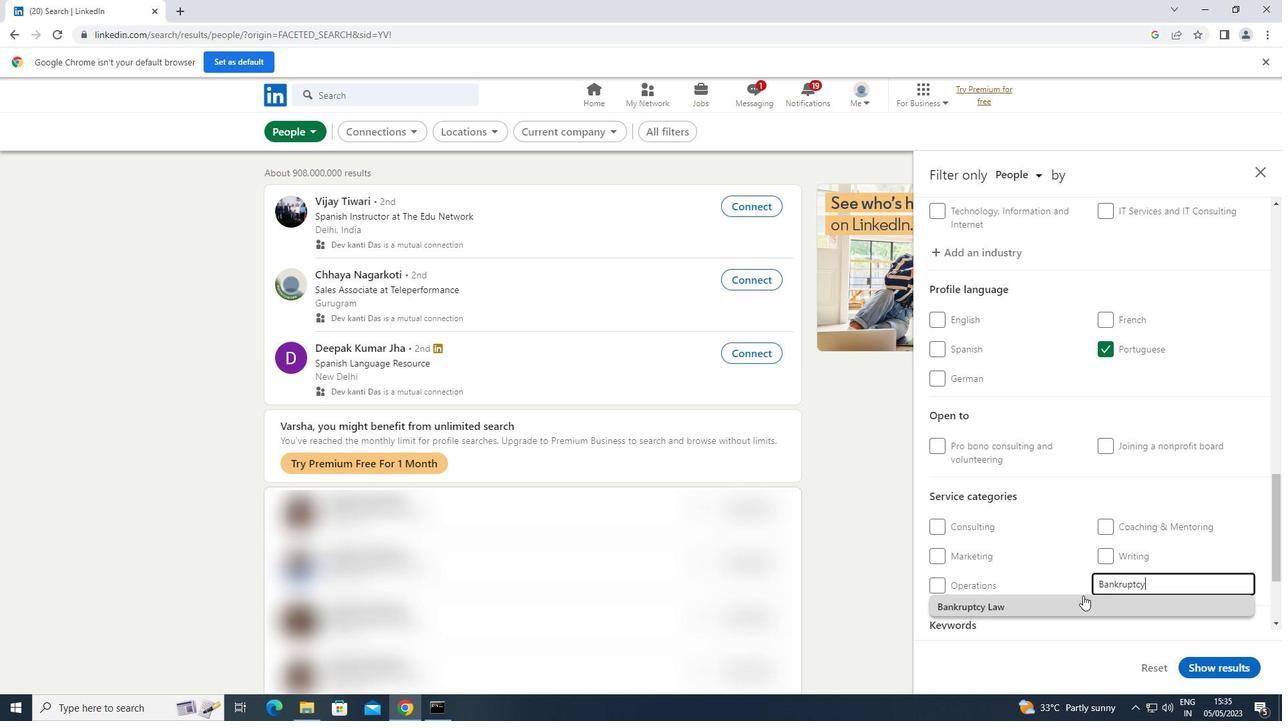 
Action: Mouse pressed left at (1067, 601)
Screenshot: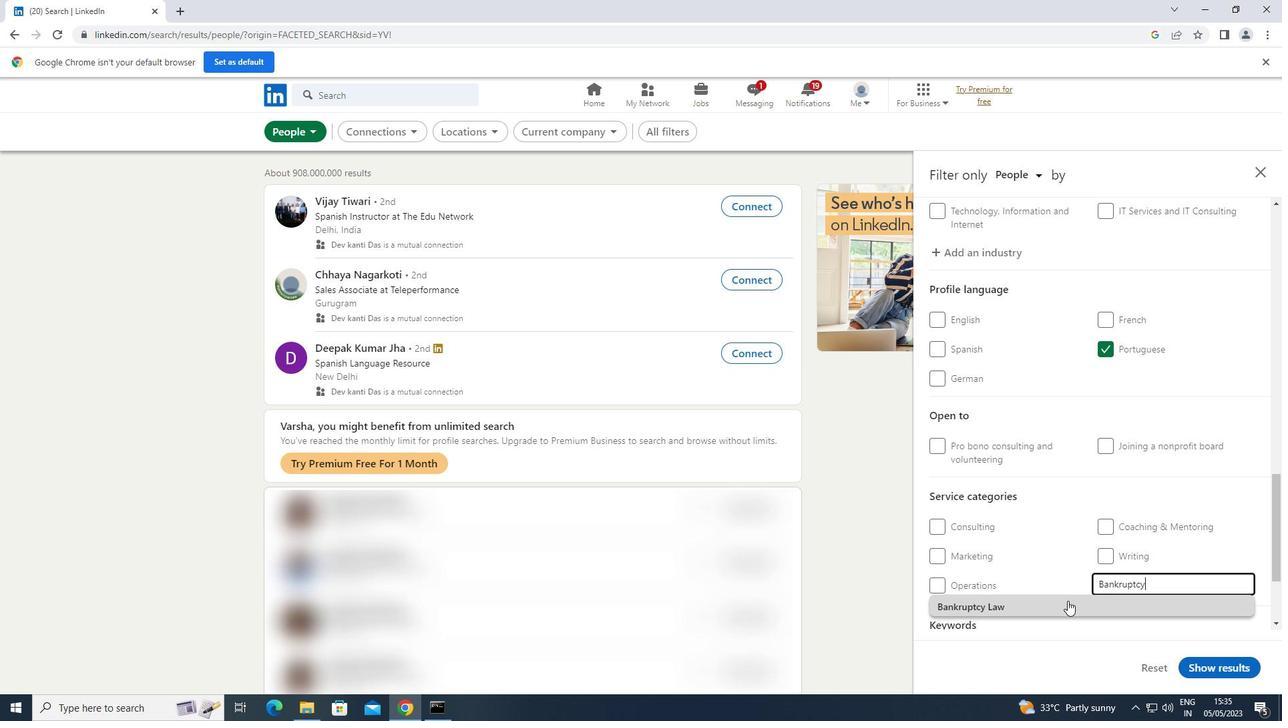 
Action: Mouse moved to (1077, 596)
Screenshot: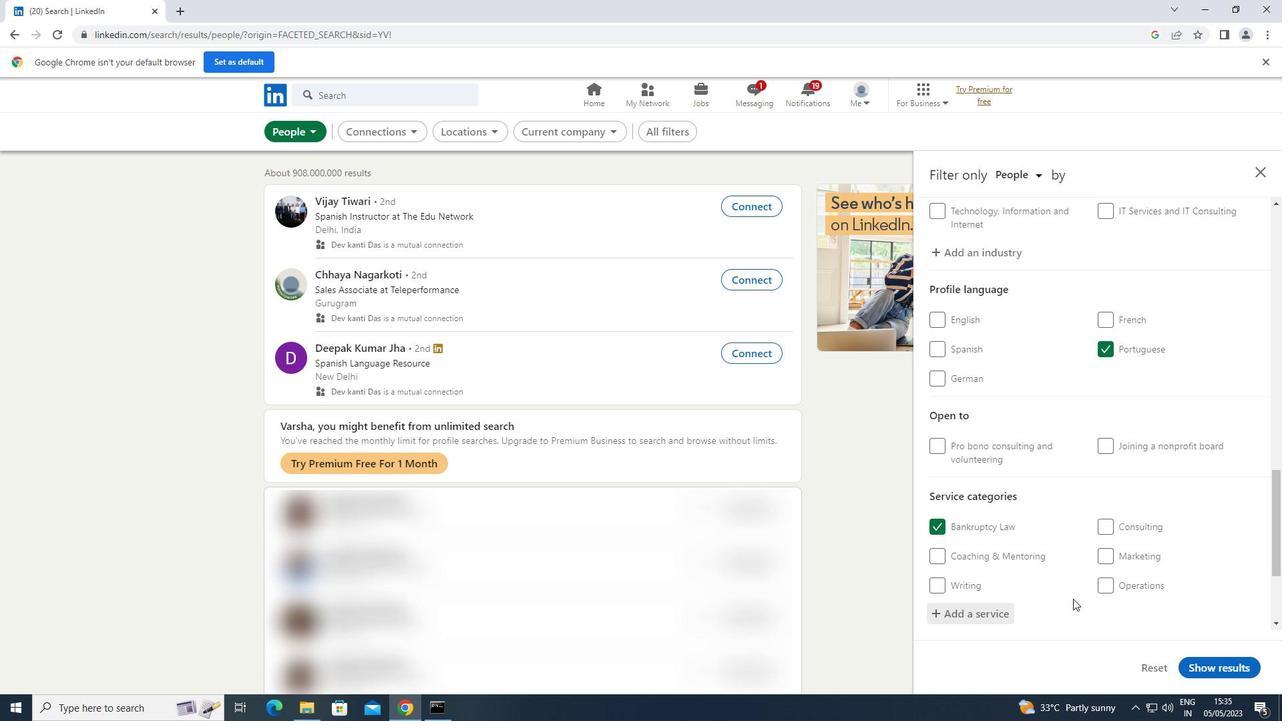 
Action: Mouse scrolled (1077, 595) with delta (0, 0)
Screenshot: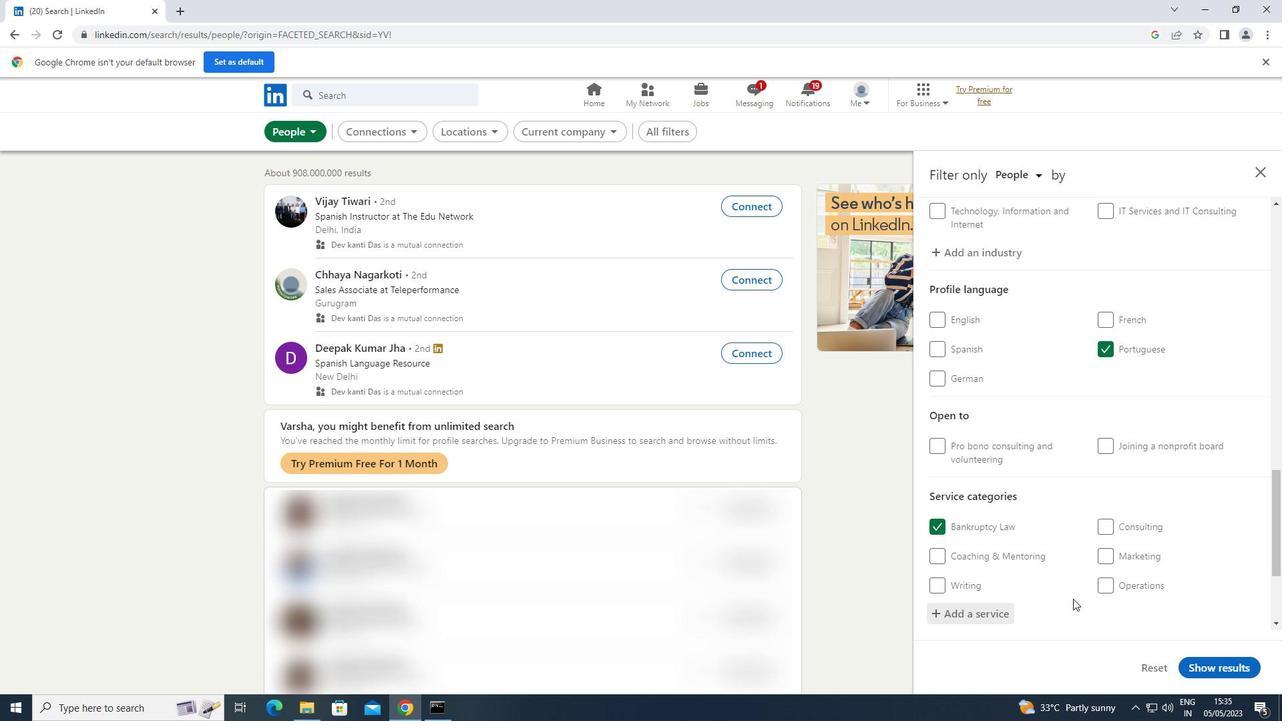 
Action: Mouse moved to (1078, 596)
Screenshot: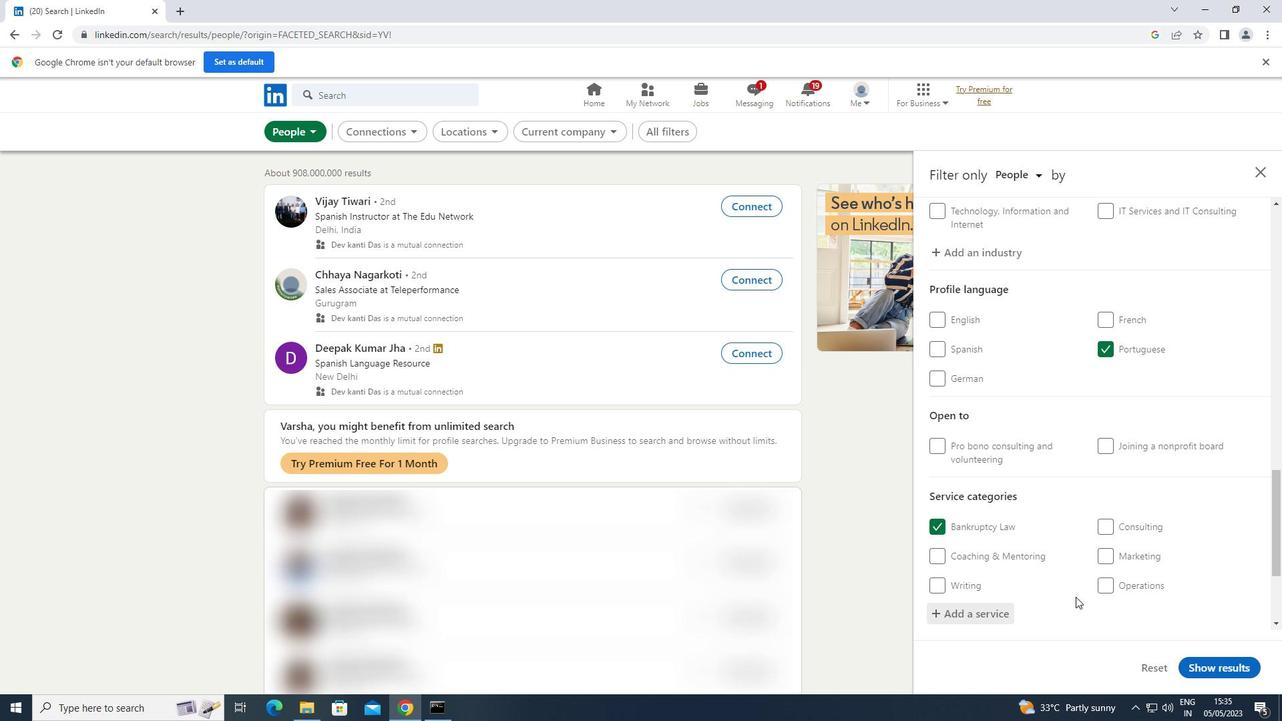 
Action: Mouse scrolled (1078, 595) with delta (0, 0)
Screenshot: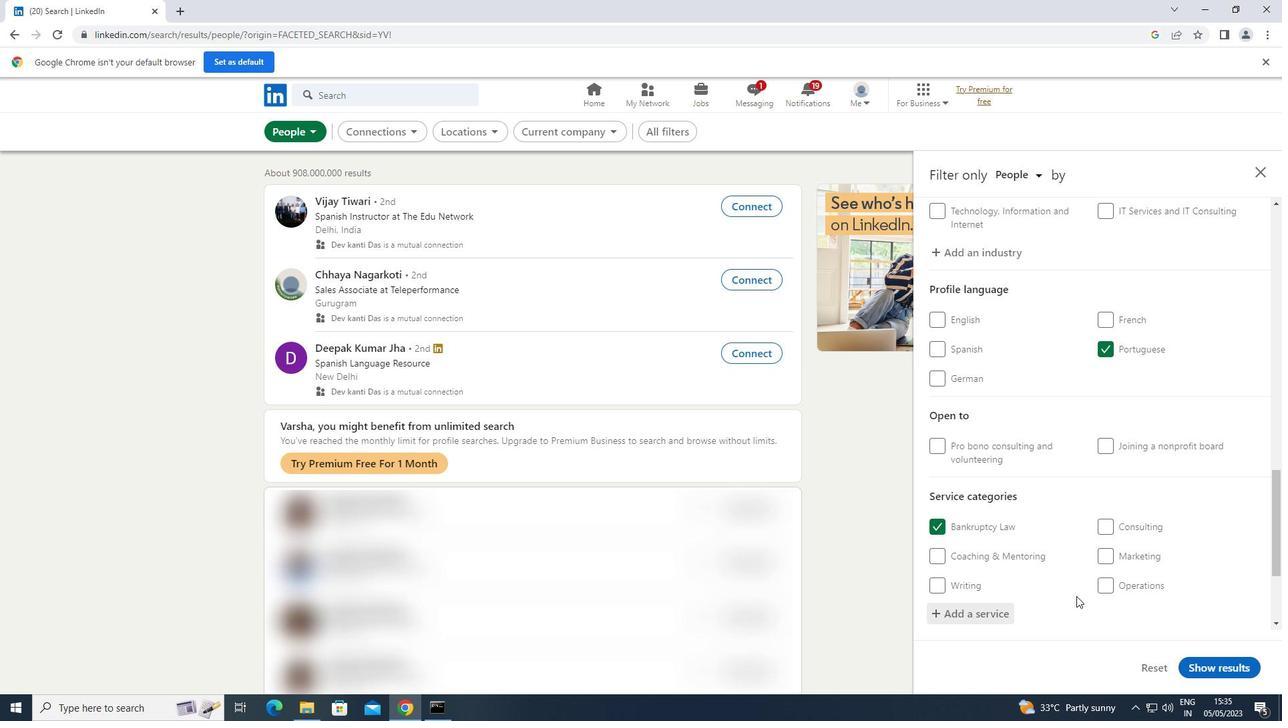 
Action: Mouse scrolled (1078, 595) with delta (0, 0)
Screenshot: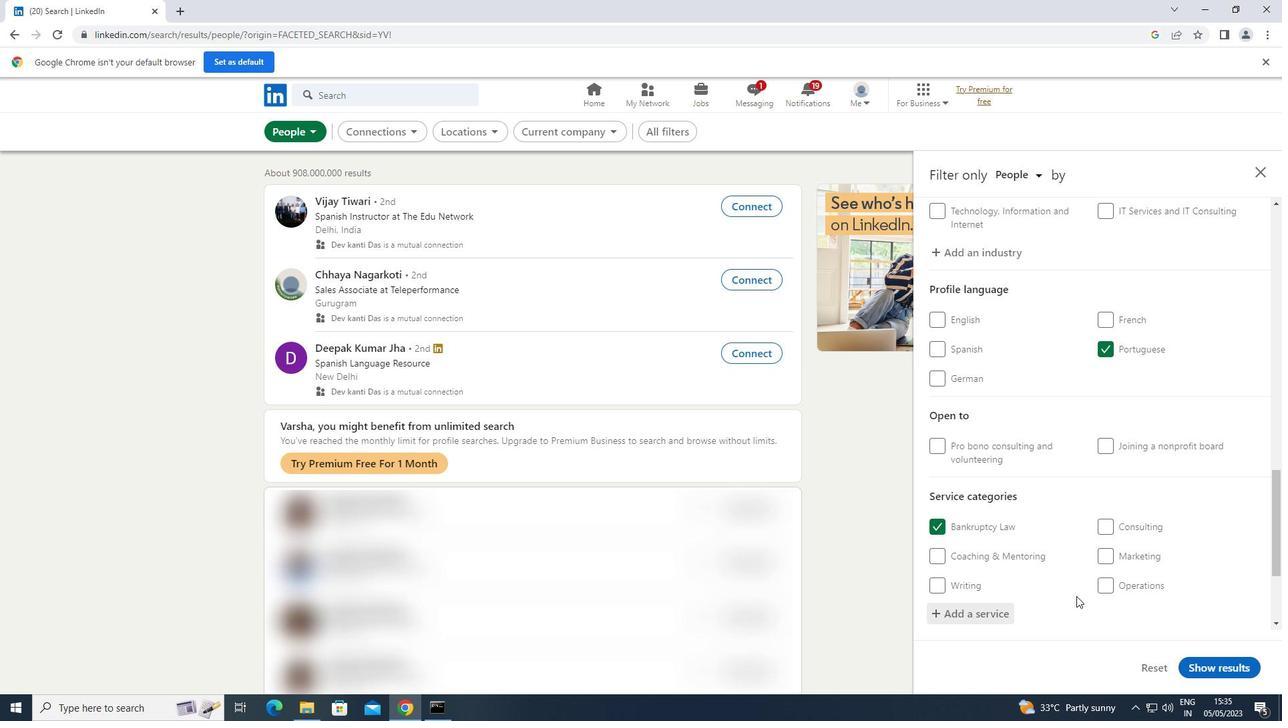 
Action: Mouse scrolled (1078, 595) with delta (0, 0)
Screenshot: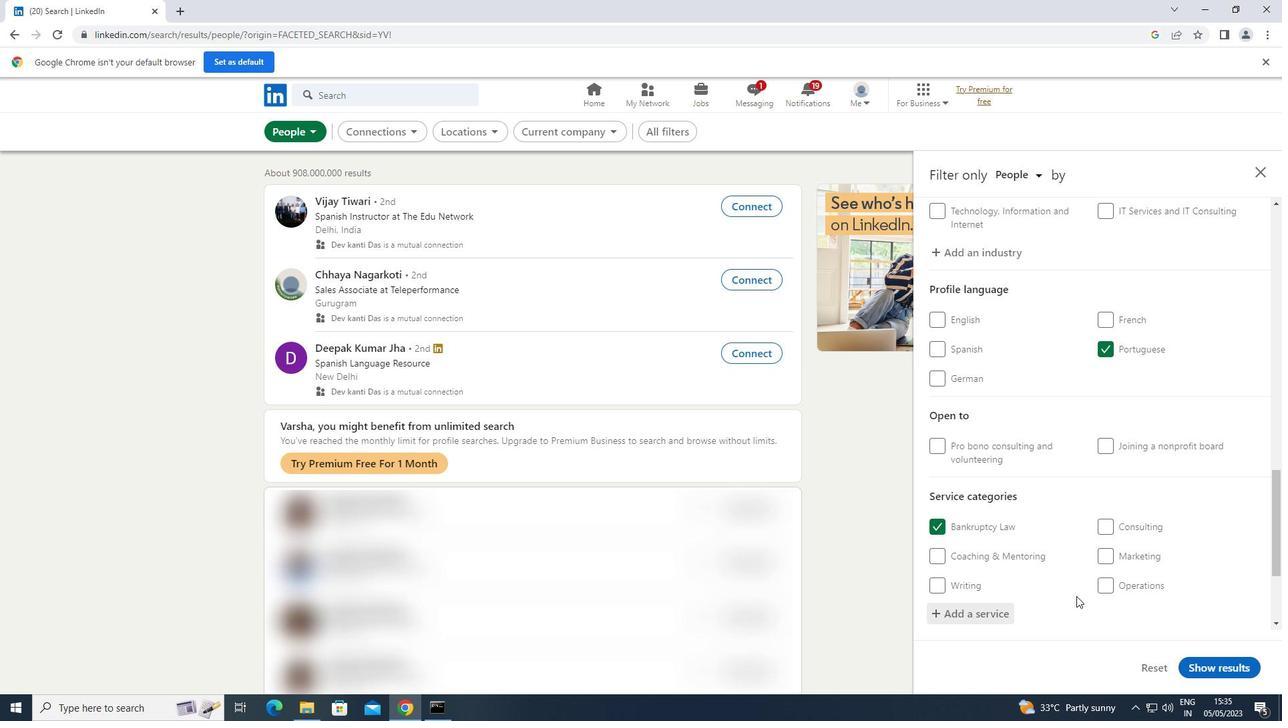 
Action: Mouse scrolled (1078, 595) with delta (0, 0)
Screenshot: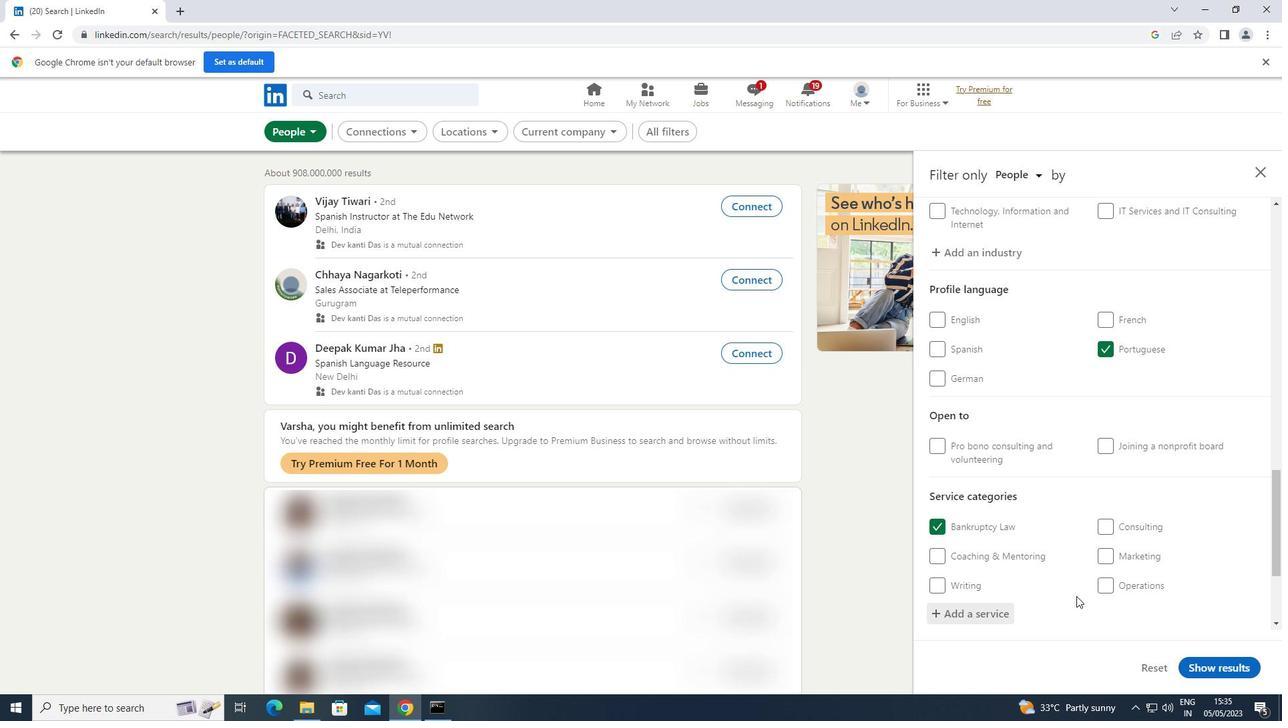 
Action: Mouse scrolled (1078, 595) with delta (0, 0)
Screenshot: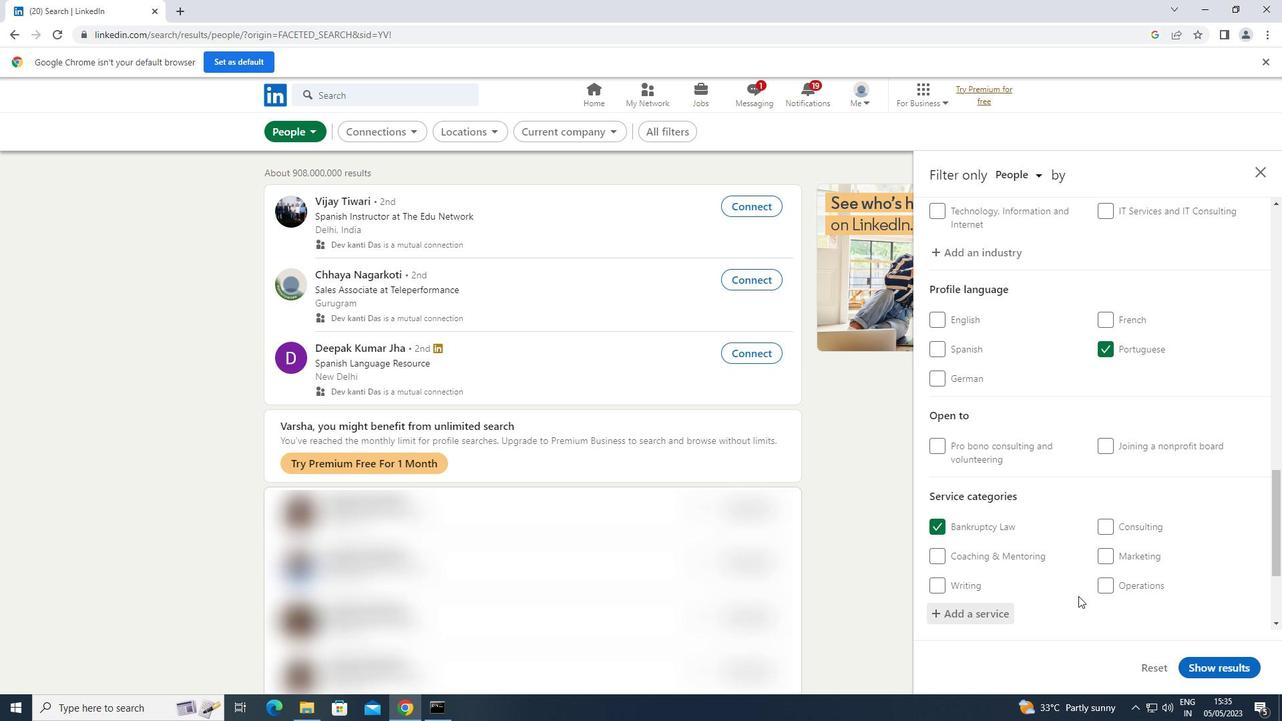 
Action: Mouse moved to (1040, 564)
Screenshot: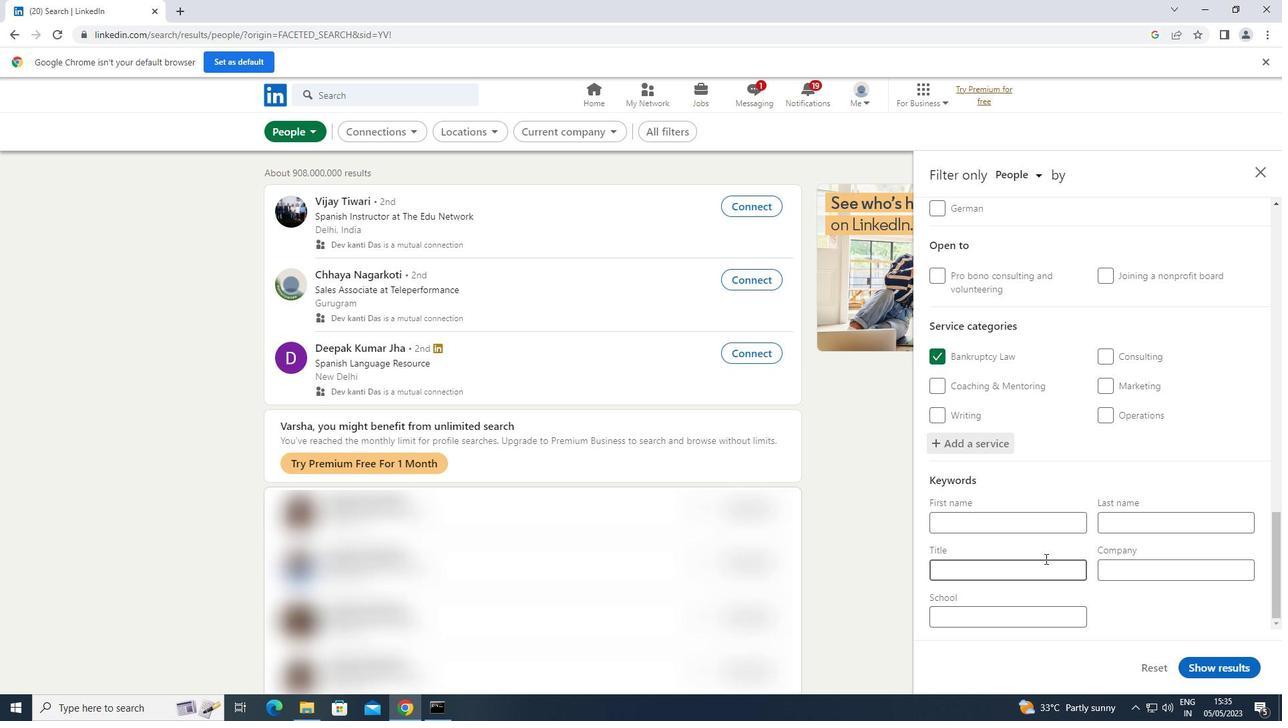 
Action: Mouse pressed left at (1040, 564)
Screenshot: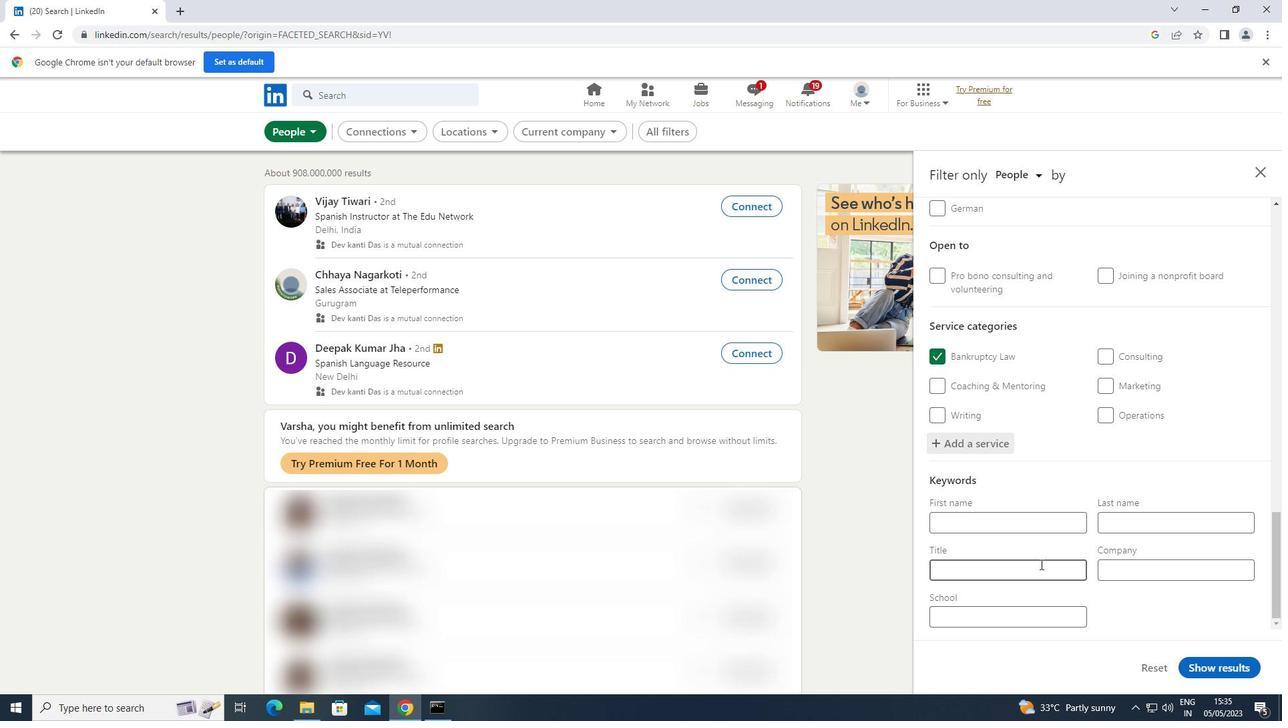 
Action: Key pressed <Key.shift>TRAVEL<Key.space><Key.shift>WRITER
Screenshot: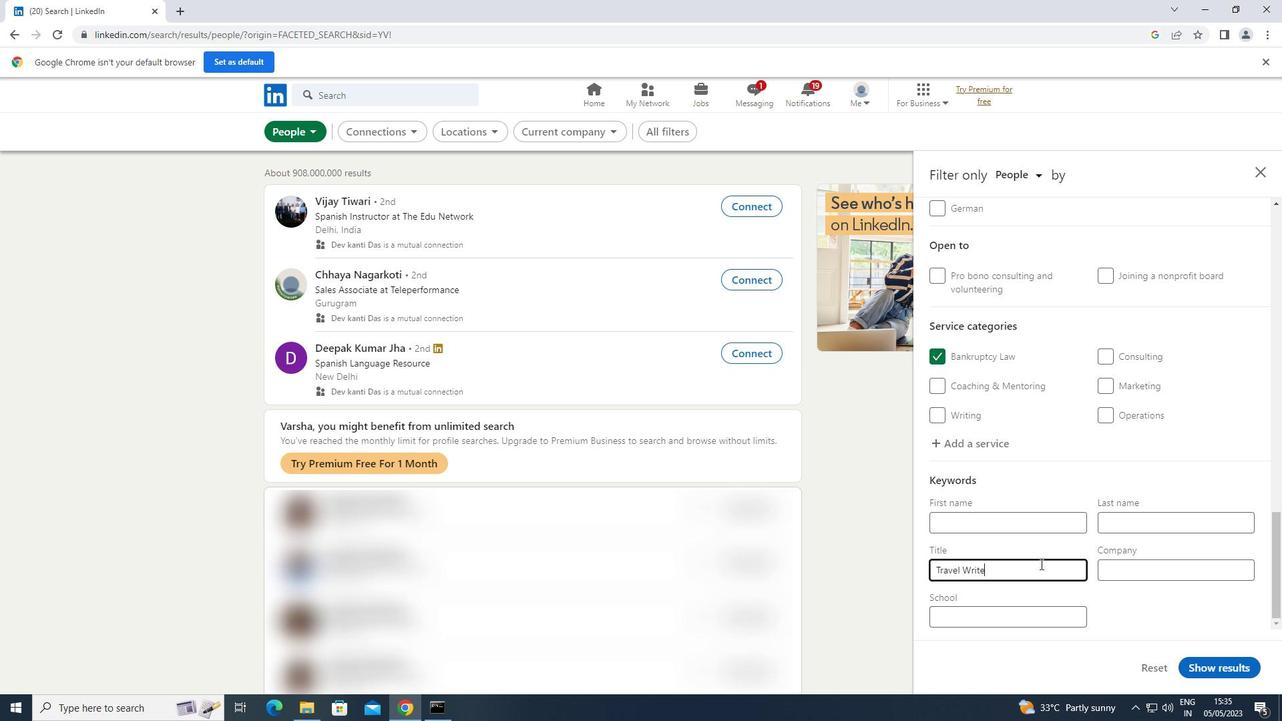 
Action: Mouse moved to (1220, 668)
Screenshot: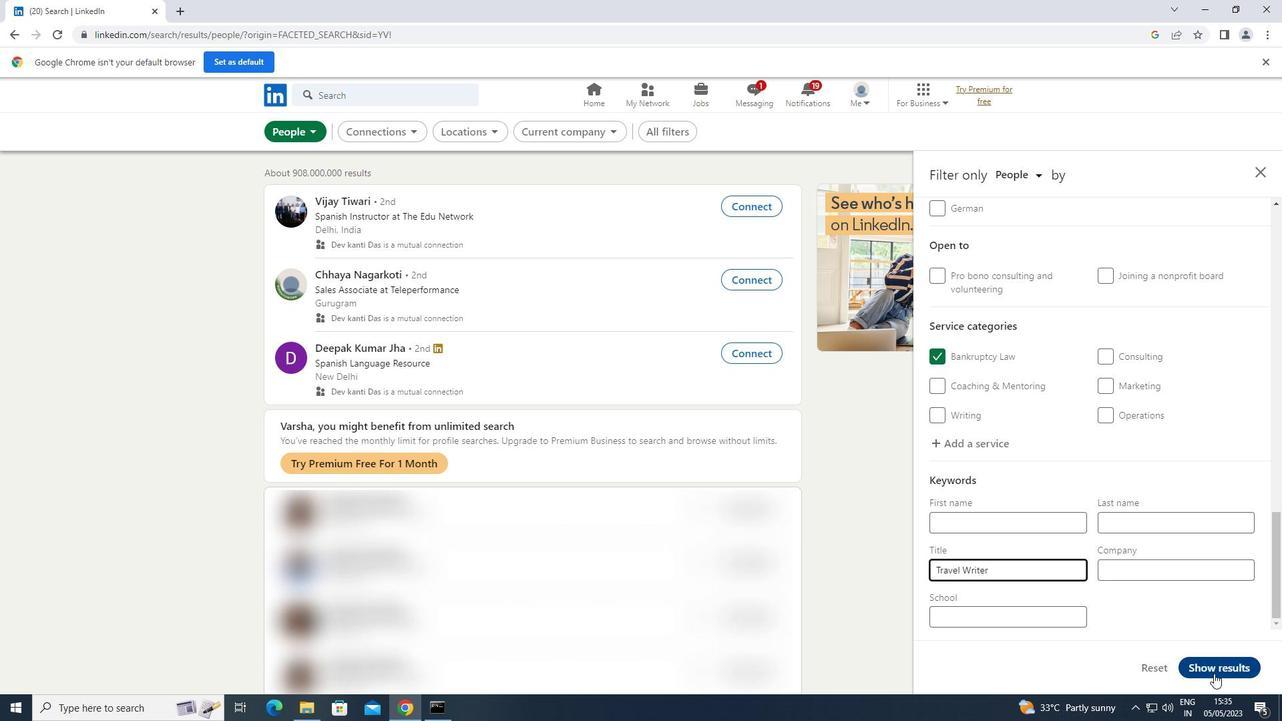 
Action: Mouse pressed left at (1220, 668)
Screenshot: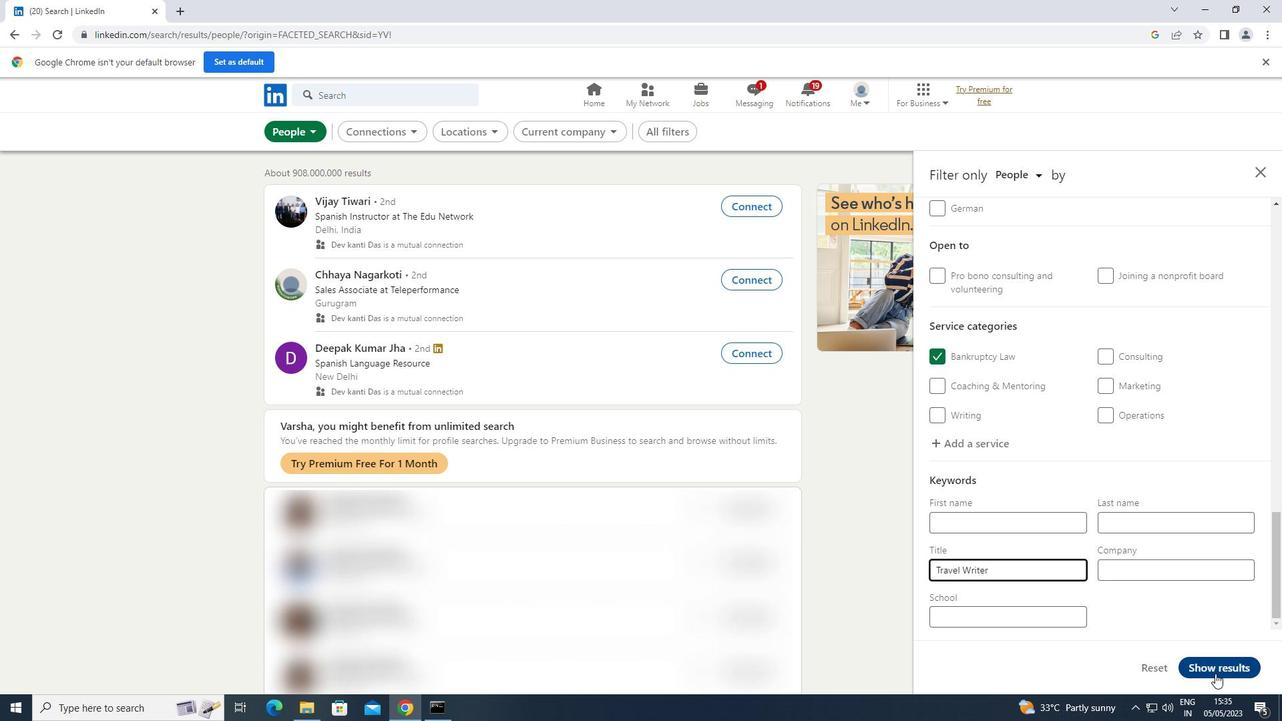
